 Task: nan
Action: Mouse moved to (448, 153)
Screenshot: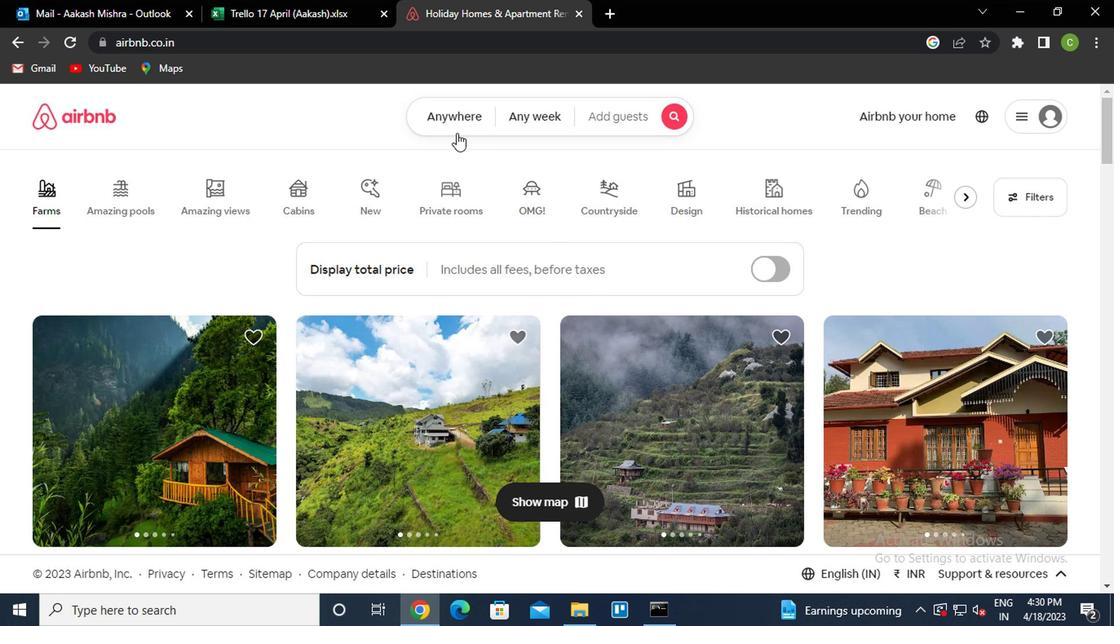 
Action: Mouse pressed left at (448, 153)
Screenshot: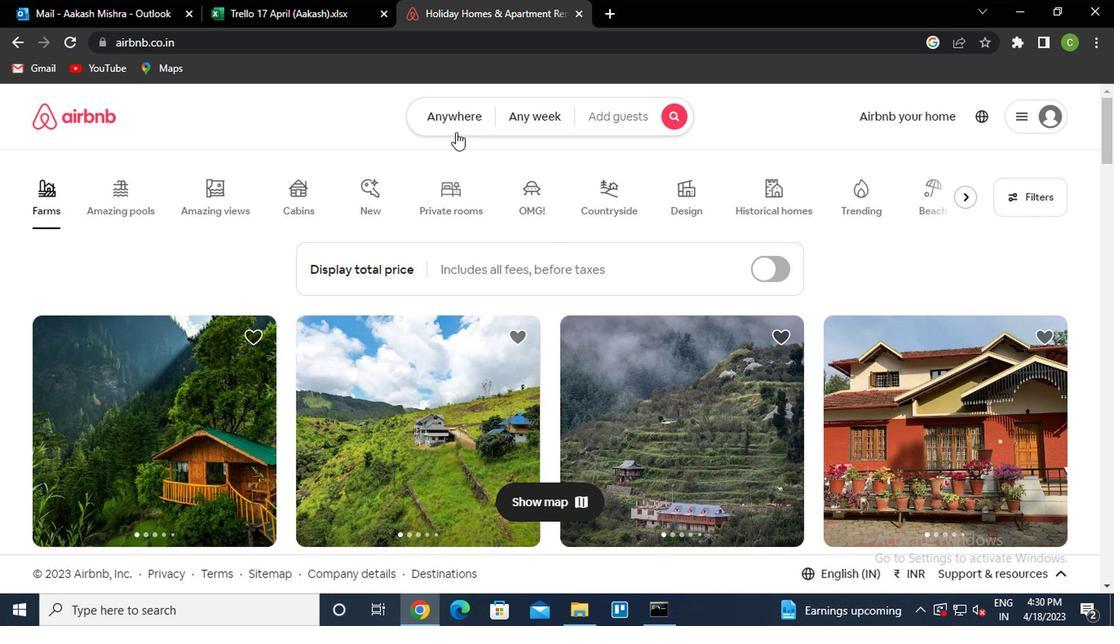 
Action: Mouse moved to (333, 203)
Screenshot: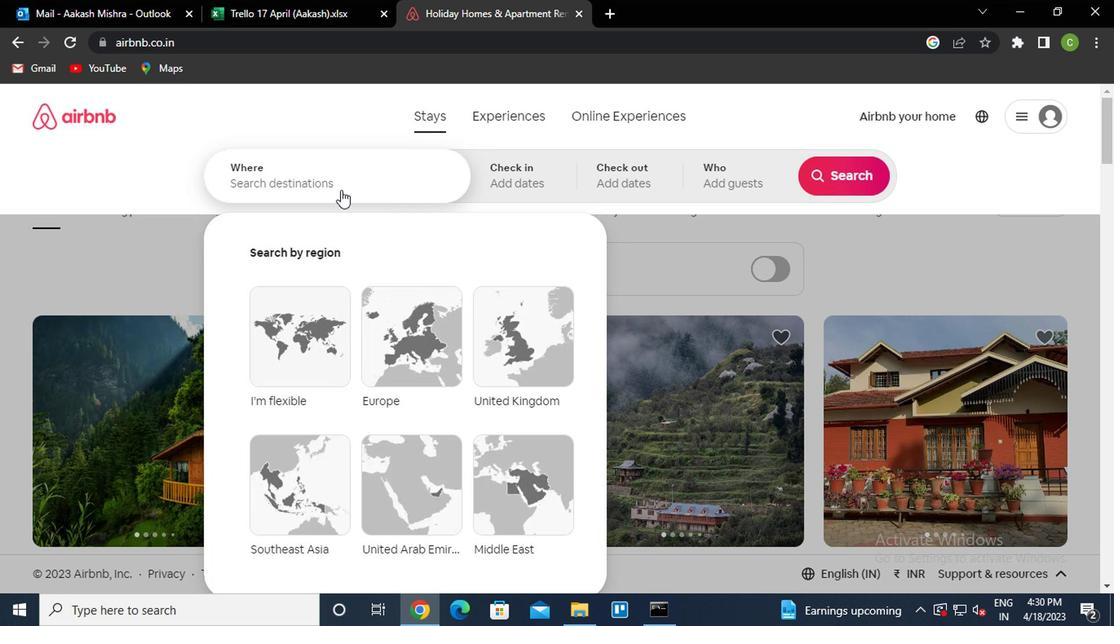 
Action: Mouse pressed left at (333, 203)
Screenshot: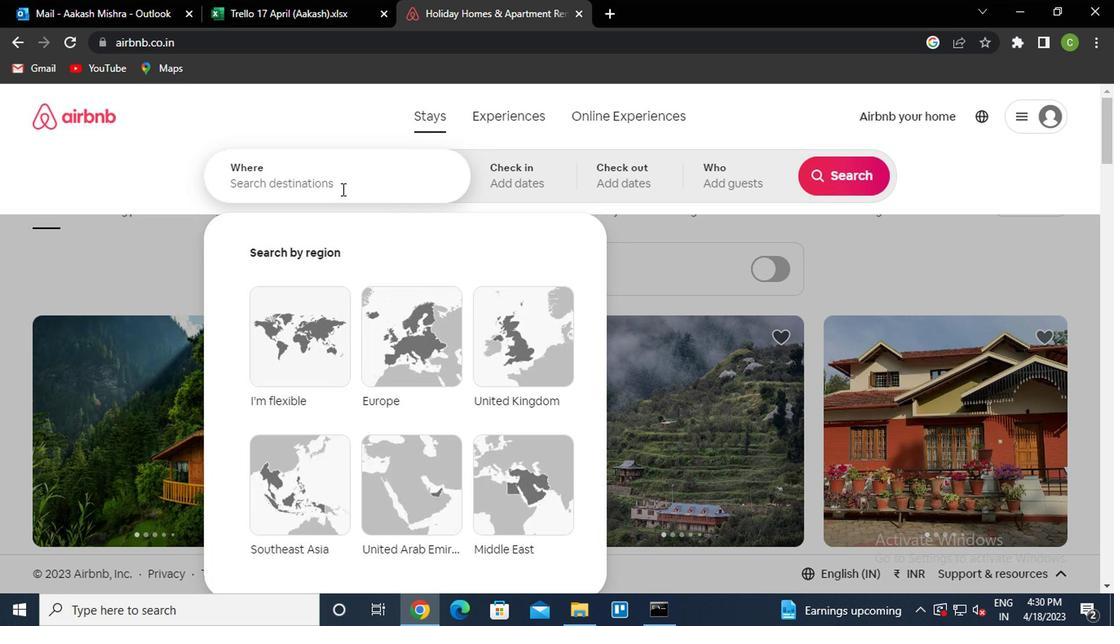 
Action: Key pressed <Key.caps_lock><Key.caps_lock>c<Key.caps_lock>atende<Key.space>brazil<Key.down><Key.enter>
Screenshot: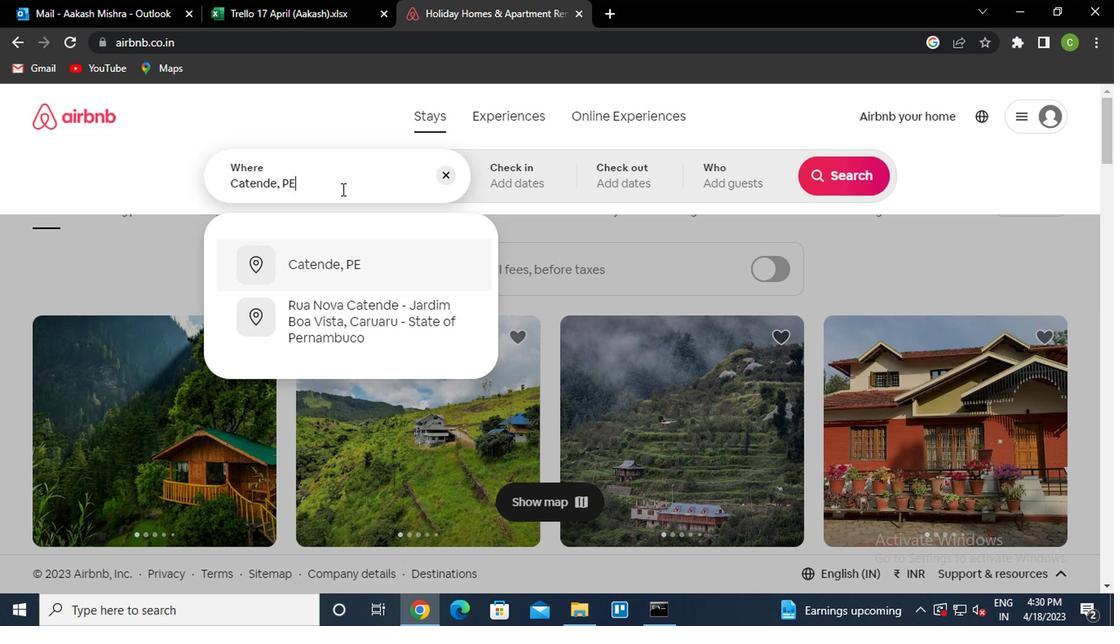 
Action: Mouse moved to (824, 303)
Screenshot: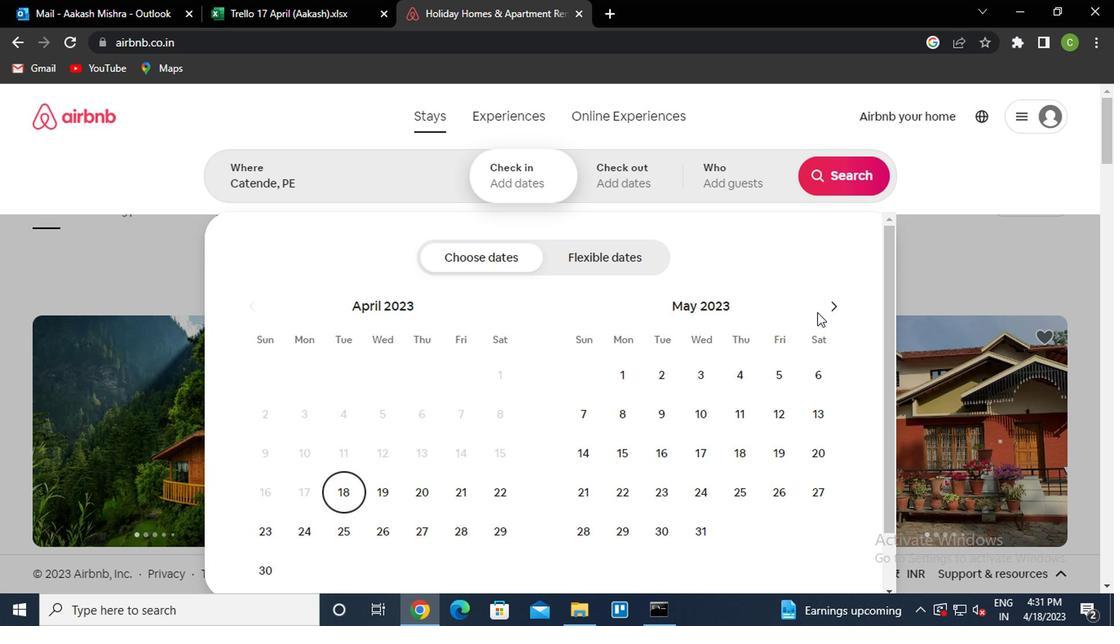 
Action: Mouse pressed left at (824, 303)
Screenshot: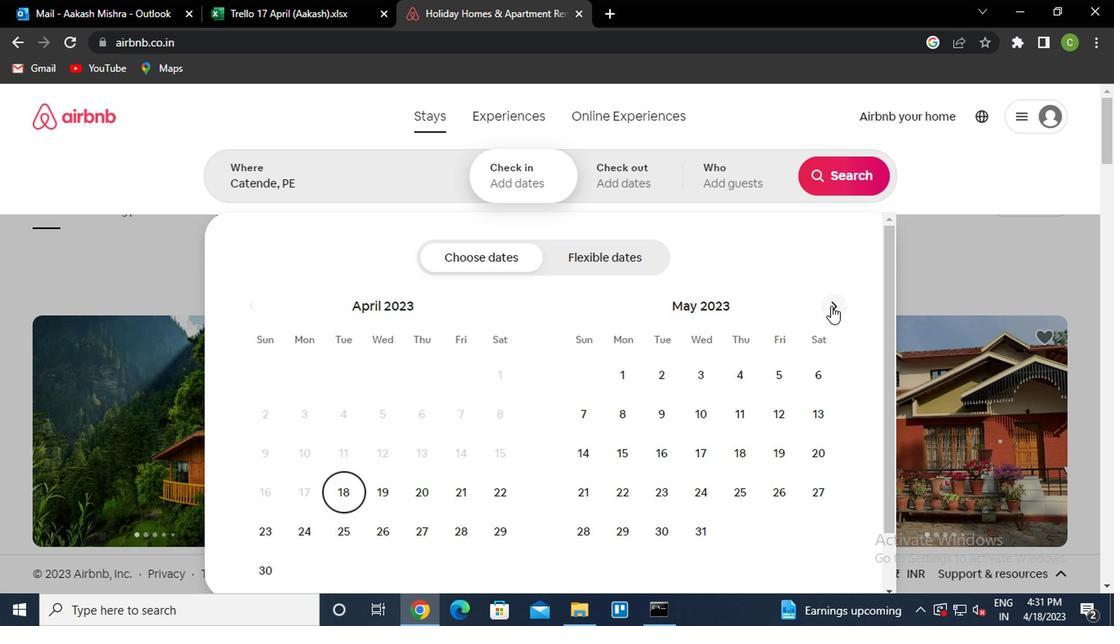 
Action: Mouse moved to (815, 428)
Screenshot: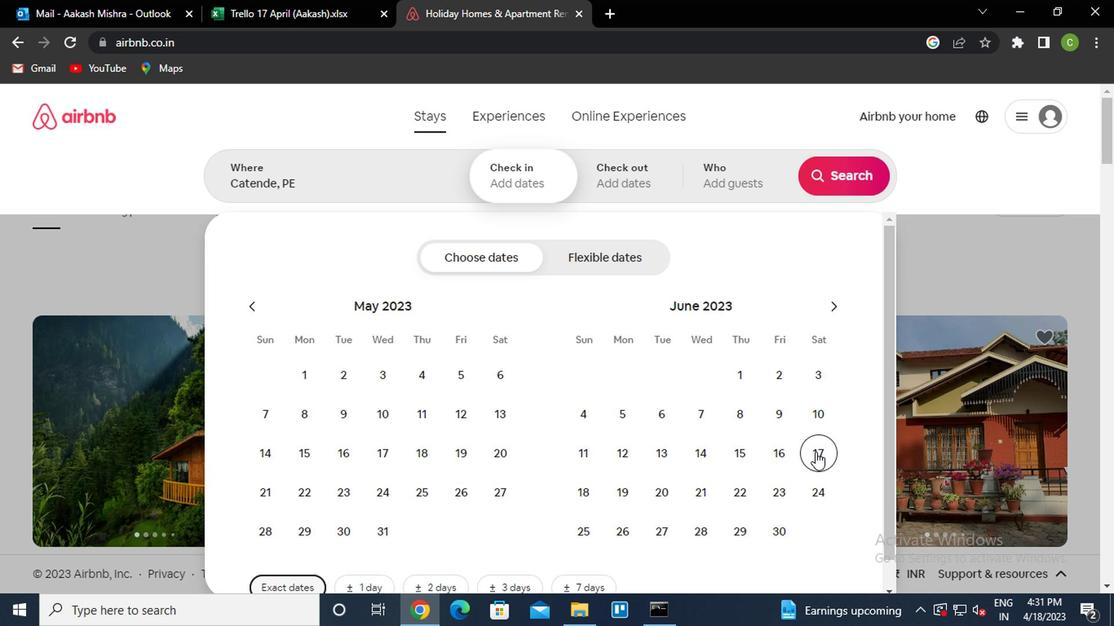 
Action: Mouse pressed left at (815, 428)
Screenshot: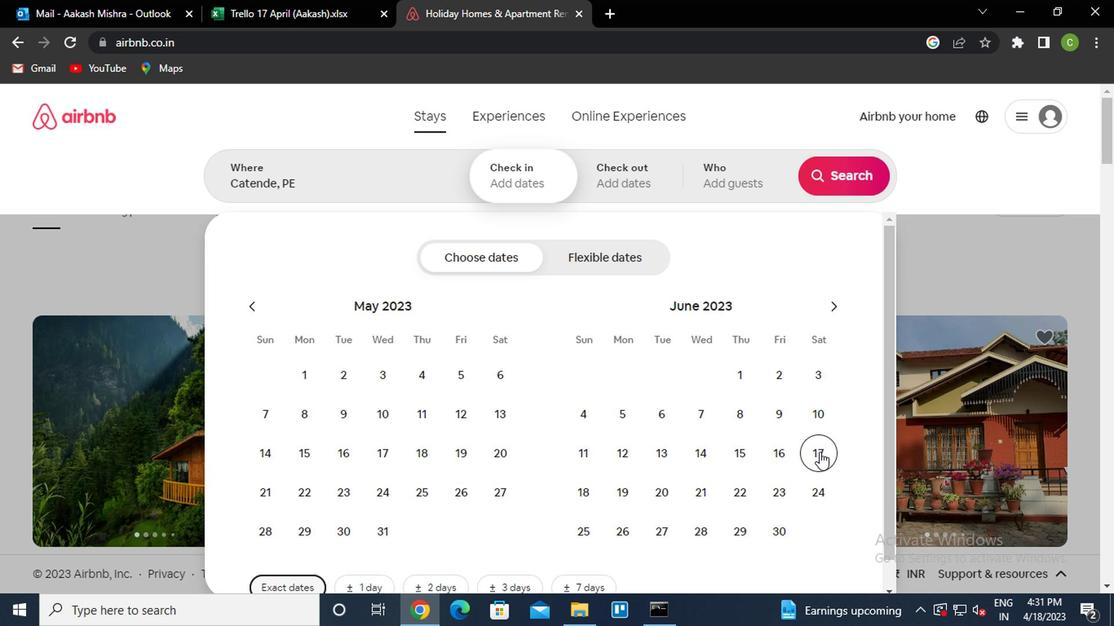 
Action: Mouse moved to (692, 466)
Screenshot: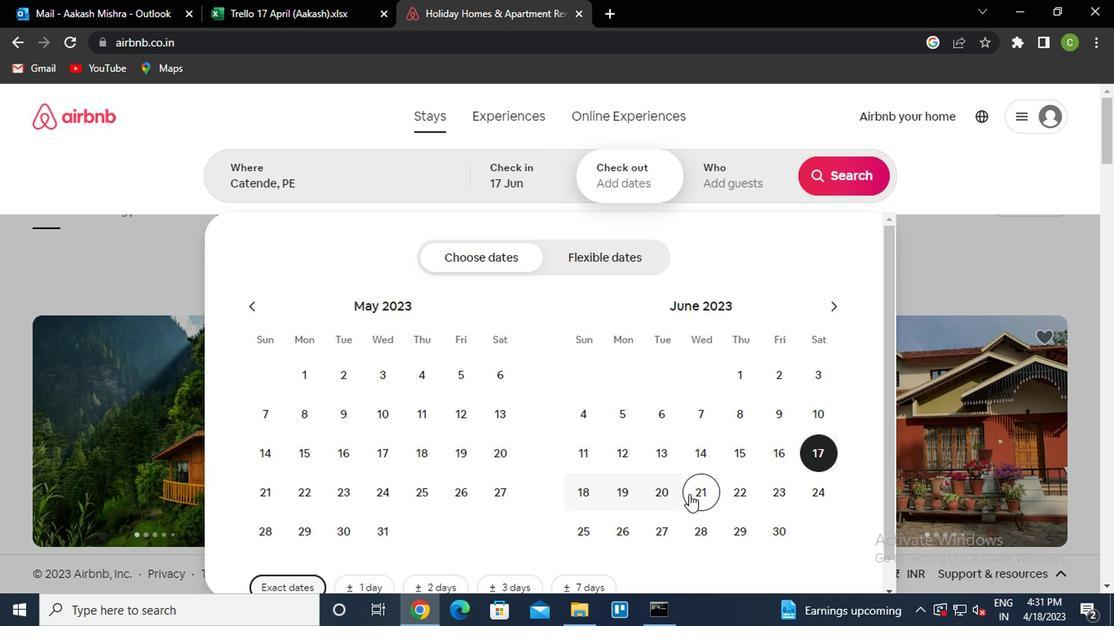 
Action: Mouse pressed left at (692, 466)
Screenshot: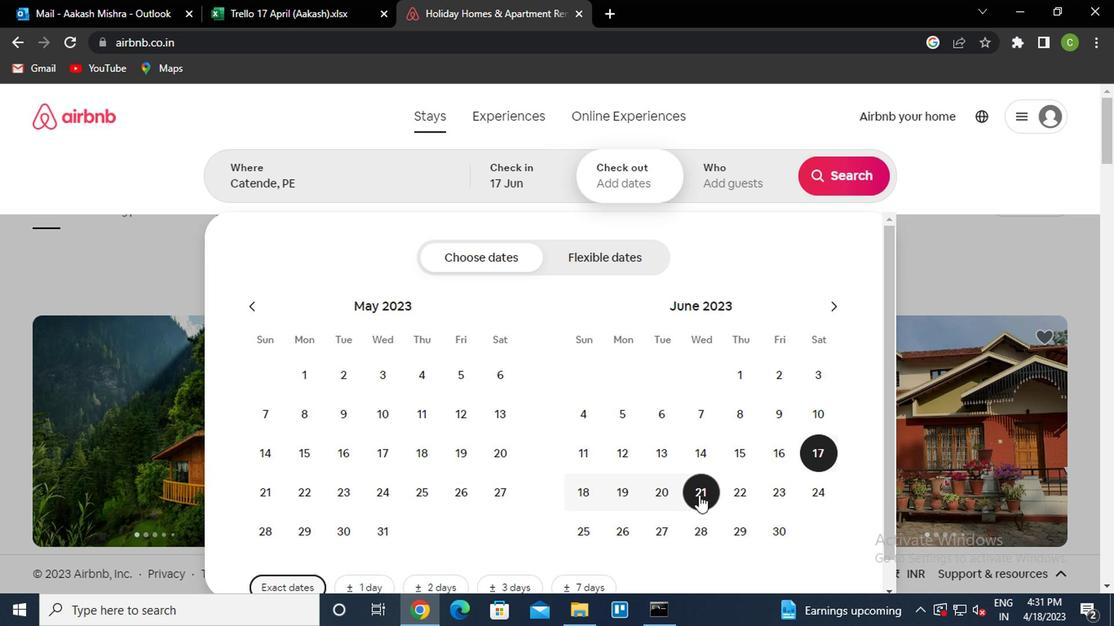 
Action: Mouse moved to (740, 199)
Screenshot: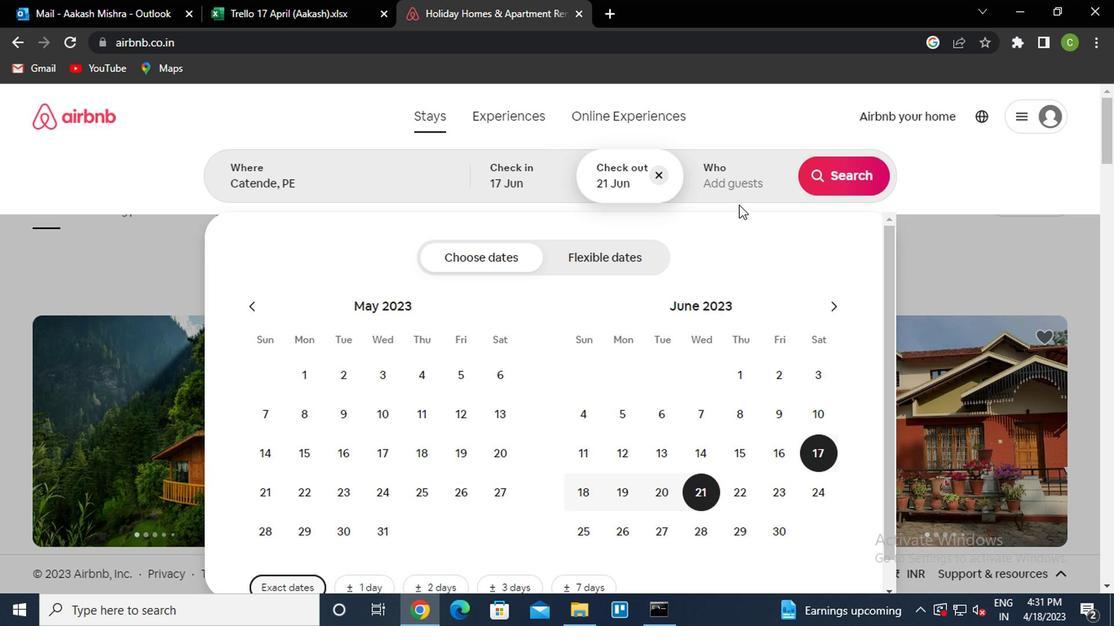 
Action: Mouse pressed left at (740, 199)
Screenshot: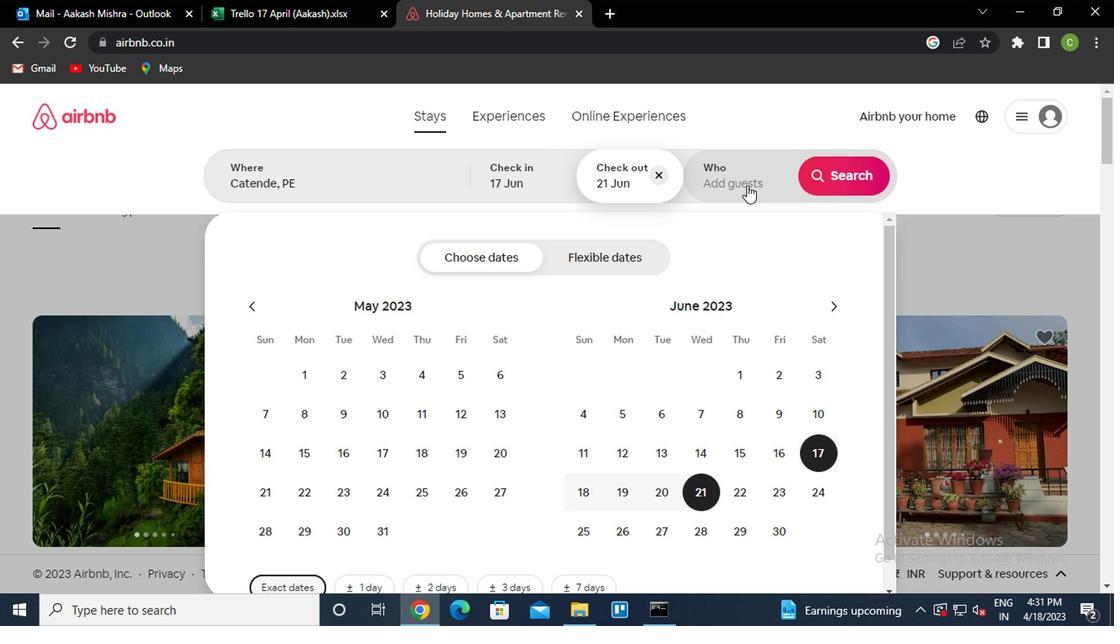 
Action: Mouse moved to (845, 264)
Screenshot: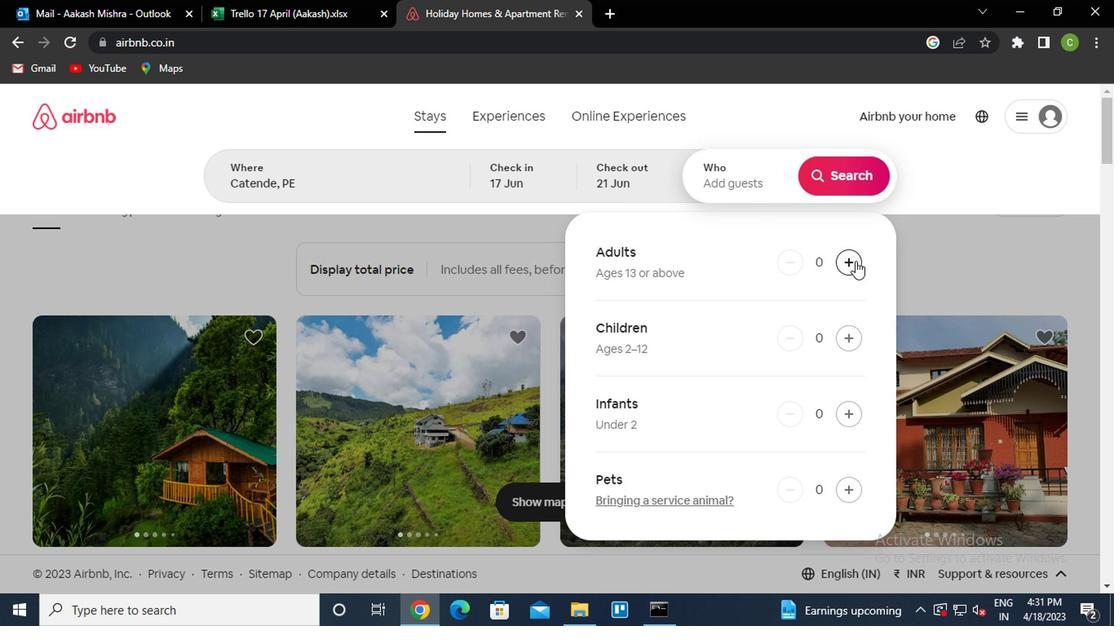 
Action: Mouse pressed left at (845, 264)
Screenshot: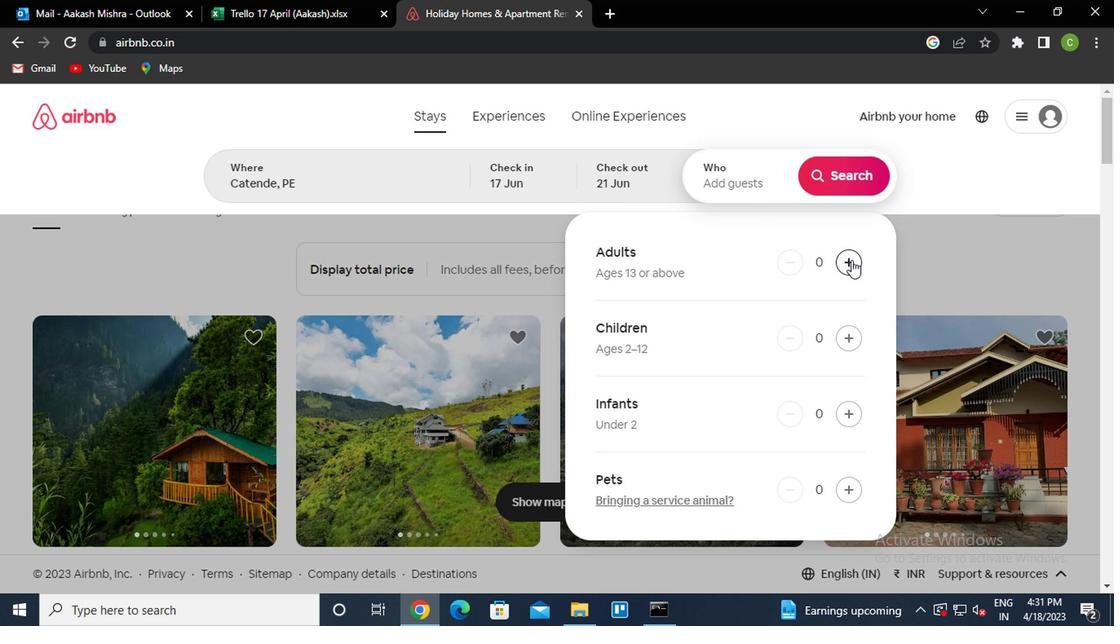 
Action: Mouse pressed left at (845, 264)
Screenshot: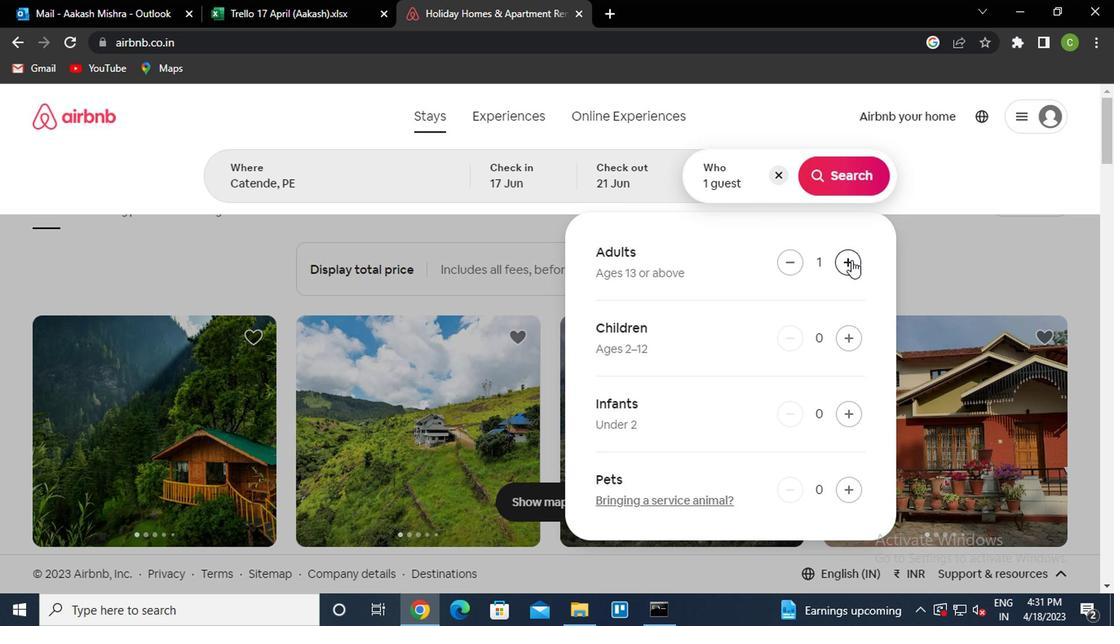 
Action: Mouse moved to (906, 250)
Screenshot: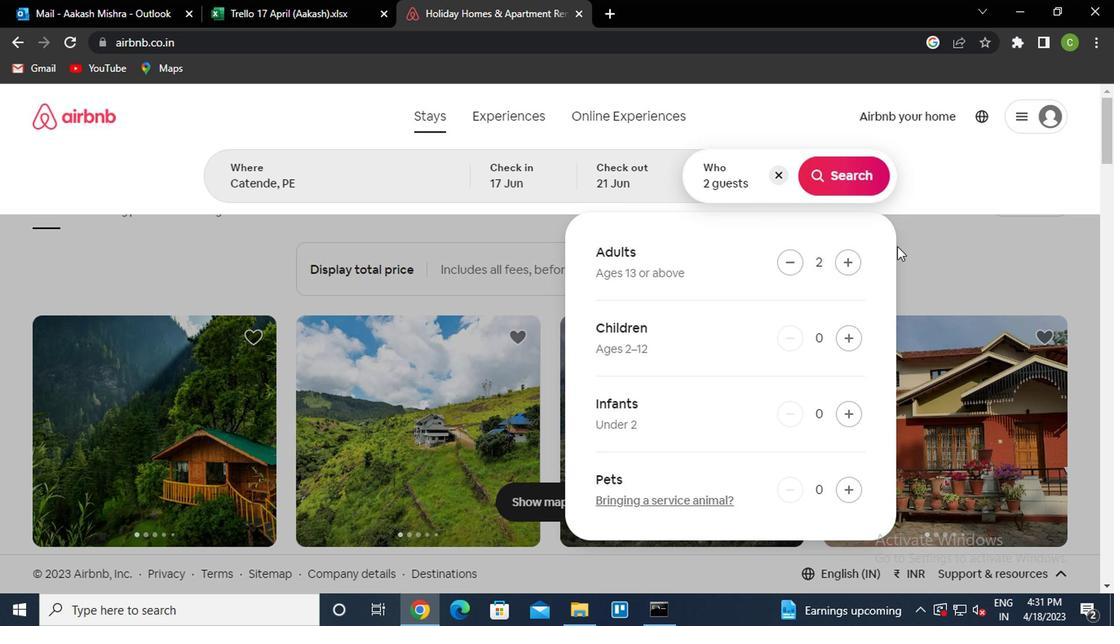 
Action: Mouse pressed left at (906, 250)
Screenshot: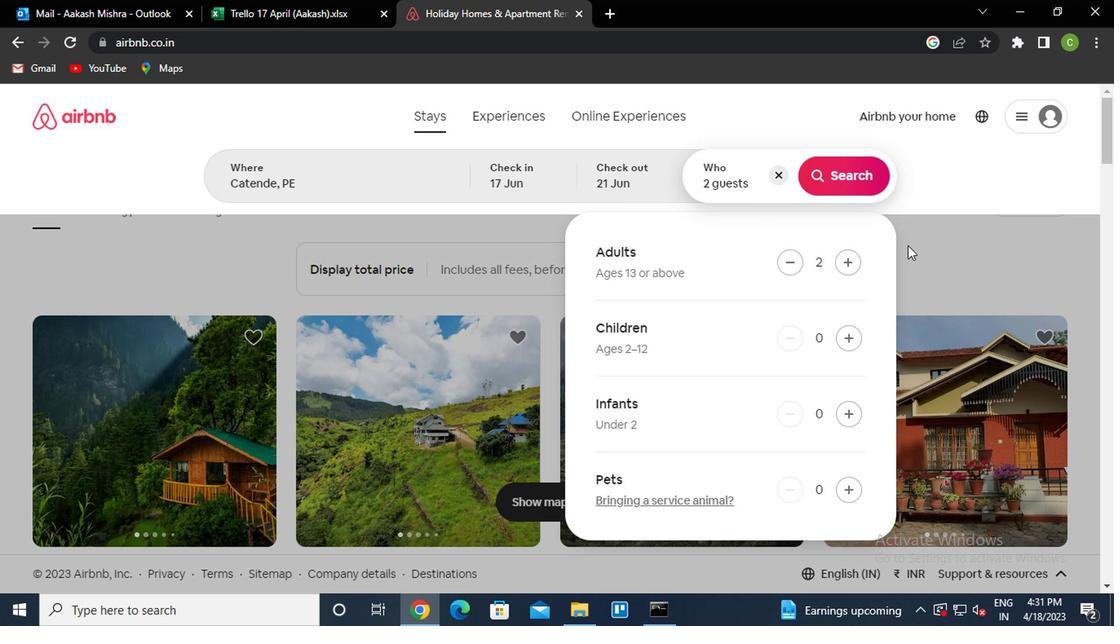 
Action: Mouse moved to (1024, 216)
Screenshot: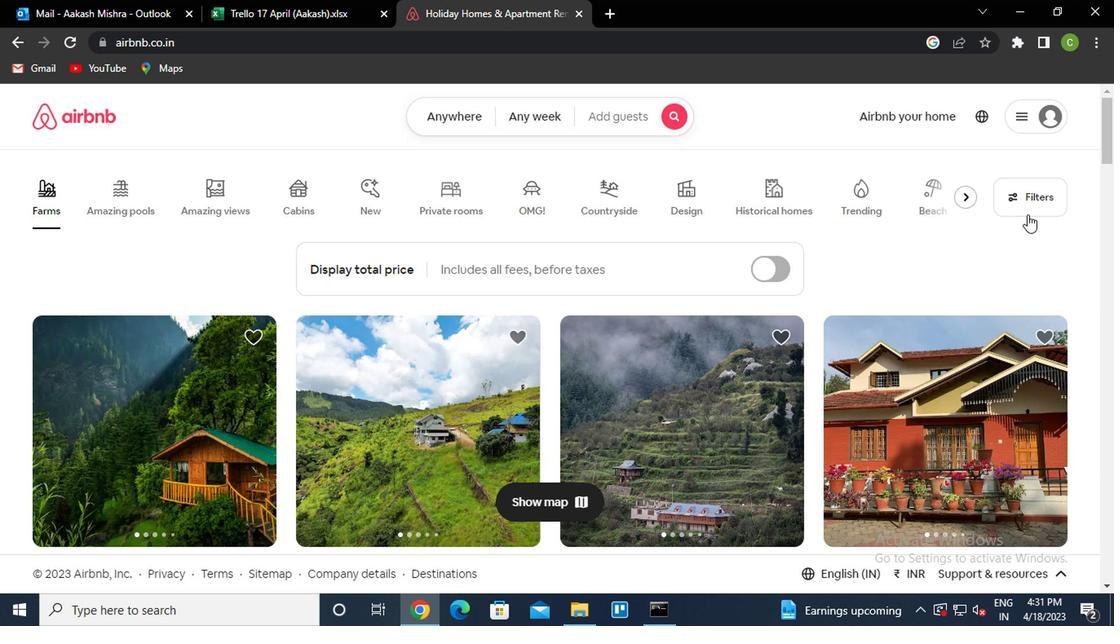 
Action: Mouse pressed left at (1024, 216)
Screenshot: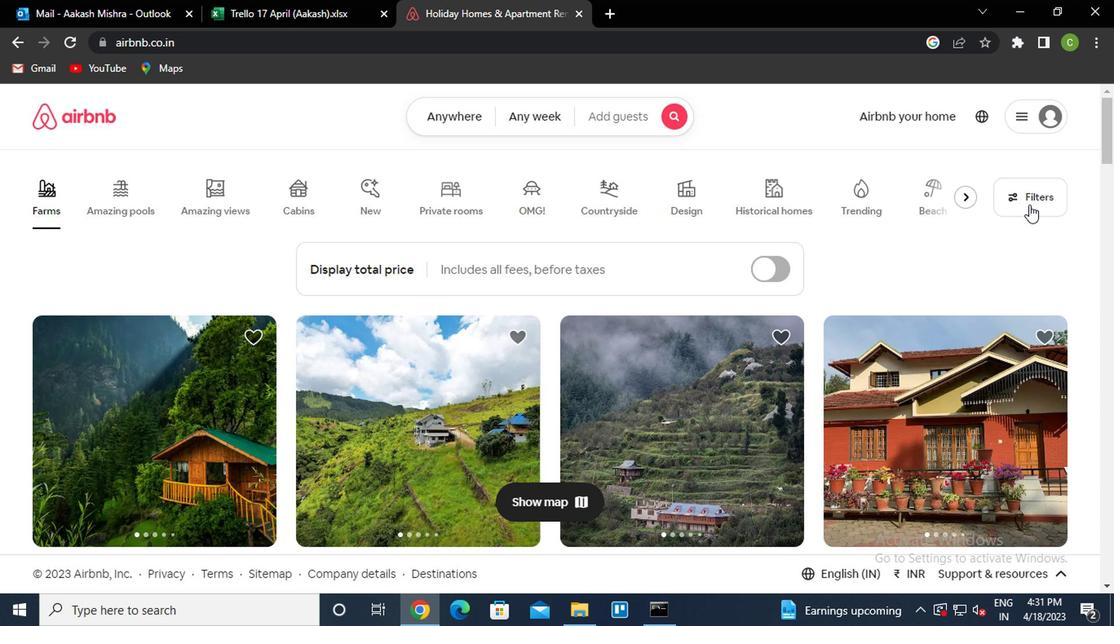 
Action: Mouse moved to (398, 381)
Screenshot: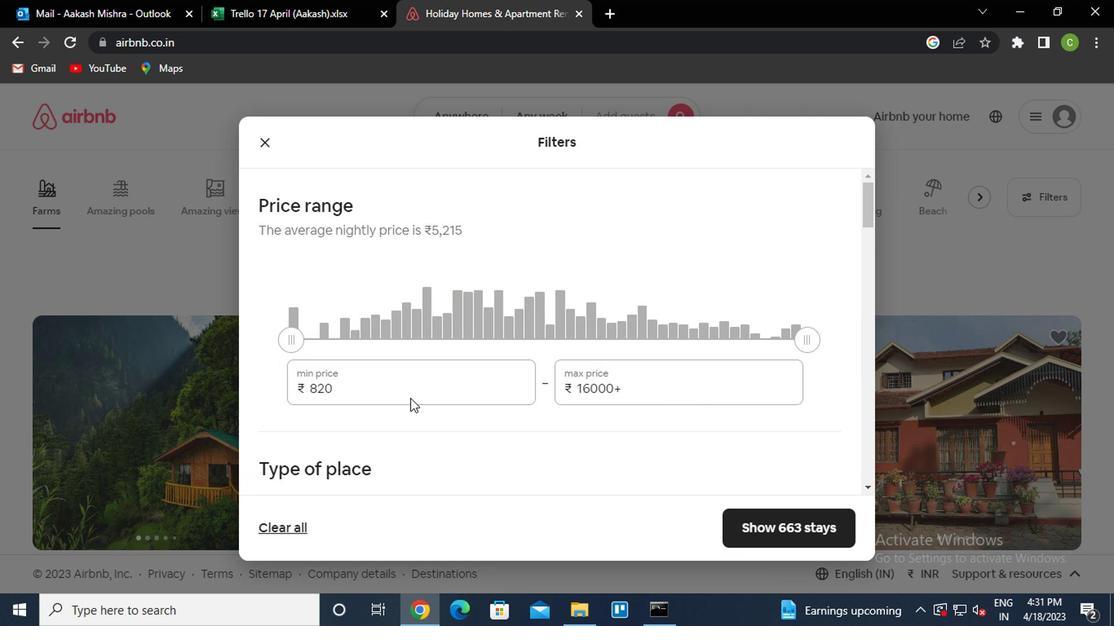 
Action: Mouse pressed left at (398, 381)
Screenshot: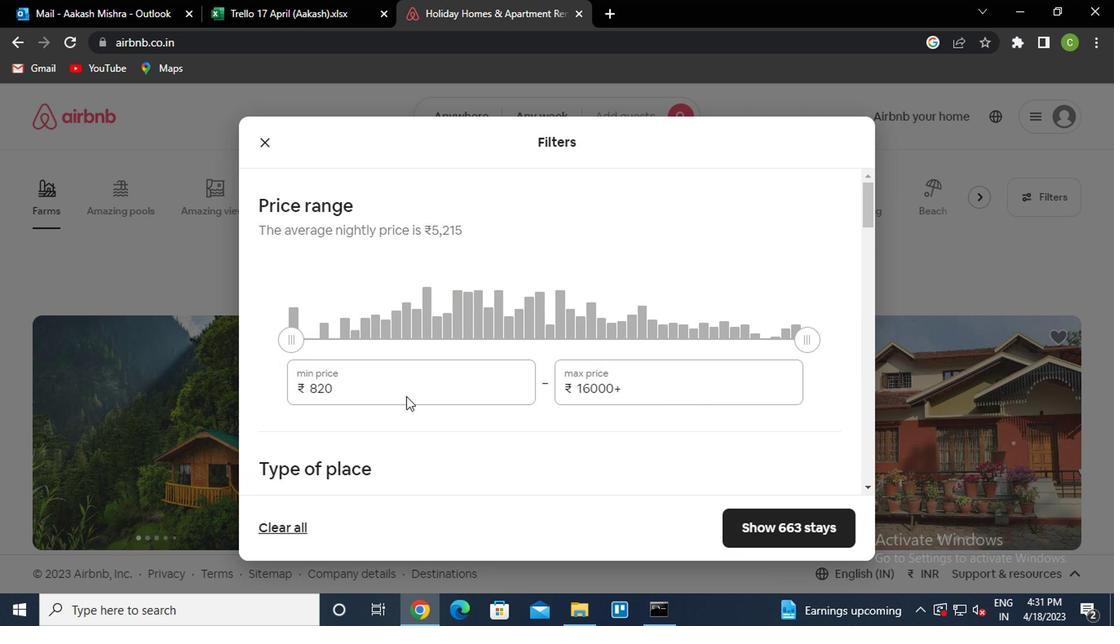 
Action: Key pressed <Key.backspace><Key.backspace><Key.backspace>7000<Key.tab>12000
Screenshot: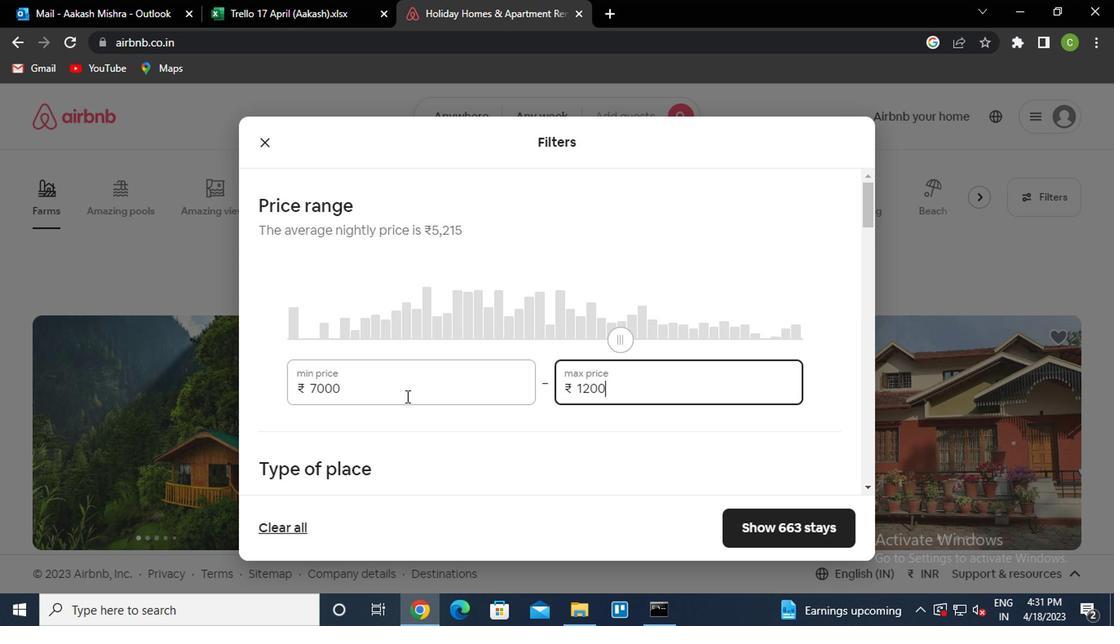 
Action: Mouse moved to (395, 398)
Screenshot: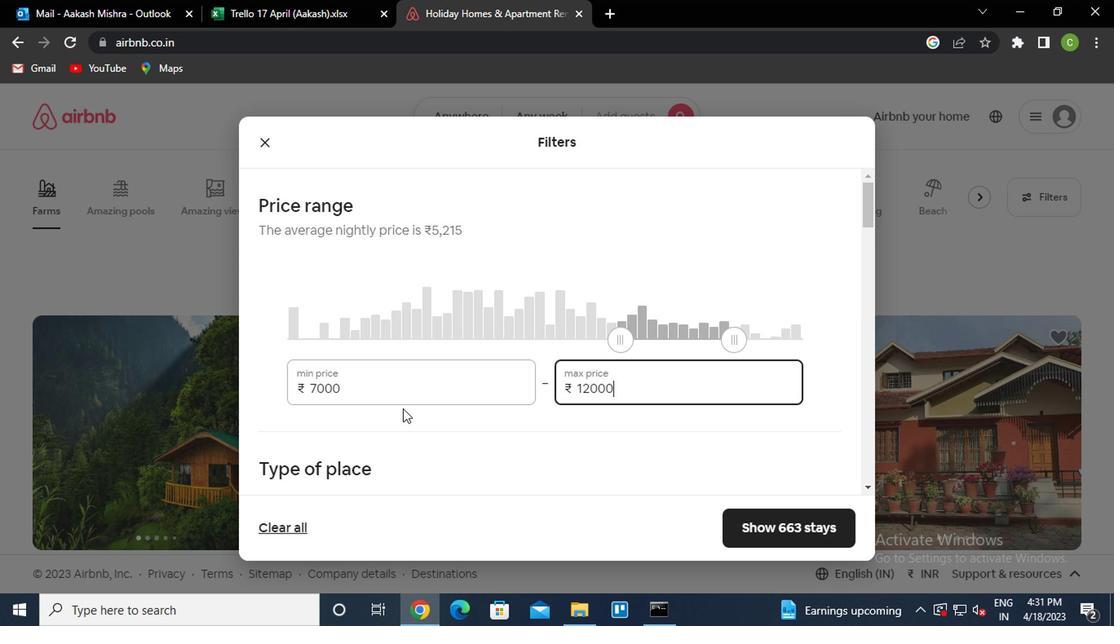
Action: Mouse scrolled (395, 397) with delta (0, 0)
Screenshot: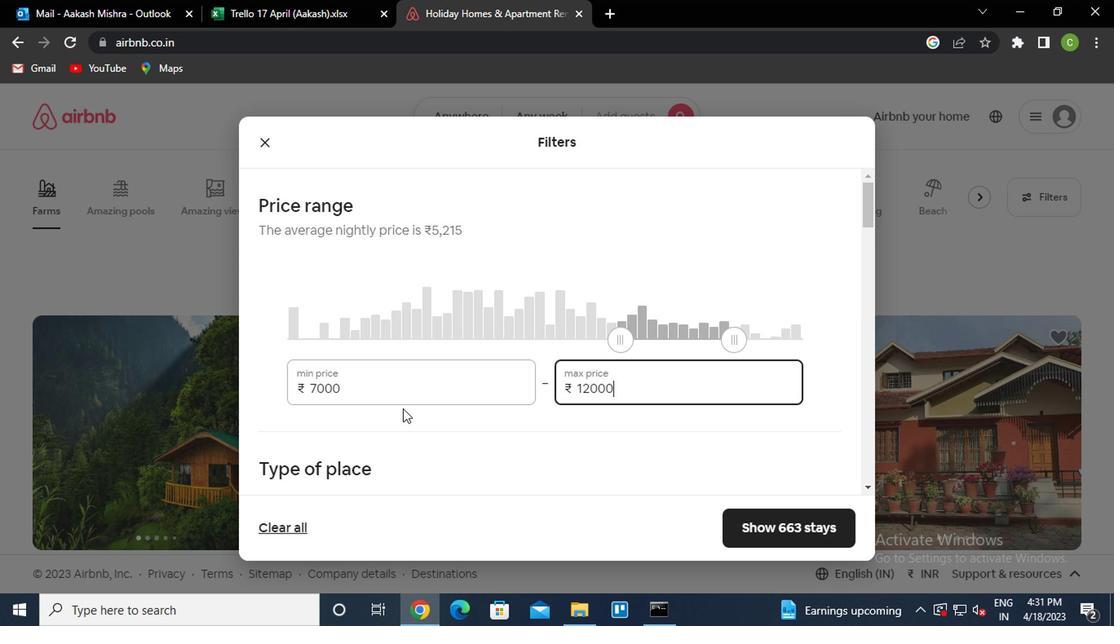 
Action: Mouse moved to (387, 398)
Screenshot: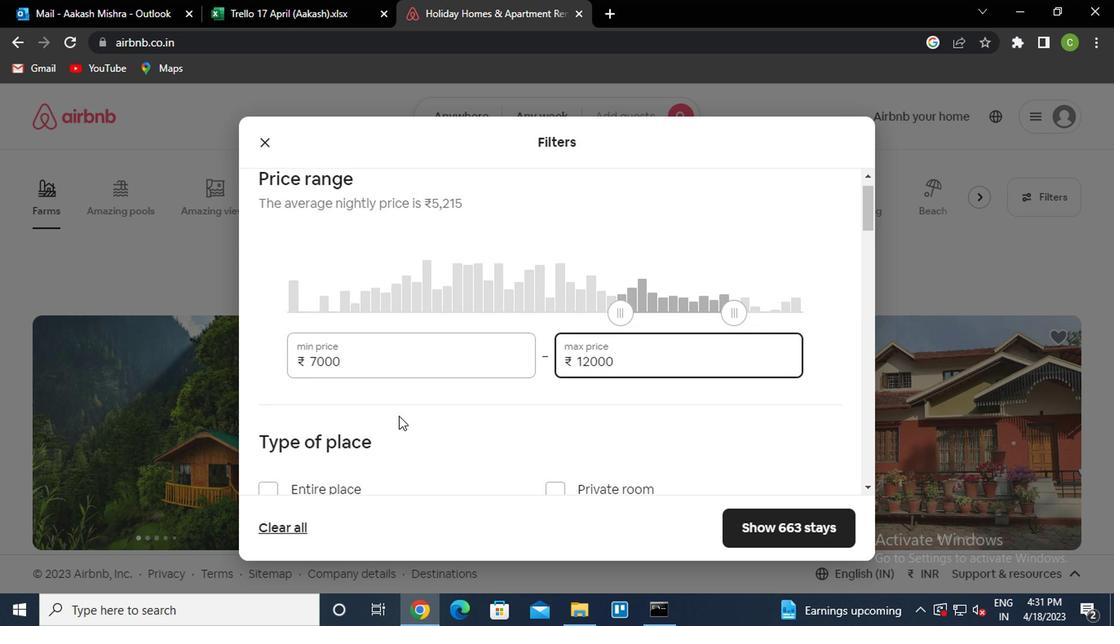 
Action: Mouse scrolled (387, 397) with delta (0, 0)
Screenshot: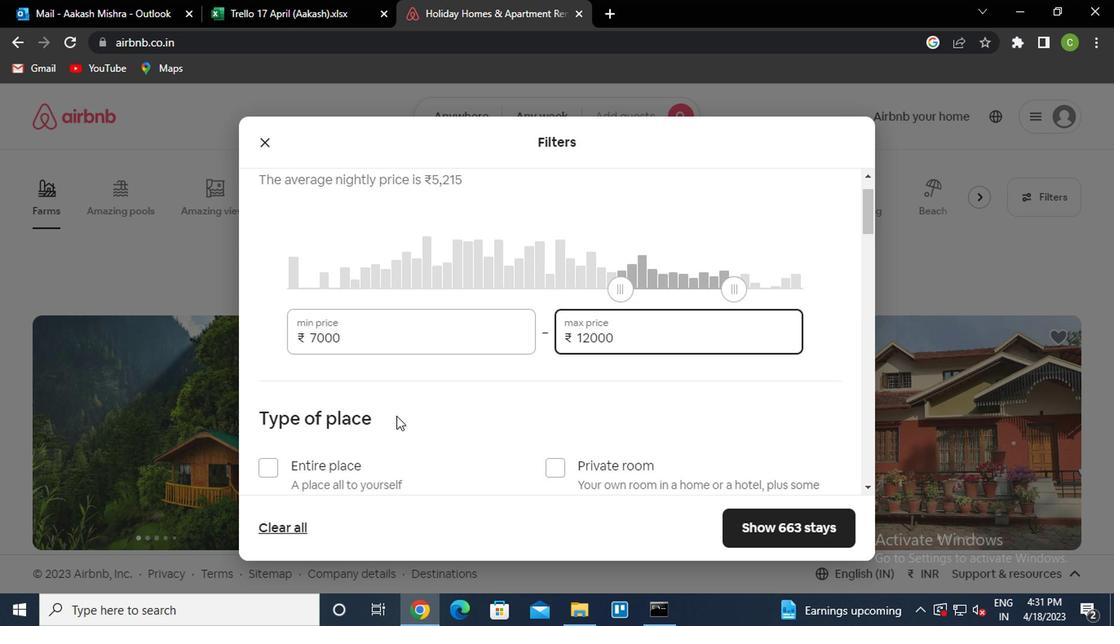 
Action: Mouse moved to (546, 345)
Screenshot: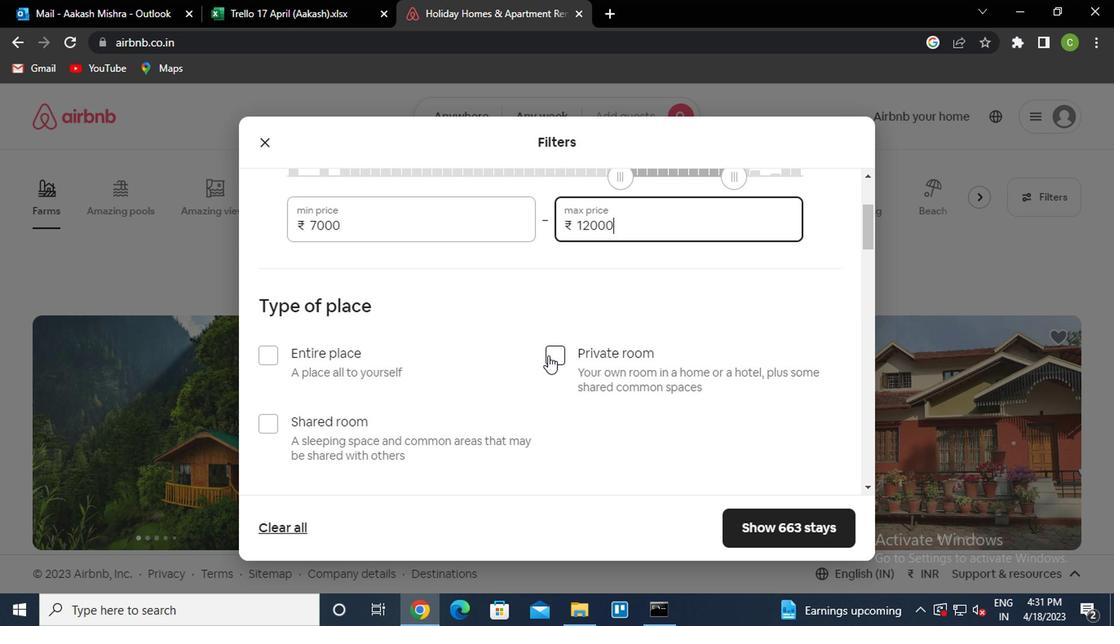 
Action: Mouse pressed left at (546, 345)
Screenshot: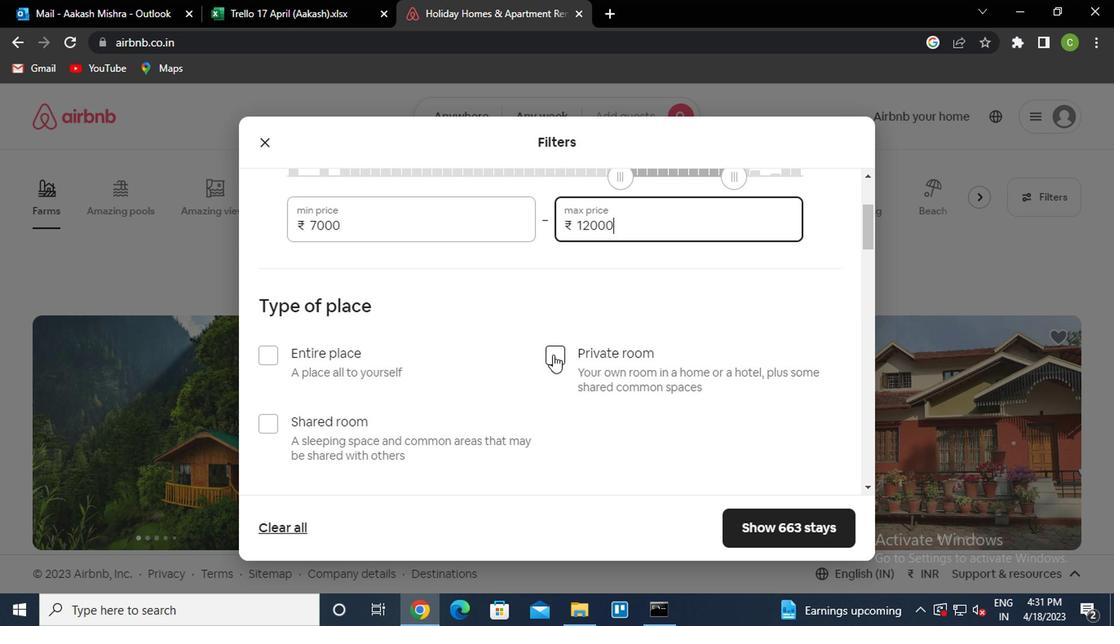 
Action: Mouse moved to (415, 401)
Screenshot: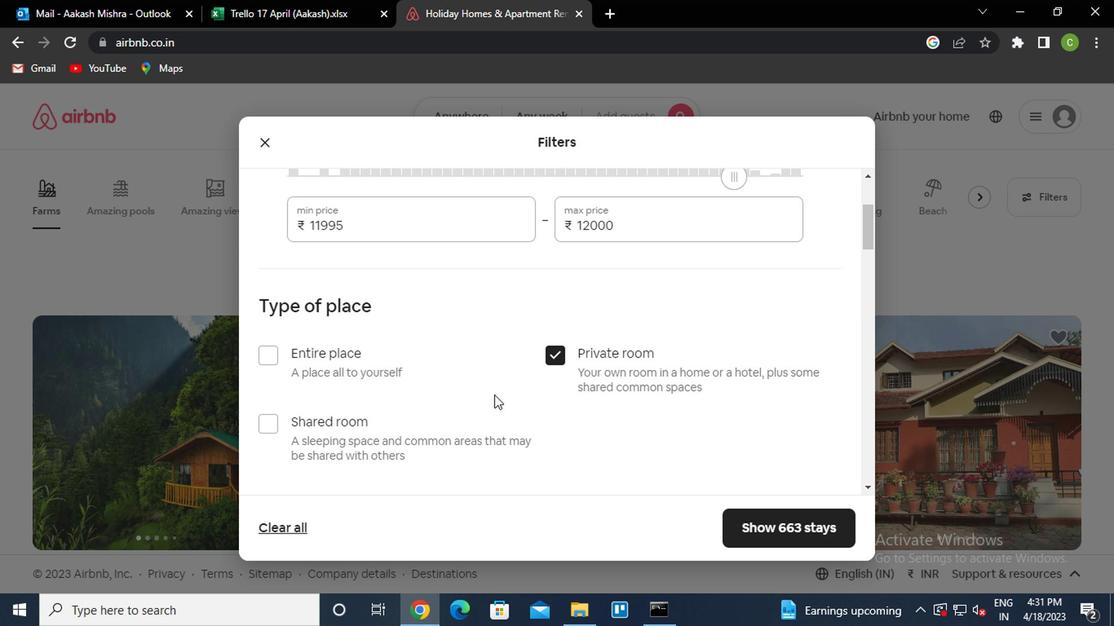
Action: Mouse scrolled (415, 400) with delta (0, 0)
Screenshot: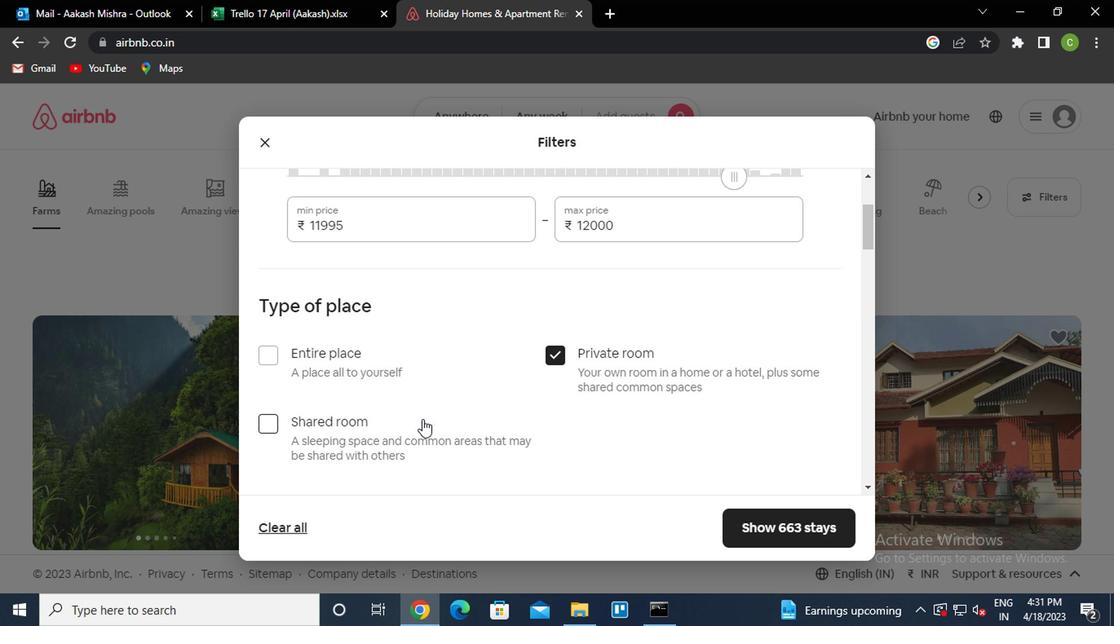 
Action: Mouse scrolled (415, 400) with delta (0, 0)
Screenshot: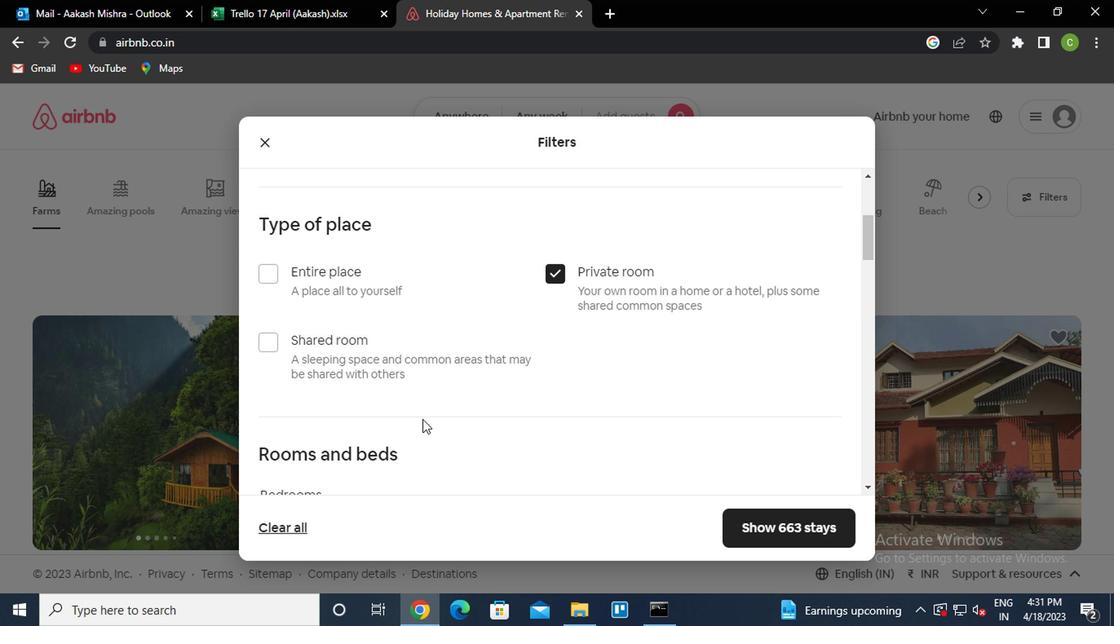 
Action: Mouse scrolled (415, 400) with delta (0, 0)
Screenshot: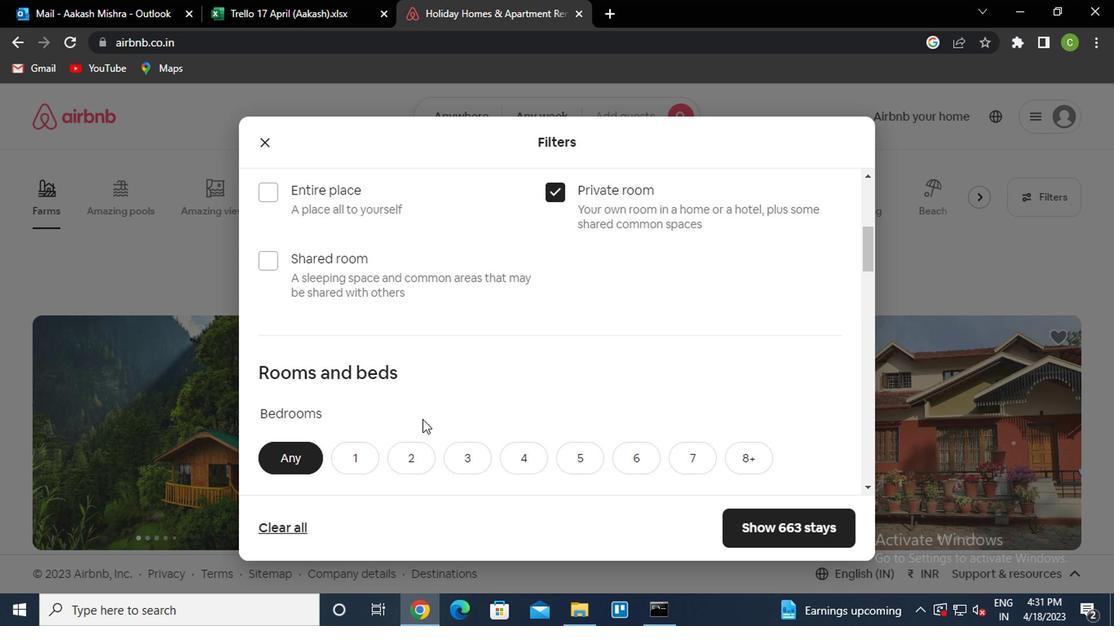 
Action: Mouse scrolled (415, 400) with delta (0, 0)
Screenshot: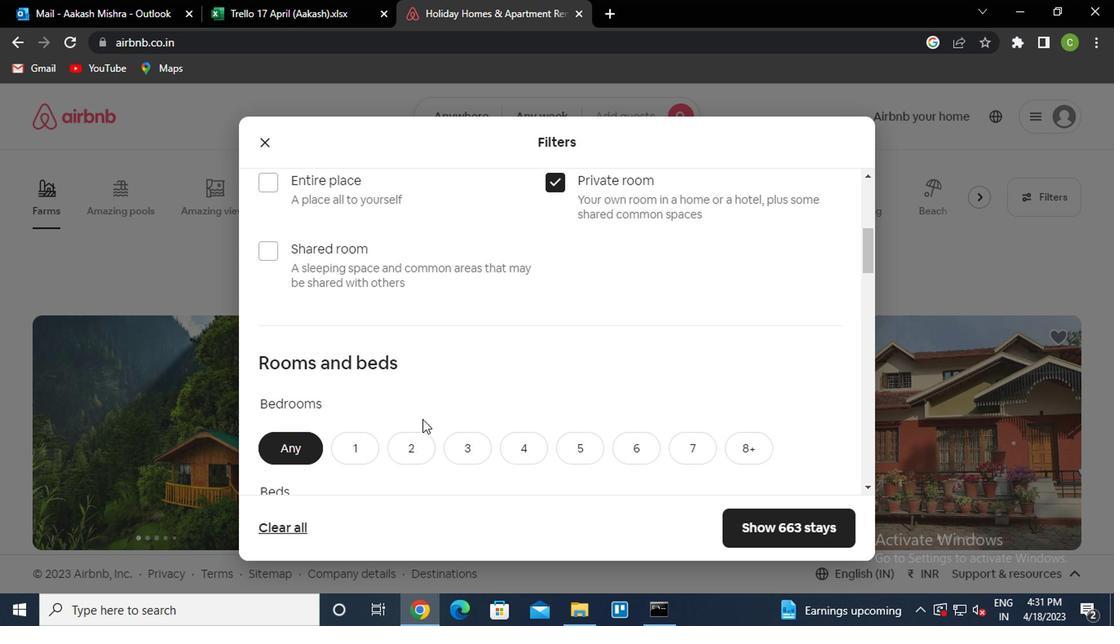 
Action: Mouse moved to (359, 300)
Screenshot: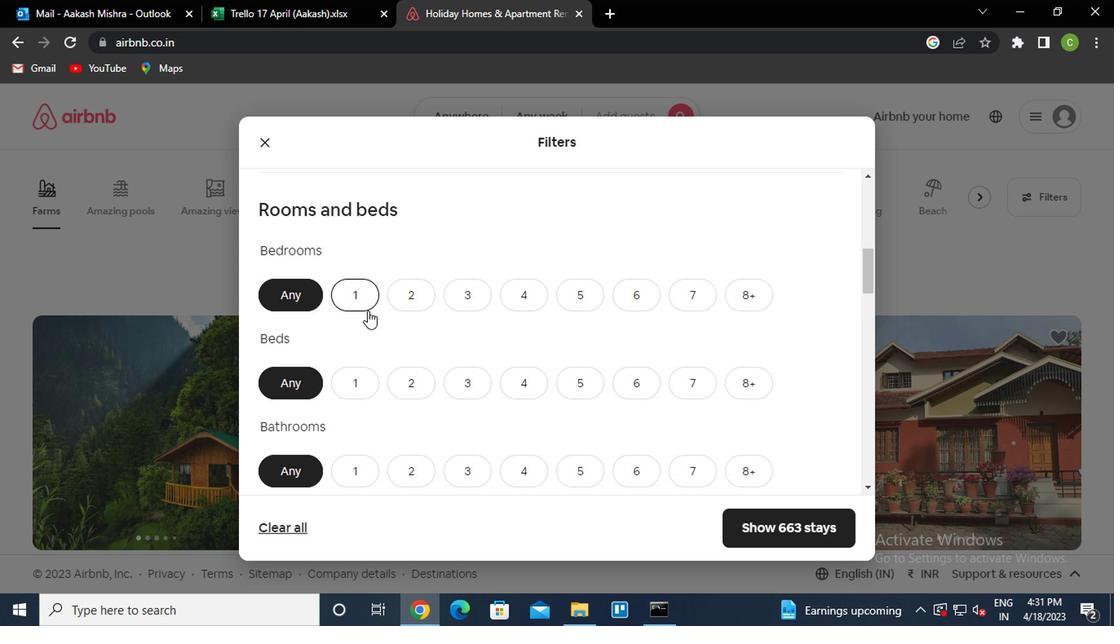 
Action: Mouse pressed left at (359, 300)
Screenshot: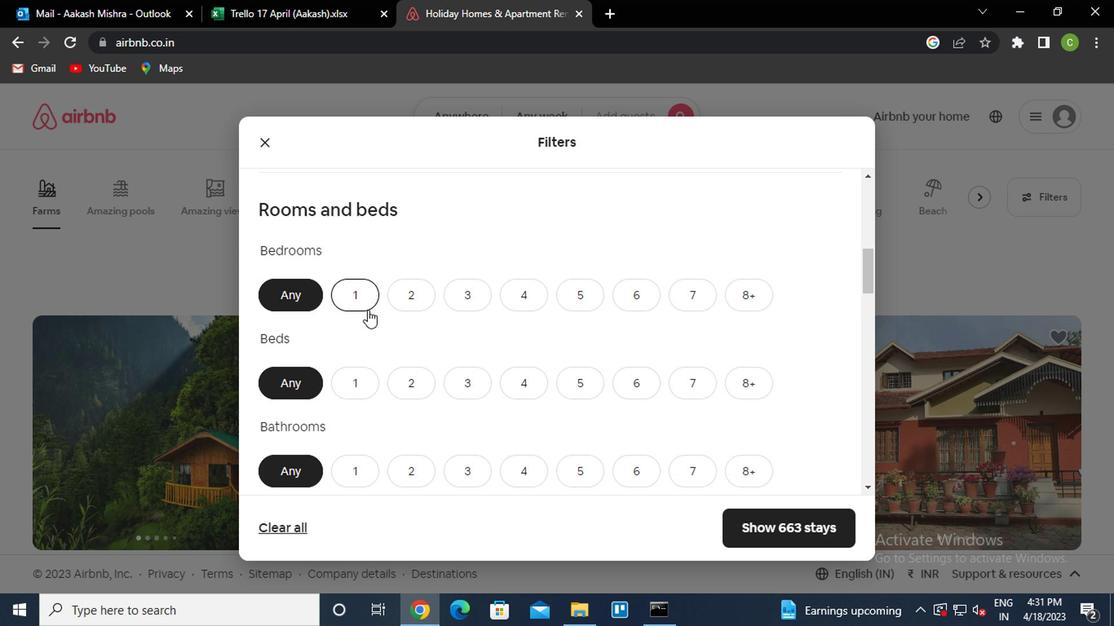 
Action: Mouse moved to (402, 380)
Screenshot: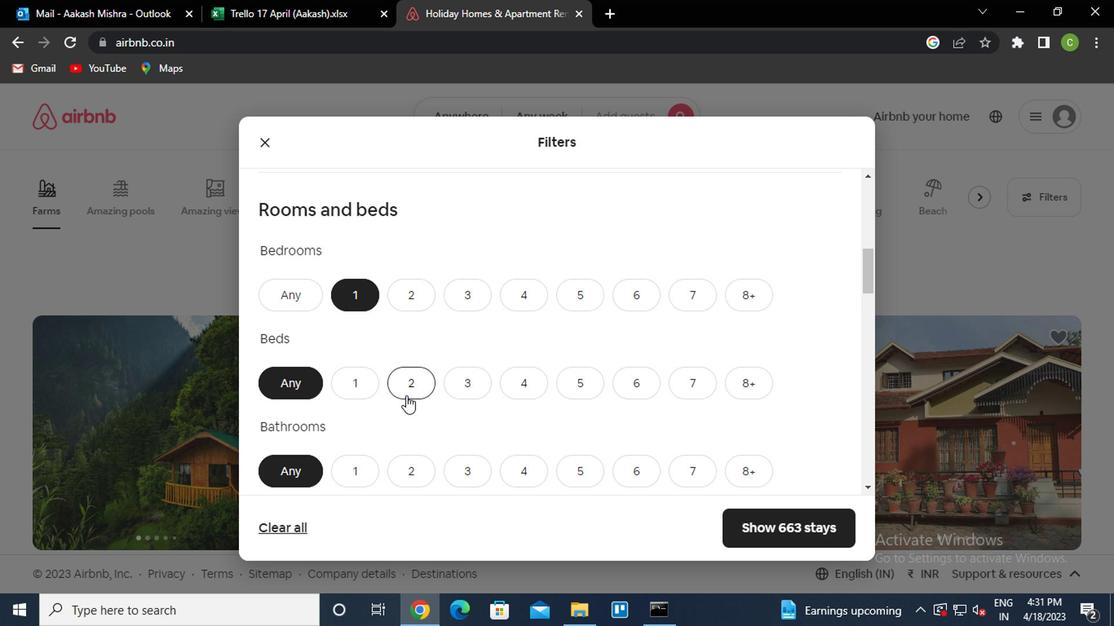 
Action: Mouse pressed left at (402, 380)
Screenshot: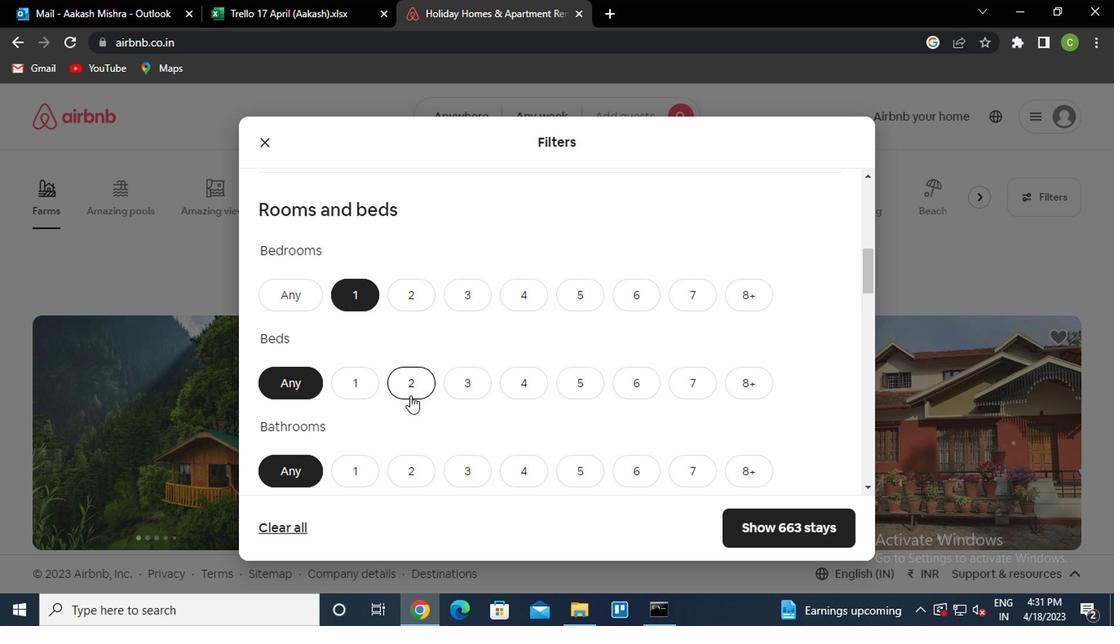 
Action: Mouse moved to (351, 445)
Screenshot: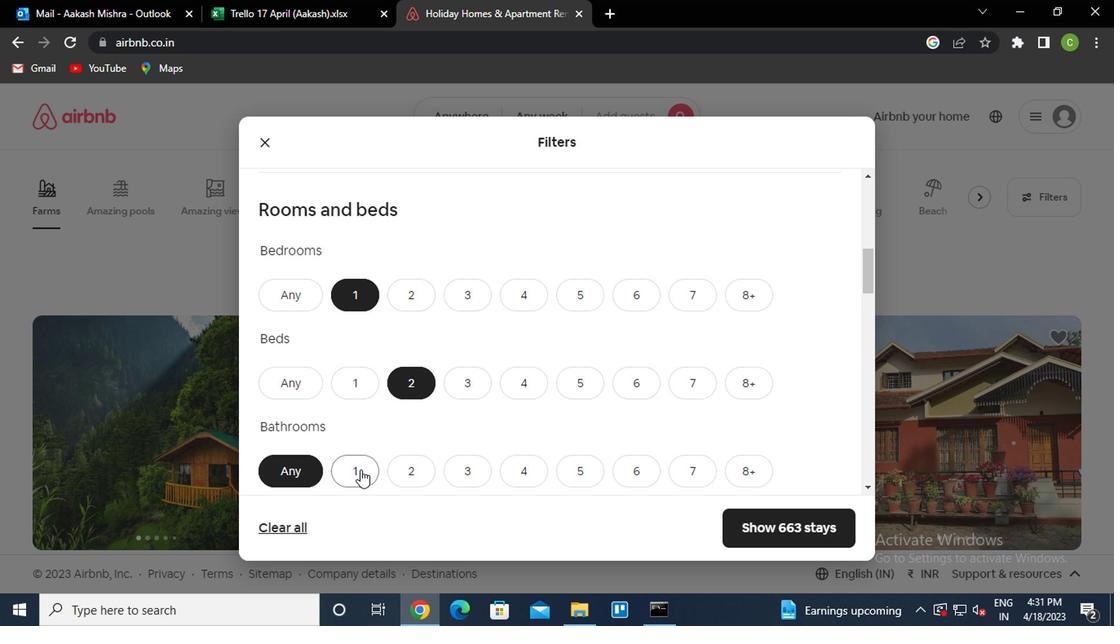 
Action: Mouse pressed left at (351, 445)
Screenshot: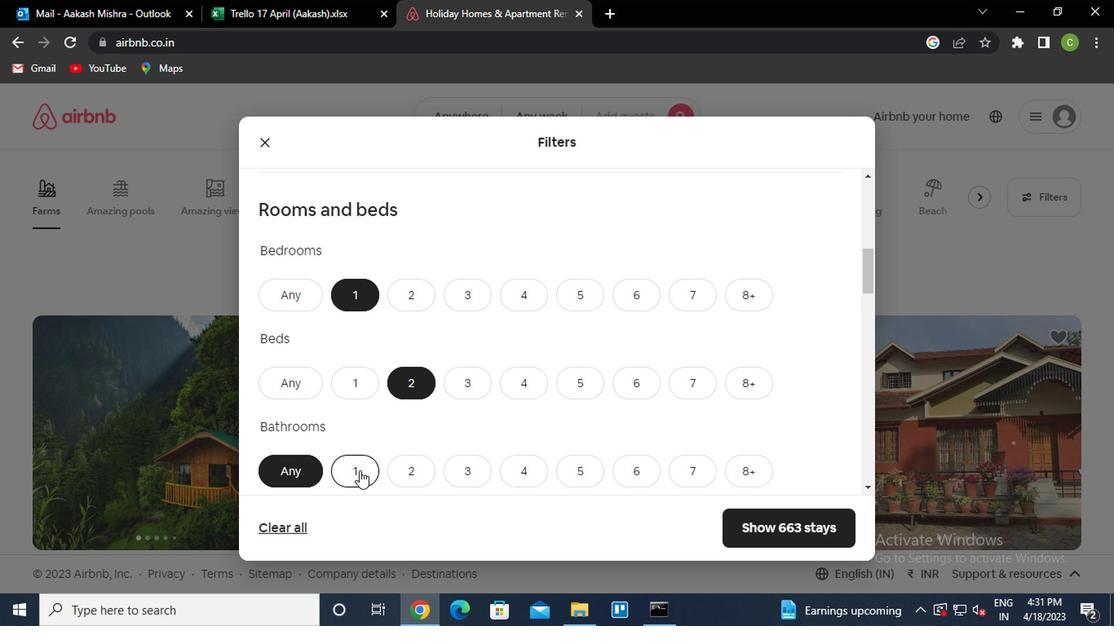 
Action: Mouse moved to (439, 388)
Screenshot: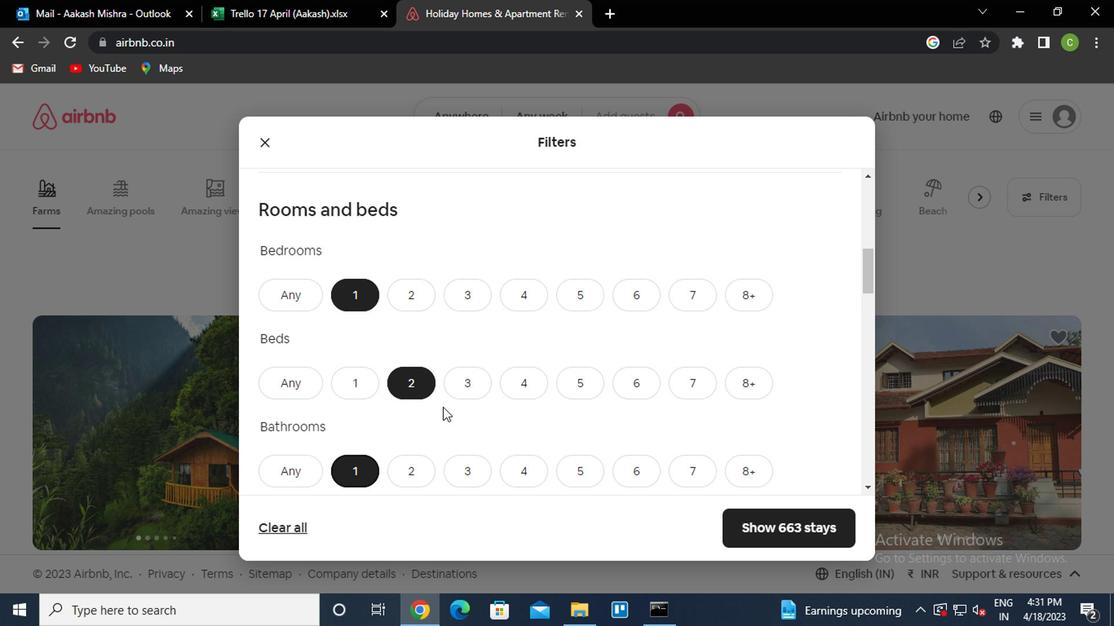 
Action: Mouse scrolled (439, 387) with delta (0, 0)
Screenshot: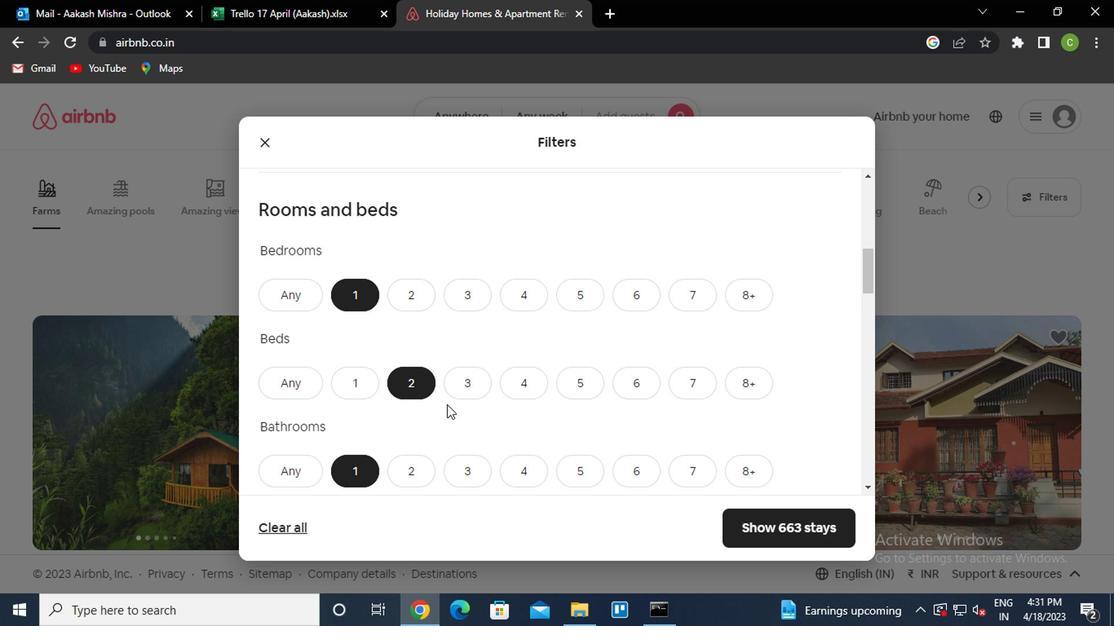 
Action: Mouse scrolled (439, 387) with delta (0, 0)
Screenshot: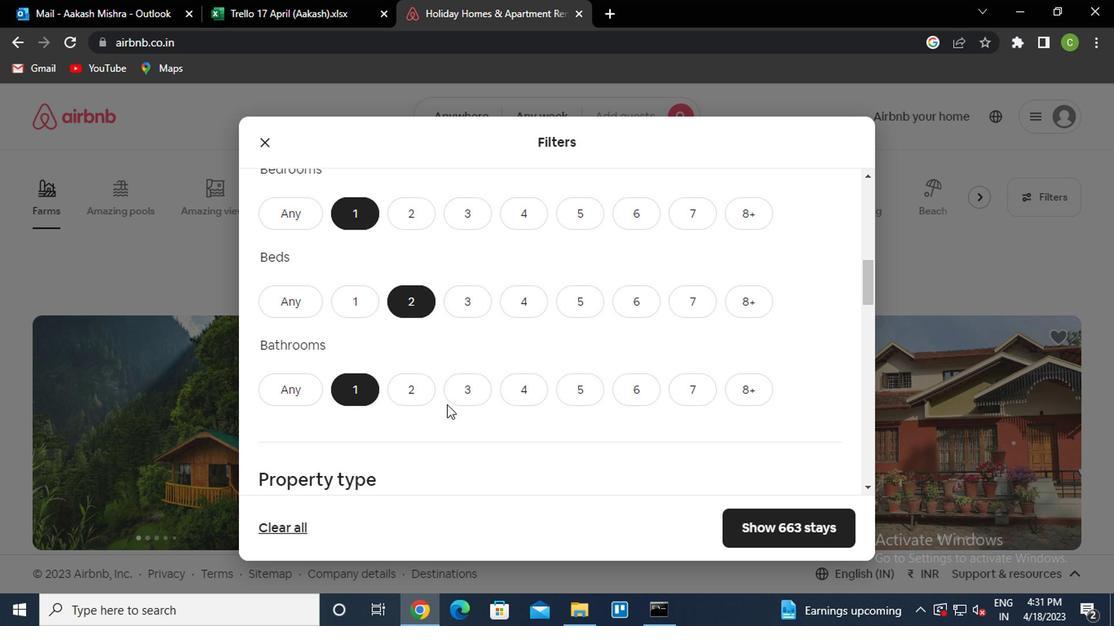 
Action: Mouse moved to (551, 413)
Screenshot: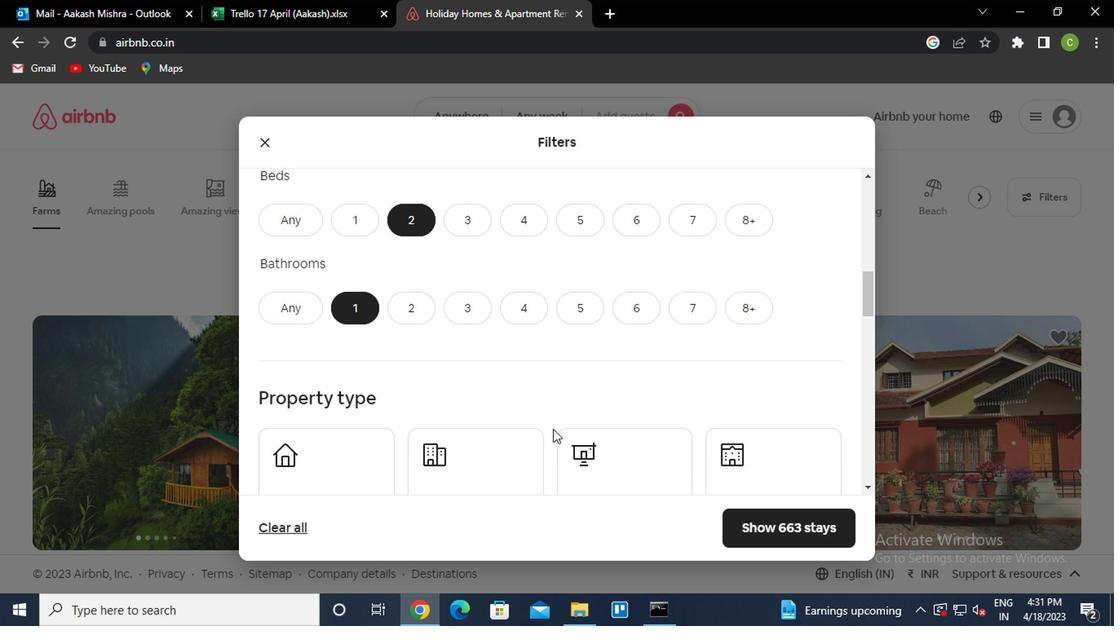 
Action: Mouse scrolled (551, 412) with delta (0, -1)
Screenshot: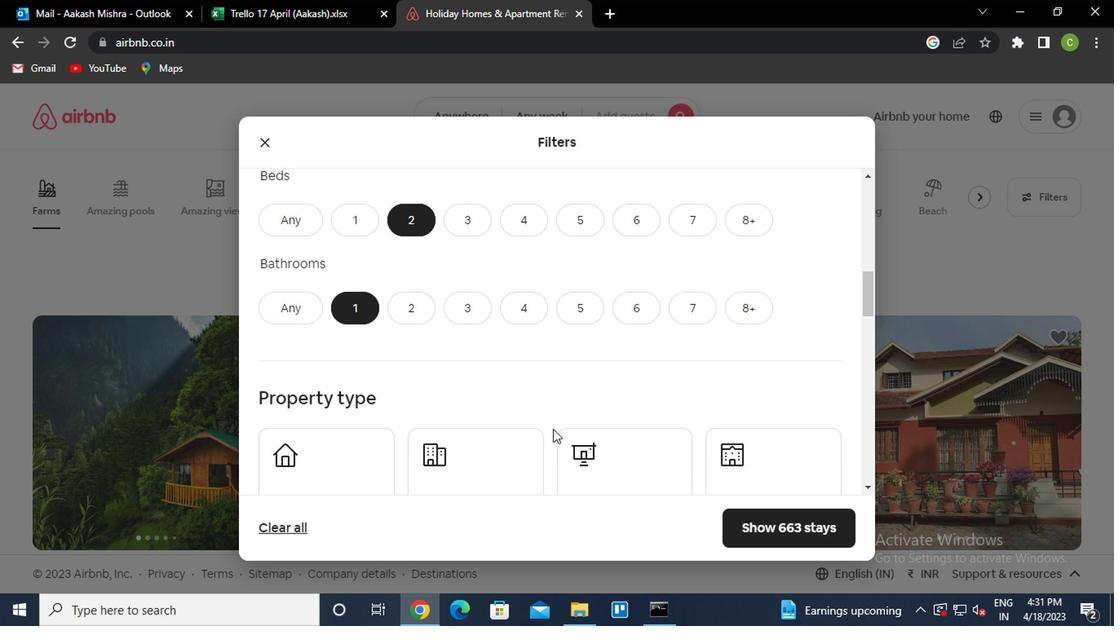 
Action: Mouse moved to (554, 414)
Screenshot: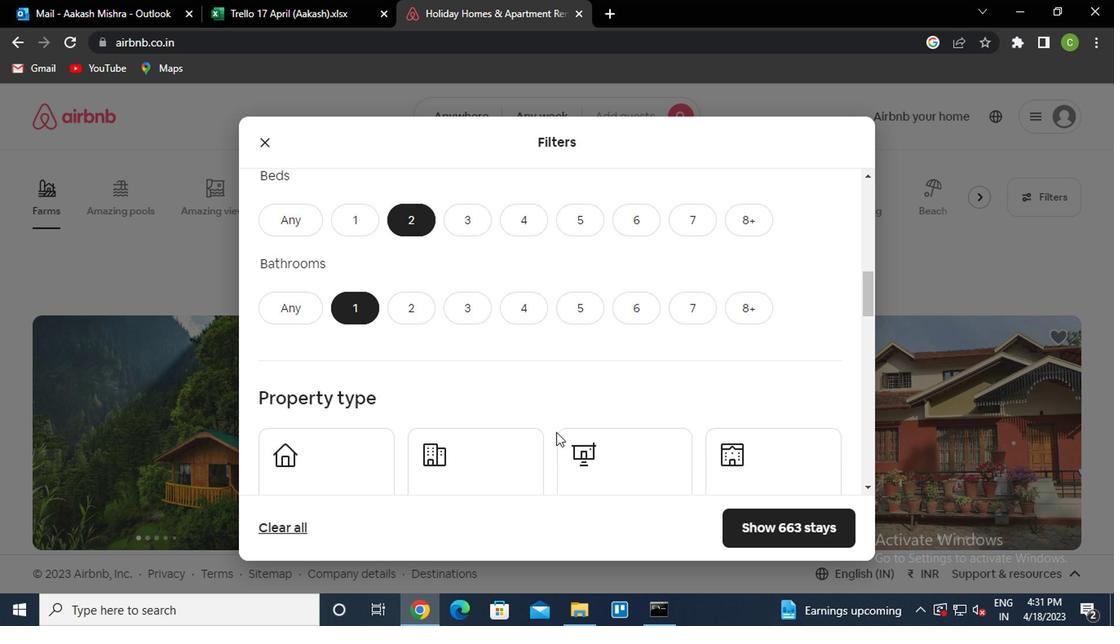 
Action: Mouse scrolled (554, 413) with delta (0, 0)
Screenshot: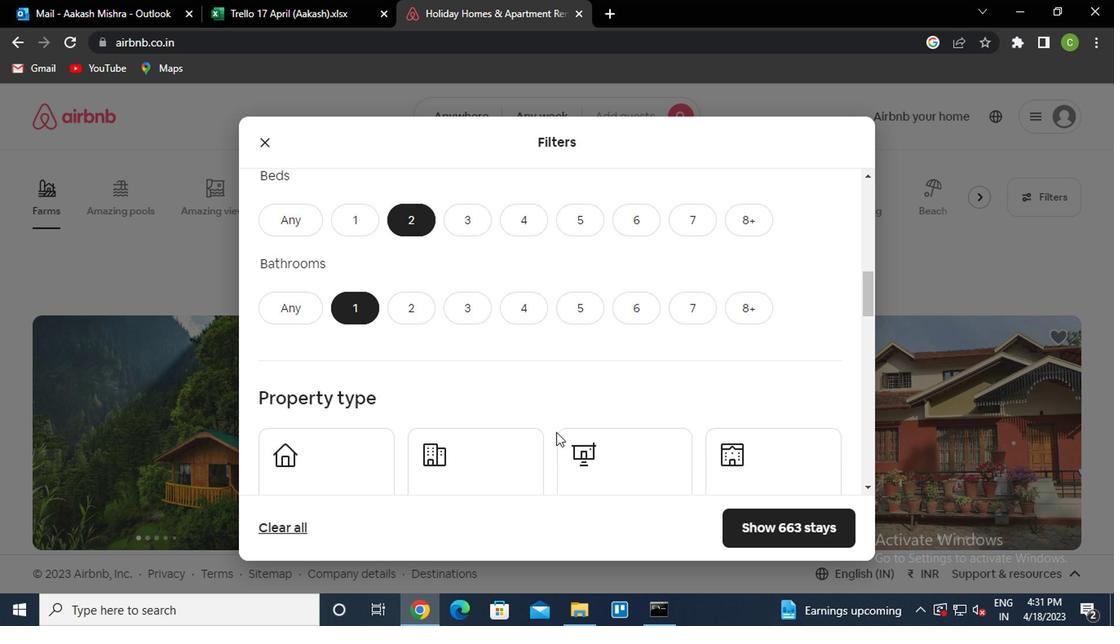 
Action: Mouse moved to (446, 318)
Screenshot: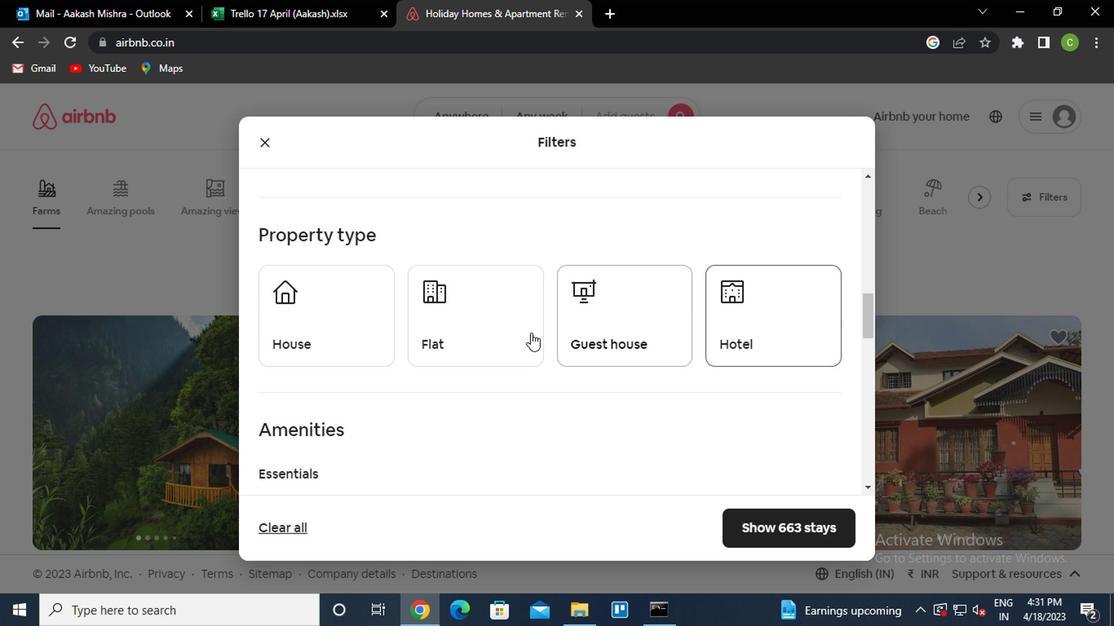 
Action: Mouse pressed left at (446, 318)
Screenshot: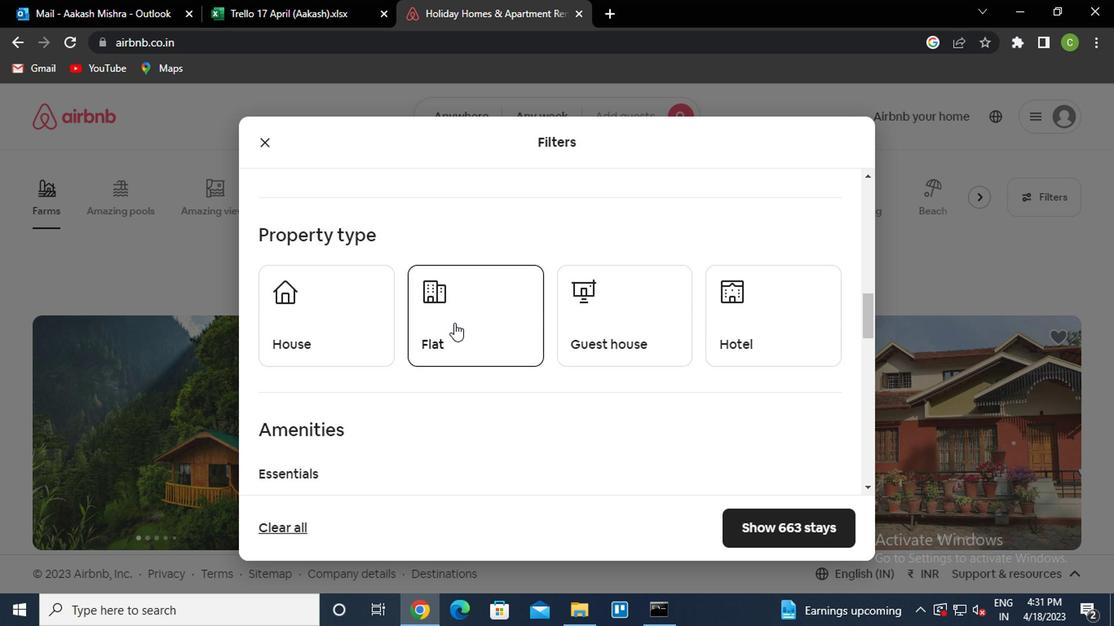 
Action: Mouse moved to (440, 321)
Screenshot: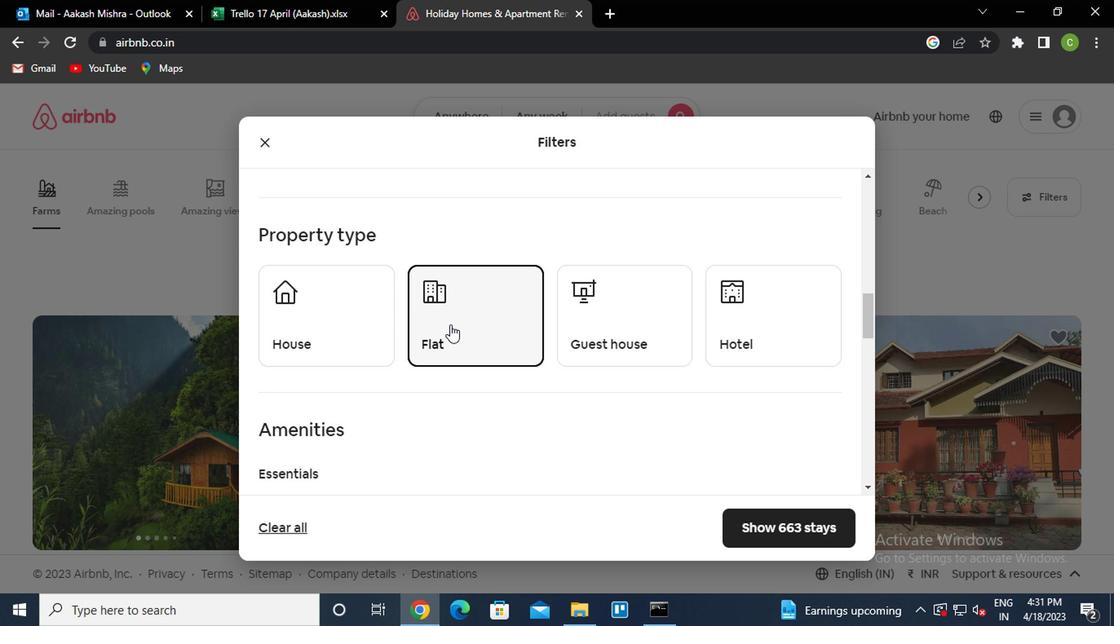 
Action: Mouse scrolled (440, 320) with delta (0, 0)
Screenshot: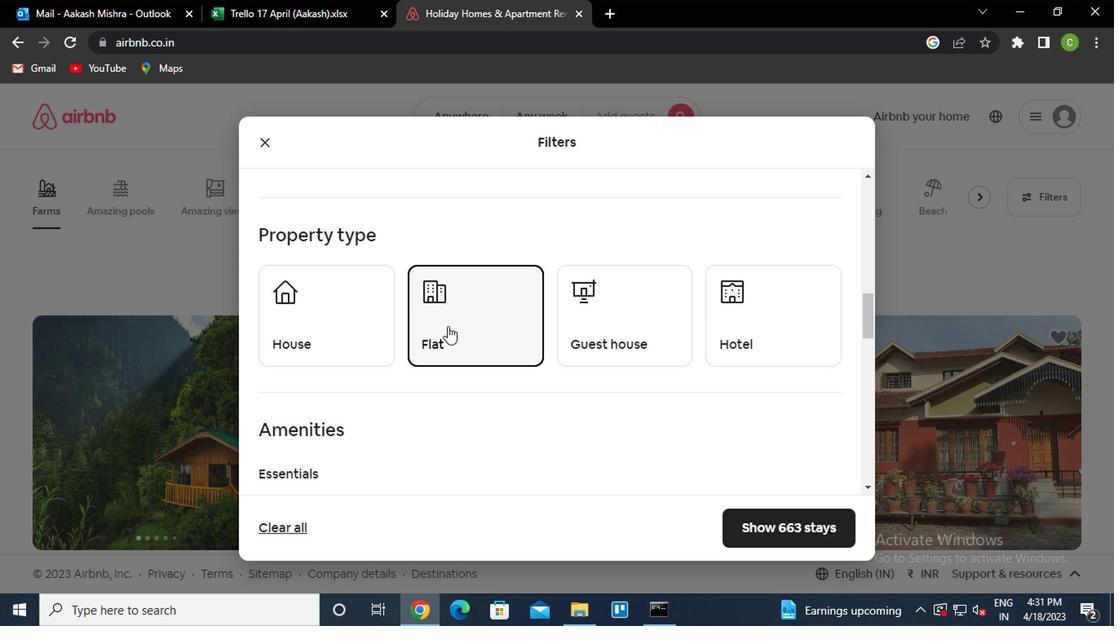 
Action: Mouse moved to (440, 321)
Screenshot: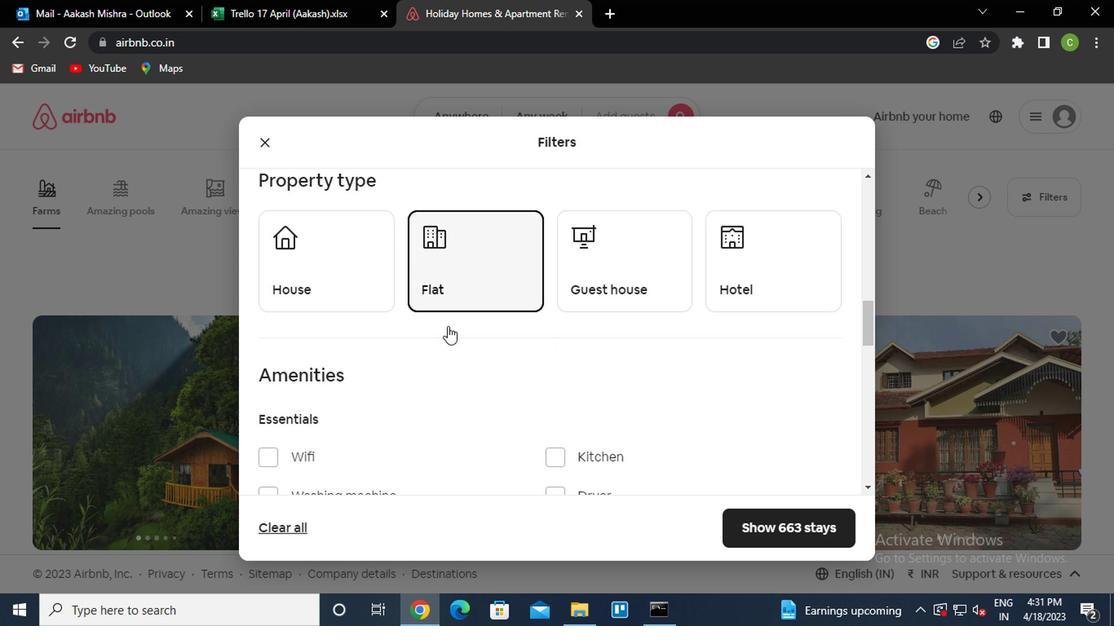 
Action: Mouse scrolled (440, 320) with delta (0, 0)
Screenshot: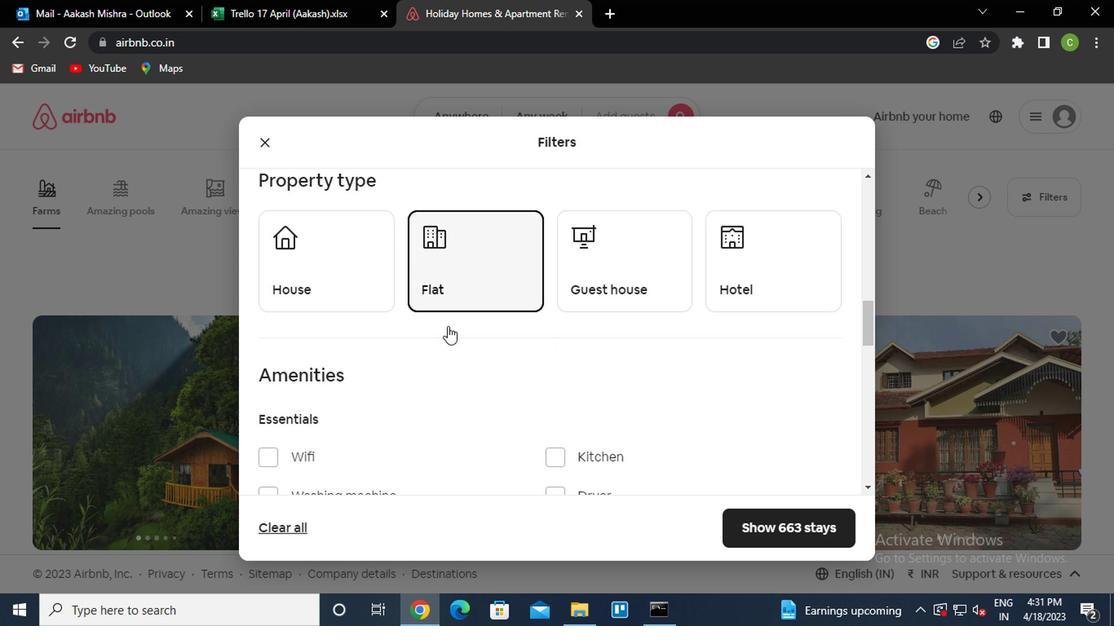
Action: Mouse moved to (267, 343)
Screenshot: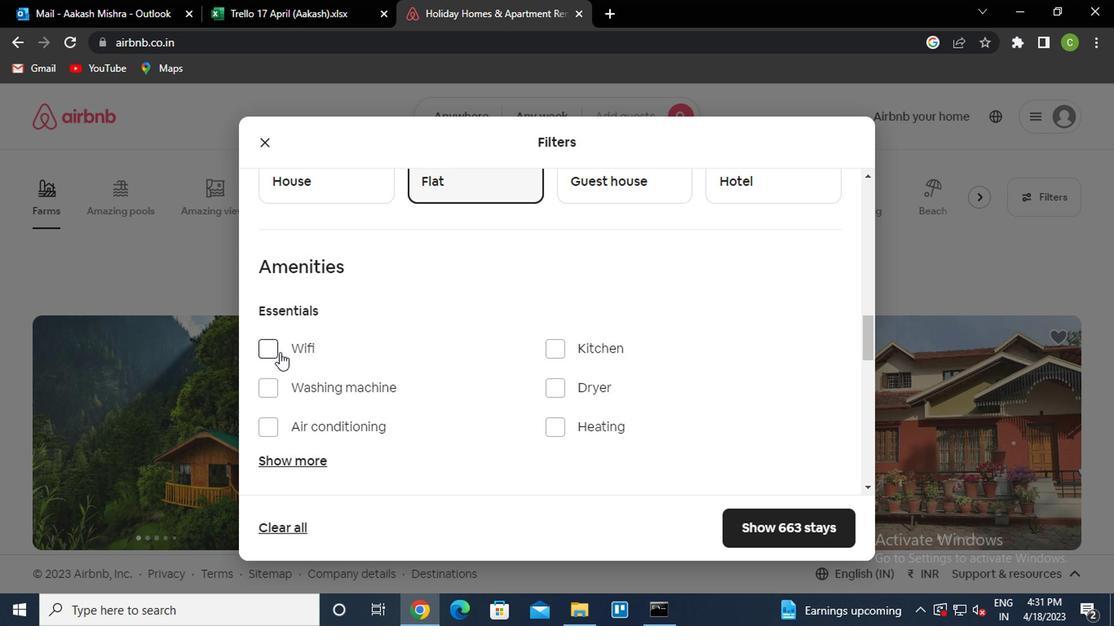 
Action: Mouse pressed left at (267, 343)
Screenshot: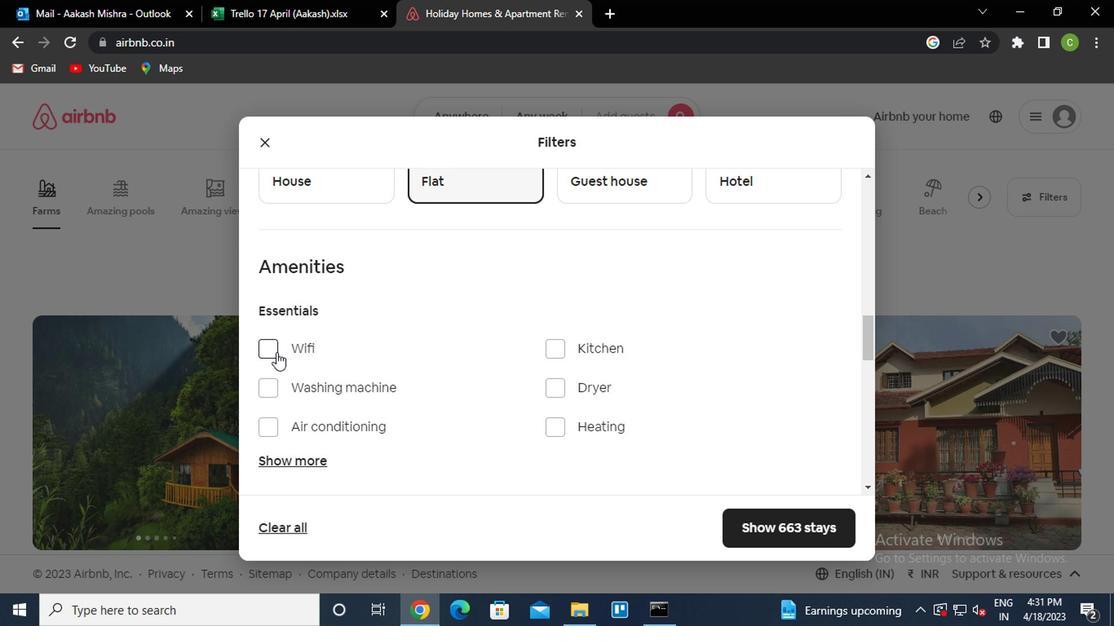 
Action: Mouse moved to (465, 360)
Screenshot: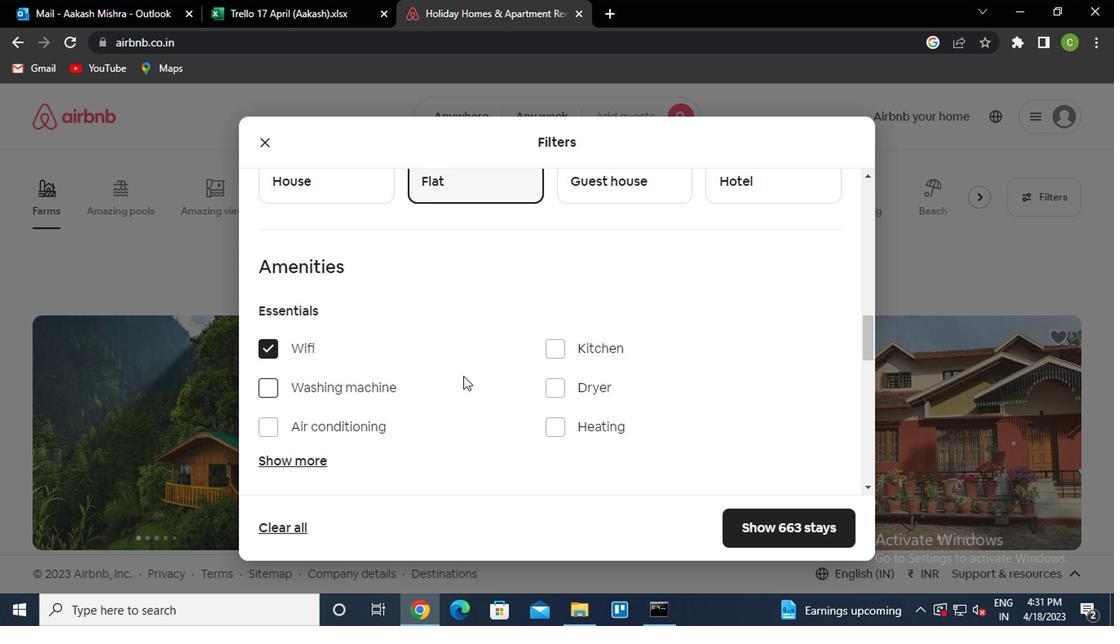 
Action: Mouse scrolled (465, 359) with delta (0, 0)
Screenshot: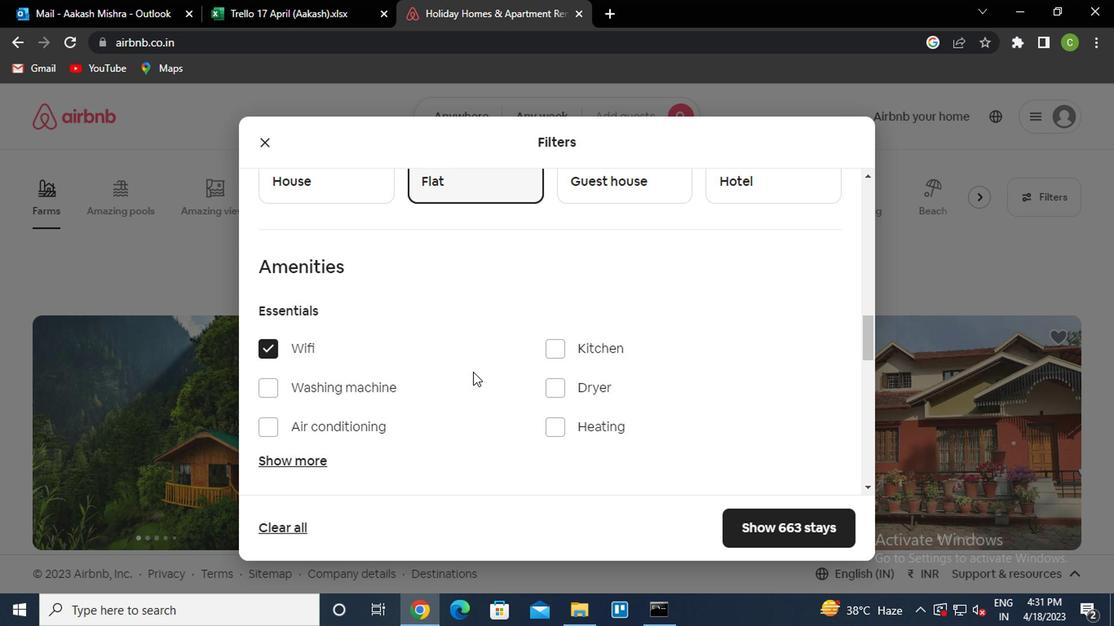 
Action: Mouse scrolled (465, 359) with delta (0, 0)
Screenshot: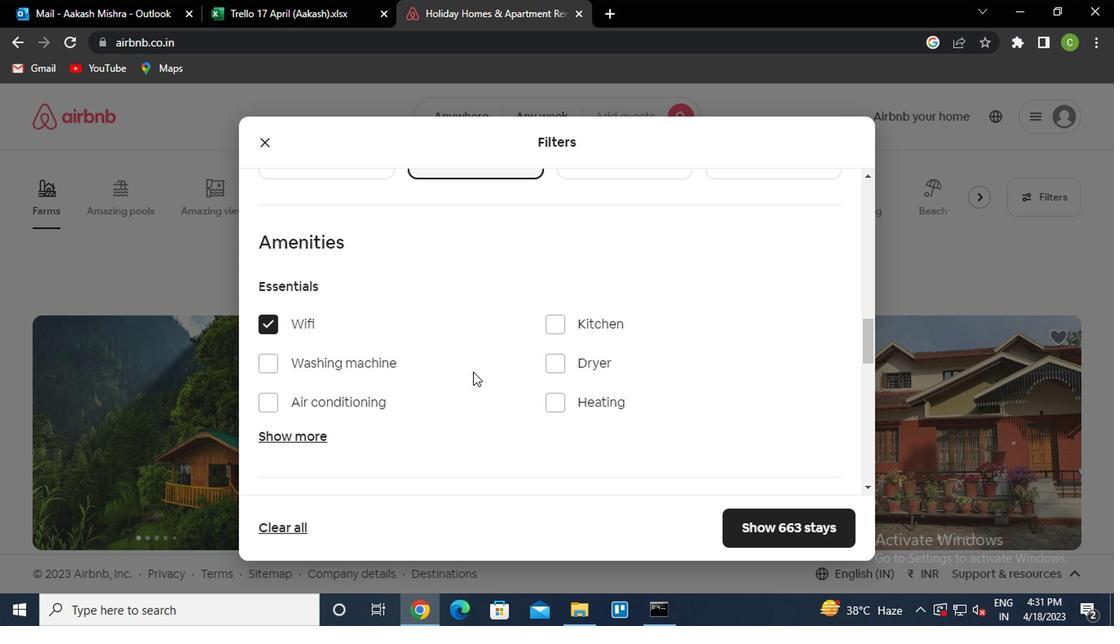 
Action: Mouse scrolled (465, 359) with delta (0, 0)
Screenshot: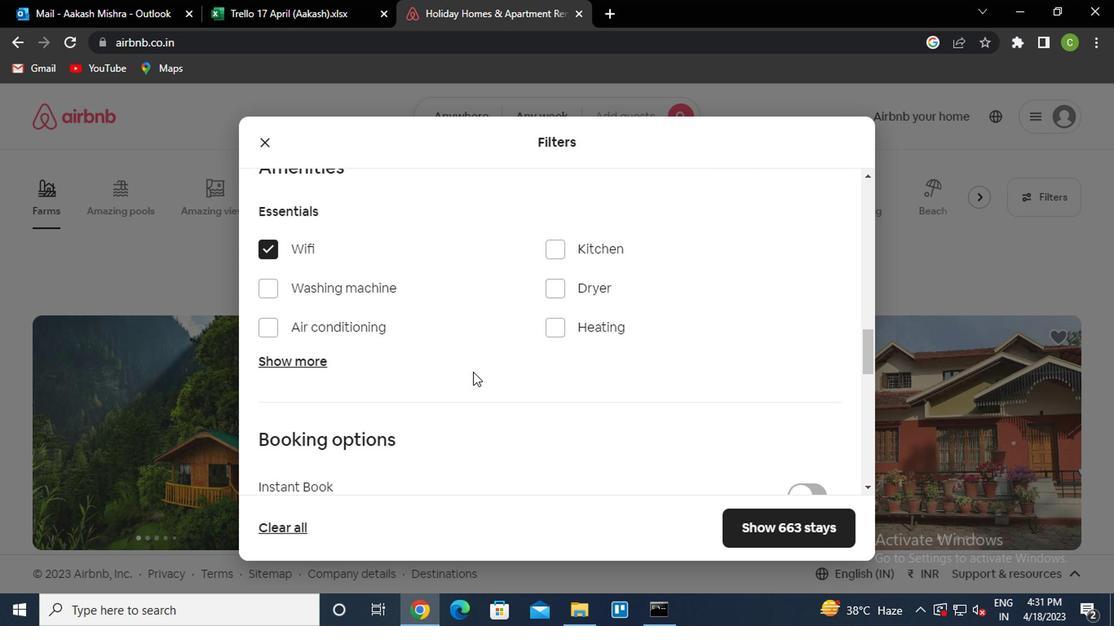 
Action: Mouse scrolled (465, 359) with delta (0, 0)
Screenshot: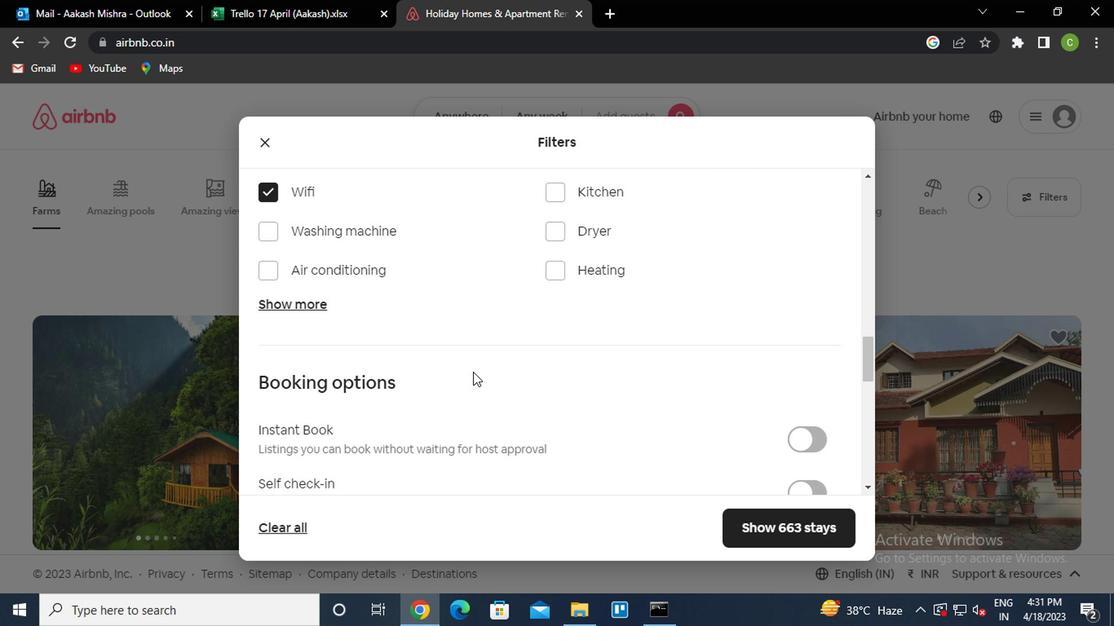 
Action: Mouse scrolled (465, 359) with delta (0, 0)
Screenshot: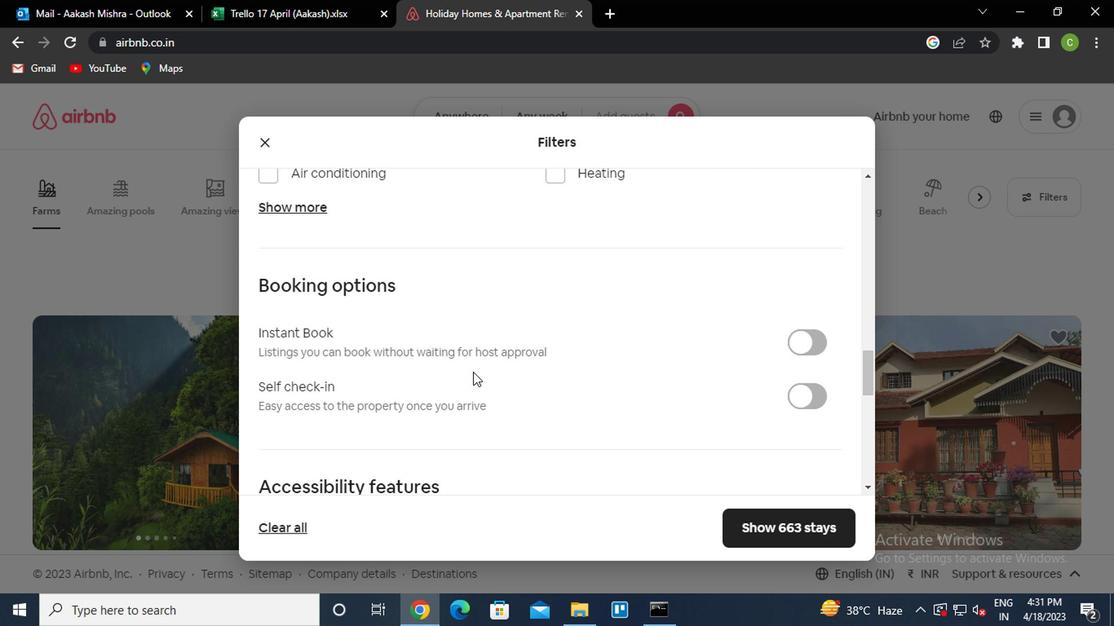 
Action: Mouse scrolled (465, 359) with delta (0, 0)
Screenshot: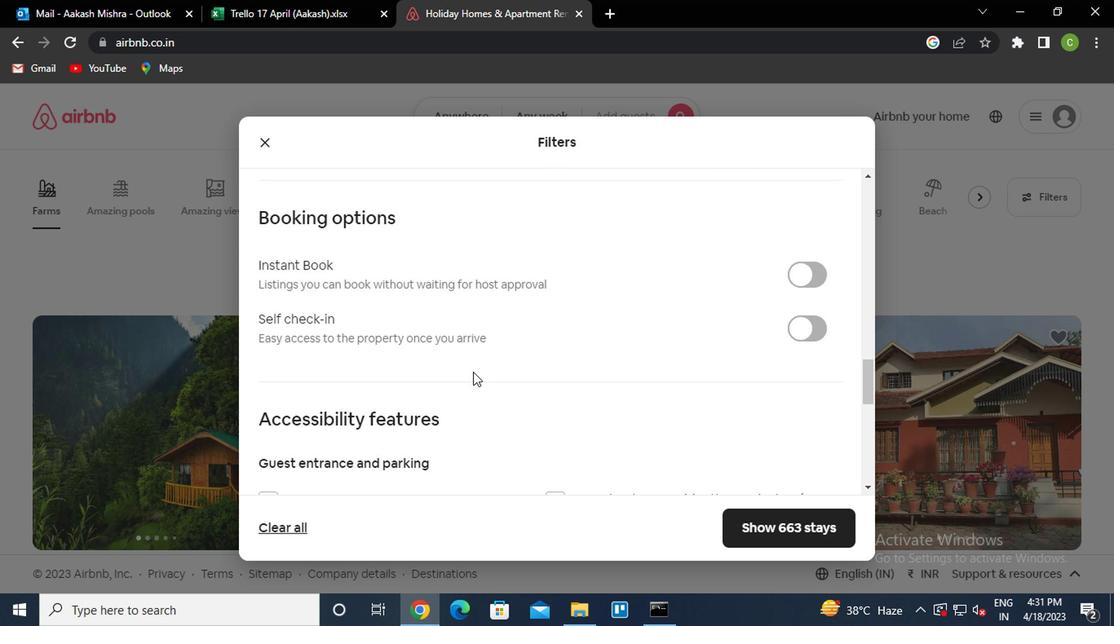 
Action: Mouse moved to (801, 184)
Screenshot: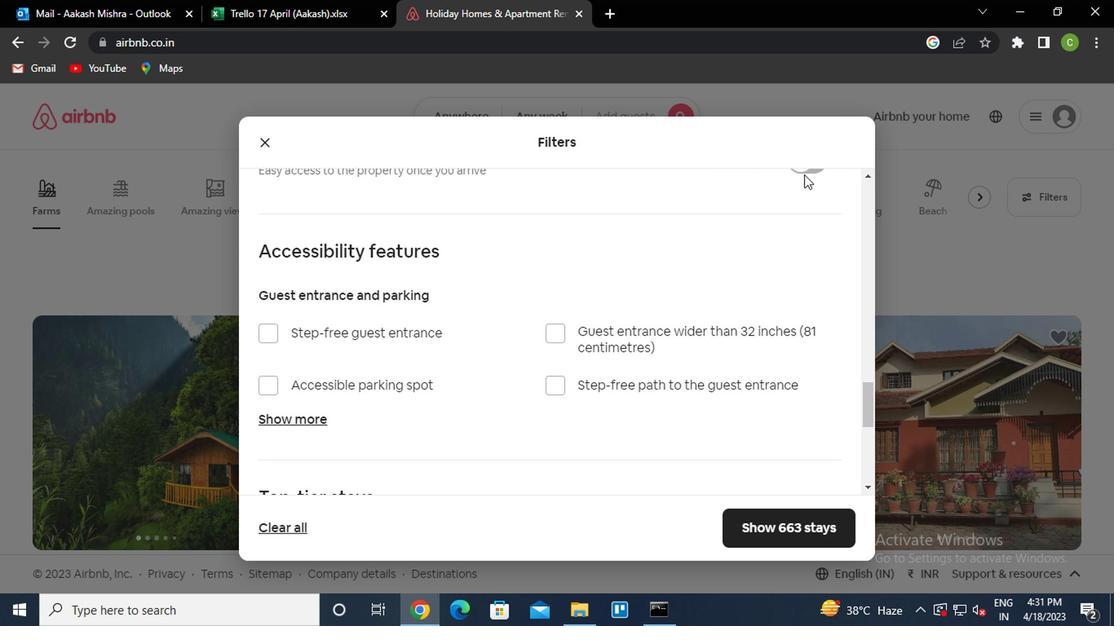 
Action: Mouse pressed left at (801, 184)
Screenshot: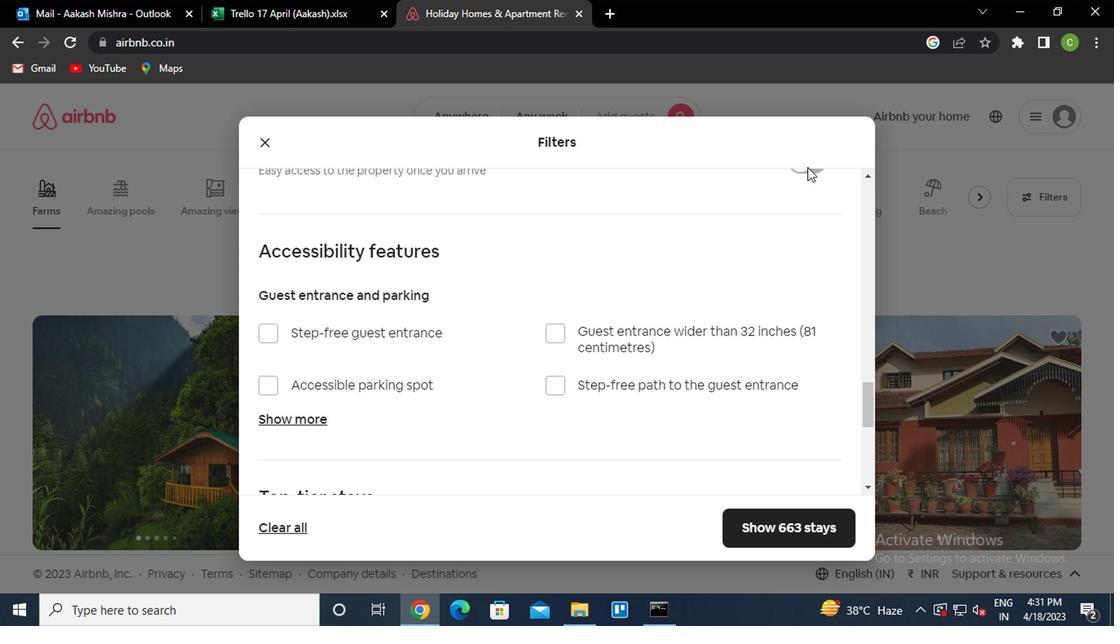 
Action: Mouse moved to (786, 210)
Screenshot: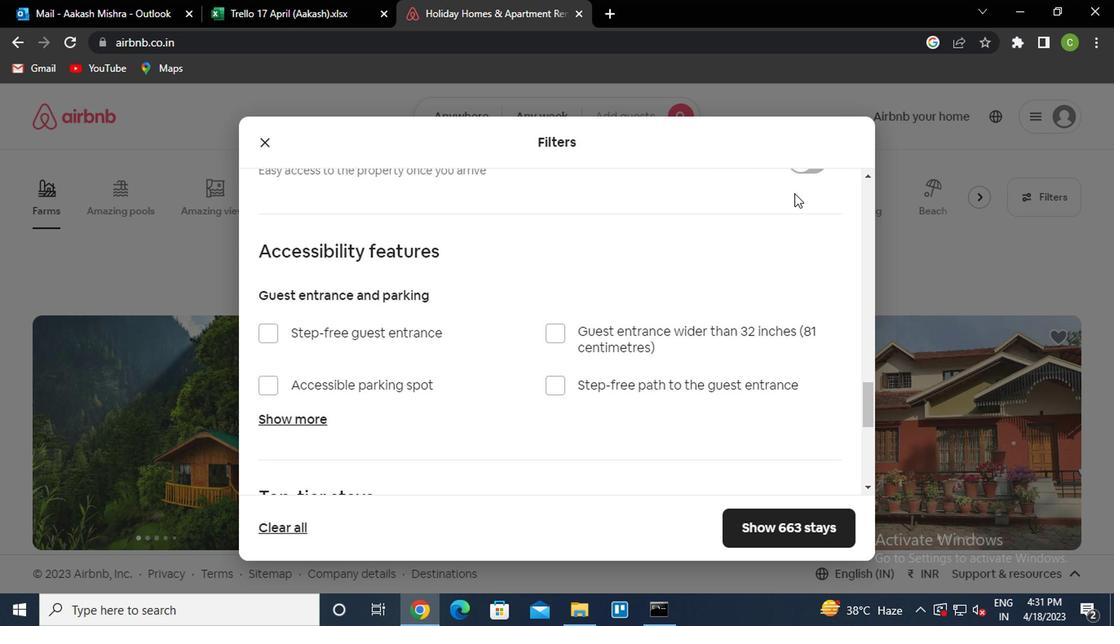 
Action: Mouse scrolled (786, 211) with delta (0, 0)
Screenshot: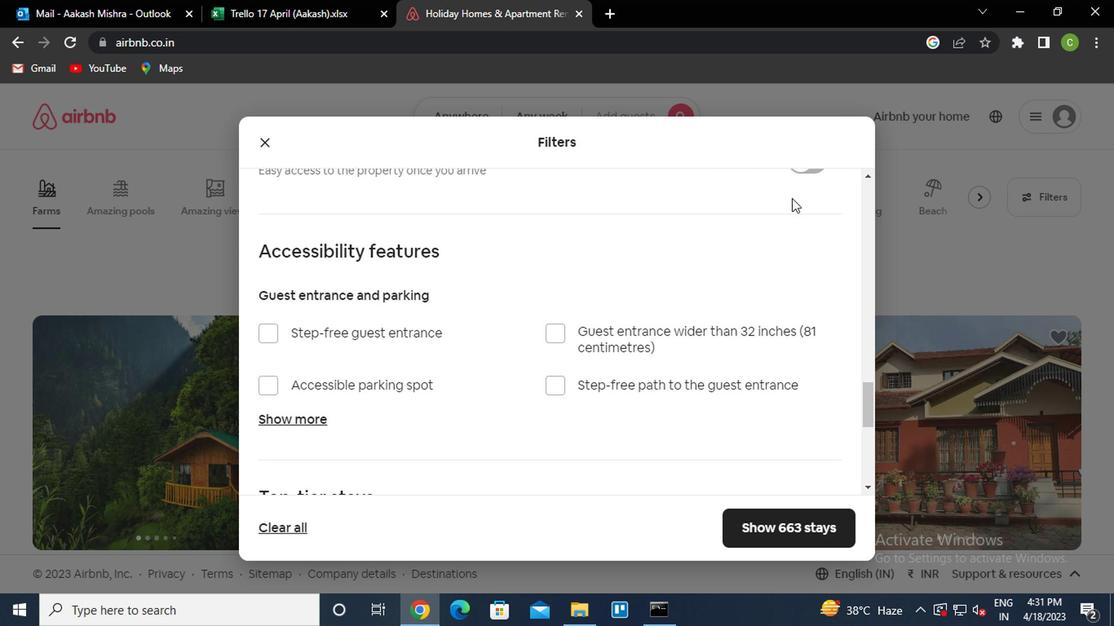 
Action: Mouse moved to (786, 212)
Screenshot: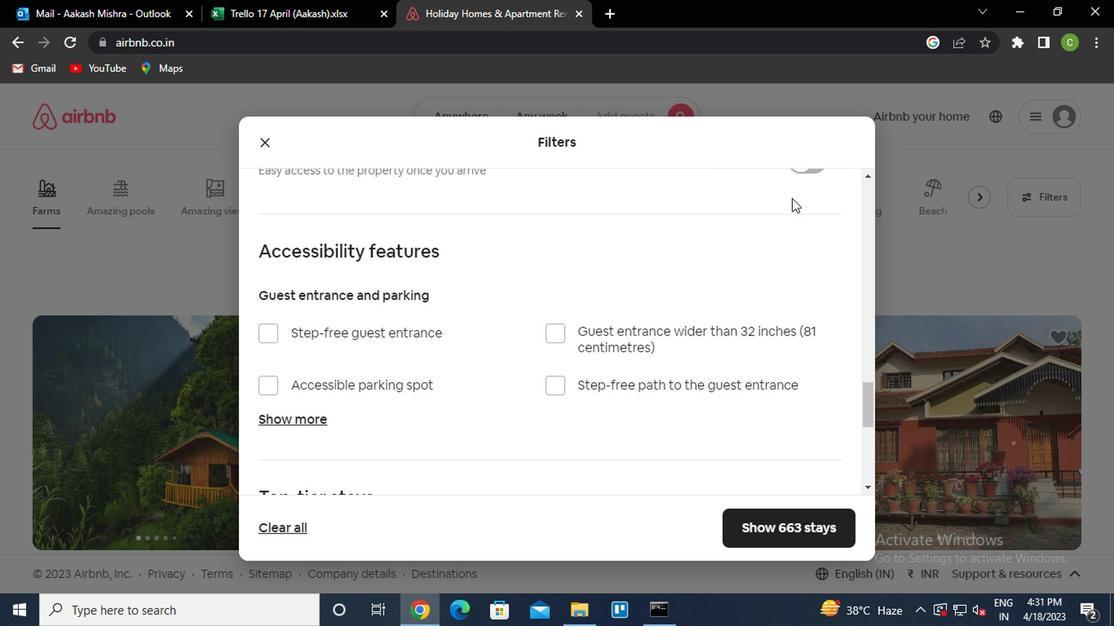 
Action: Mouse scrolled (786, 213) with delta (0, 0)
Screenshot: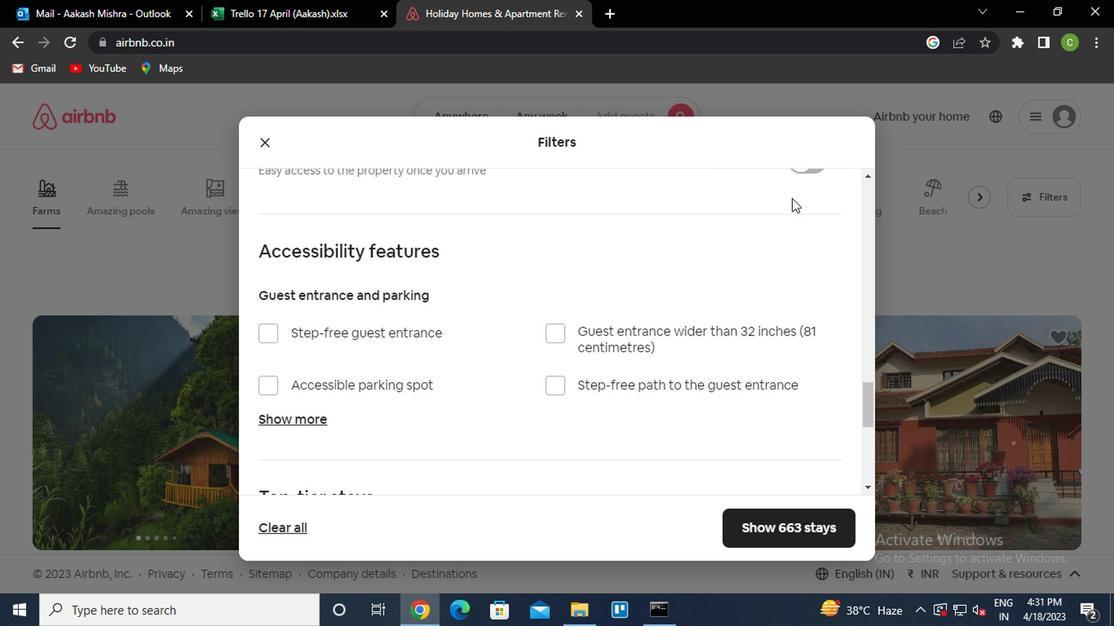 
Action: Mouse moved to (805, 318)
Screenshot: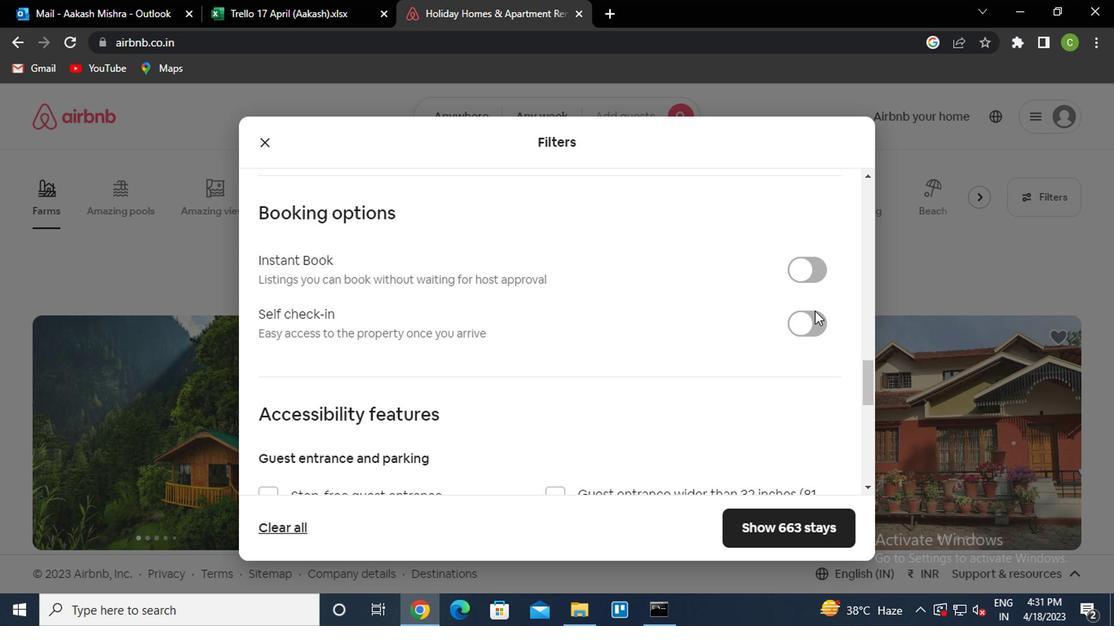 
Action: Mouse pressed left at (805, 318)
Screenshot: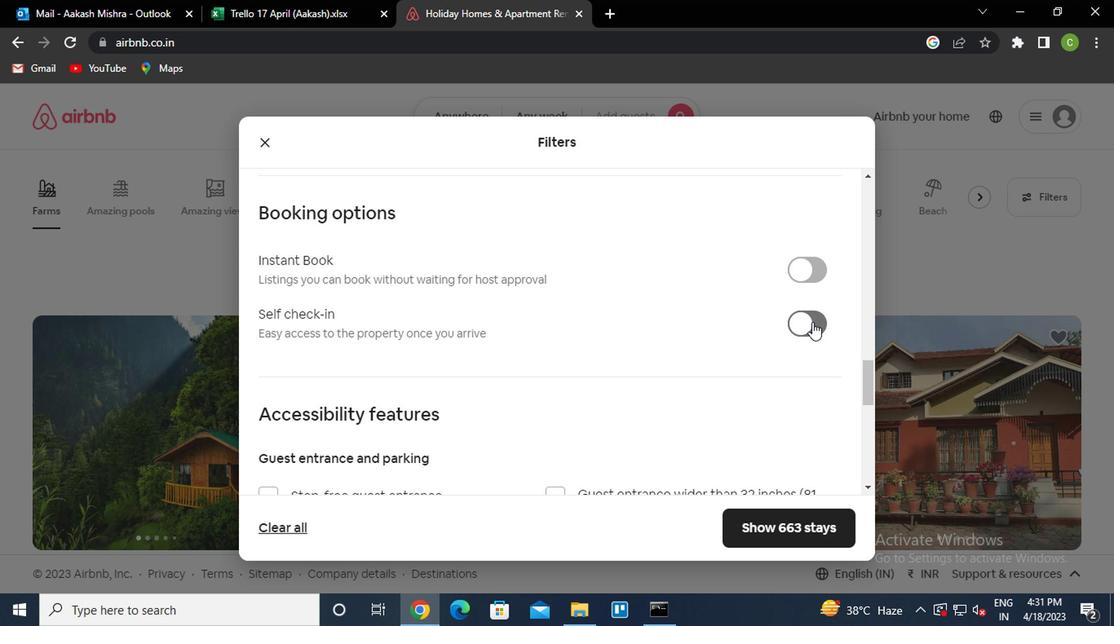 
Action: Mouse moved to (662, 363)
Screenshot: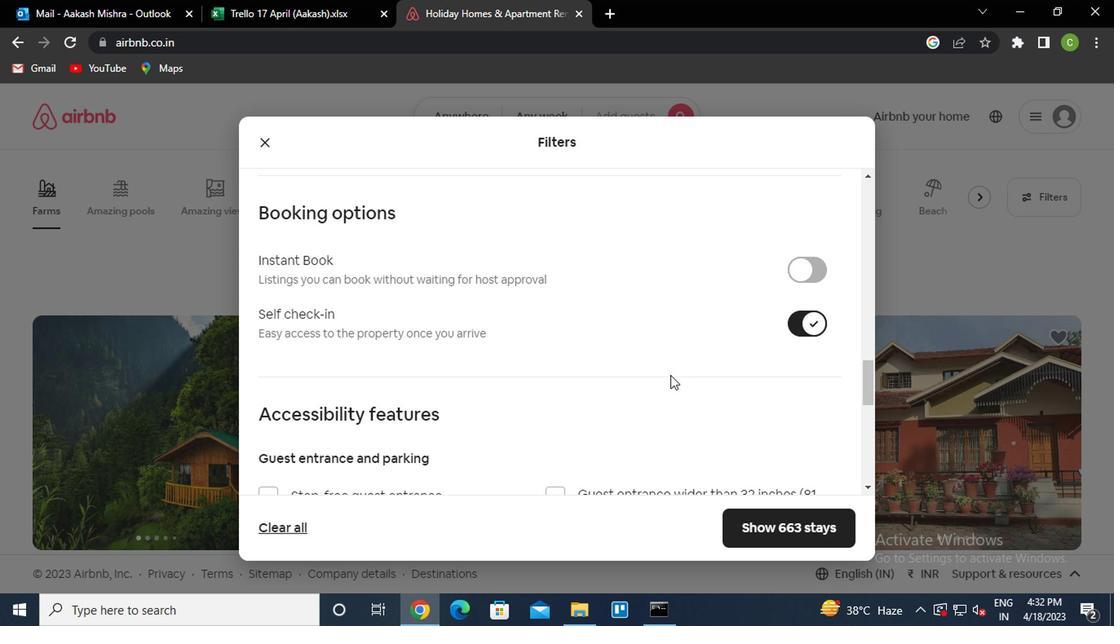 
Action: Mouse scrolled (662, 362) with delta (0, -1)
Screenshot: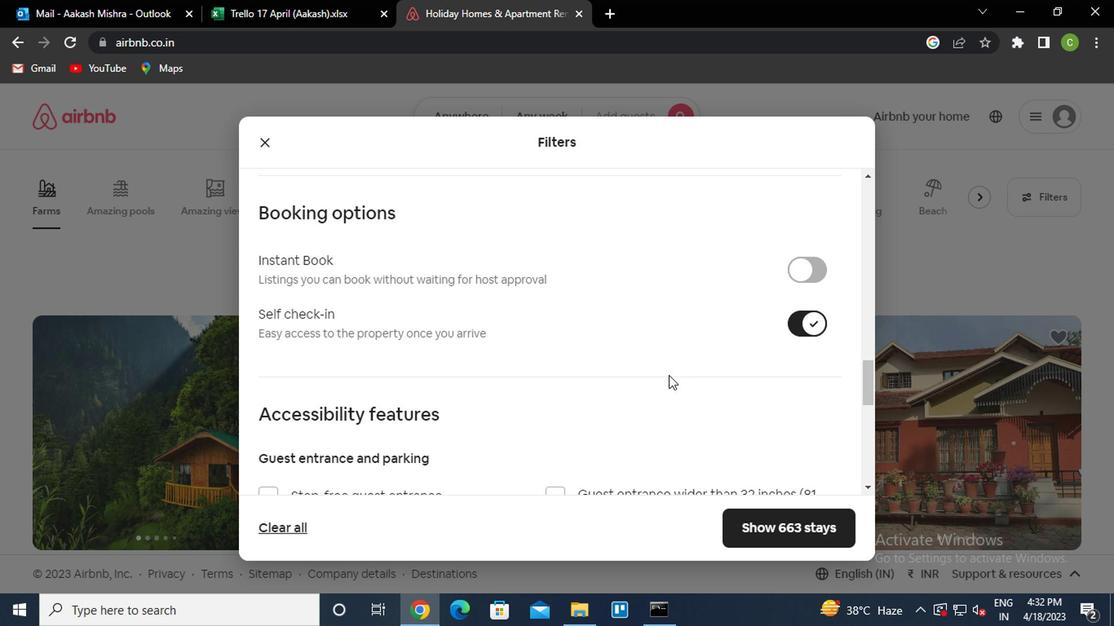 
Action: Mouse moved to (661, 363)
Screenshot: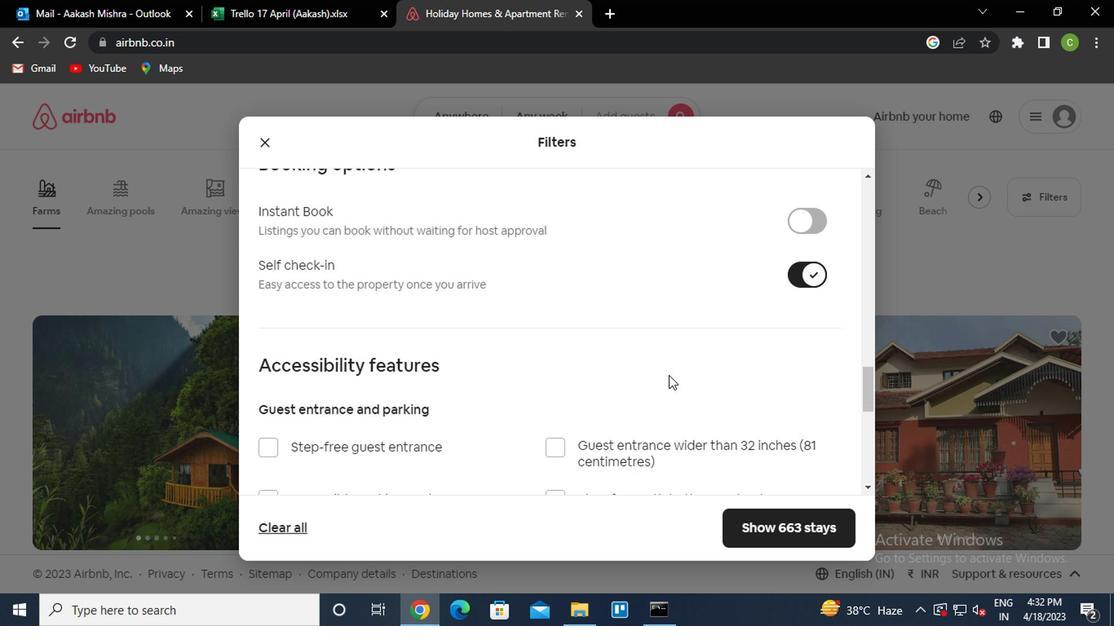 
Action: Mouse scrolled (661, 363) with delta (0, 0)
Screenshot: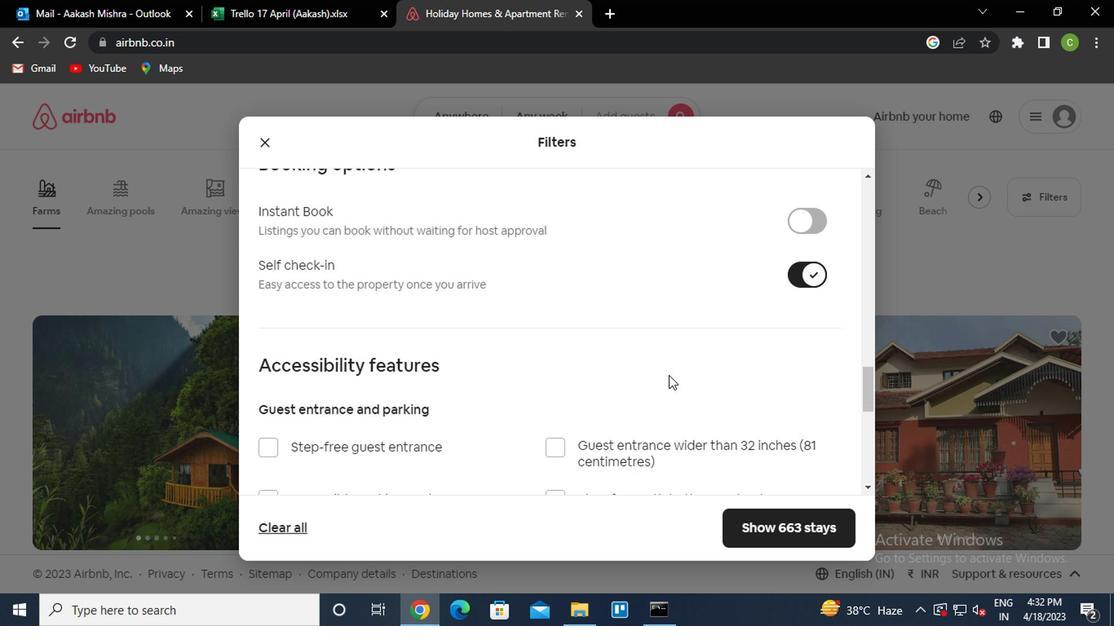 
Action: Mouse scrolled (661, 363) with delta (0, 0)
Screenshot: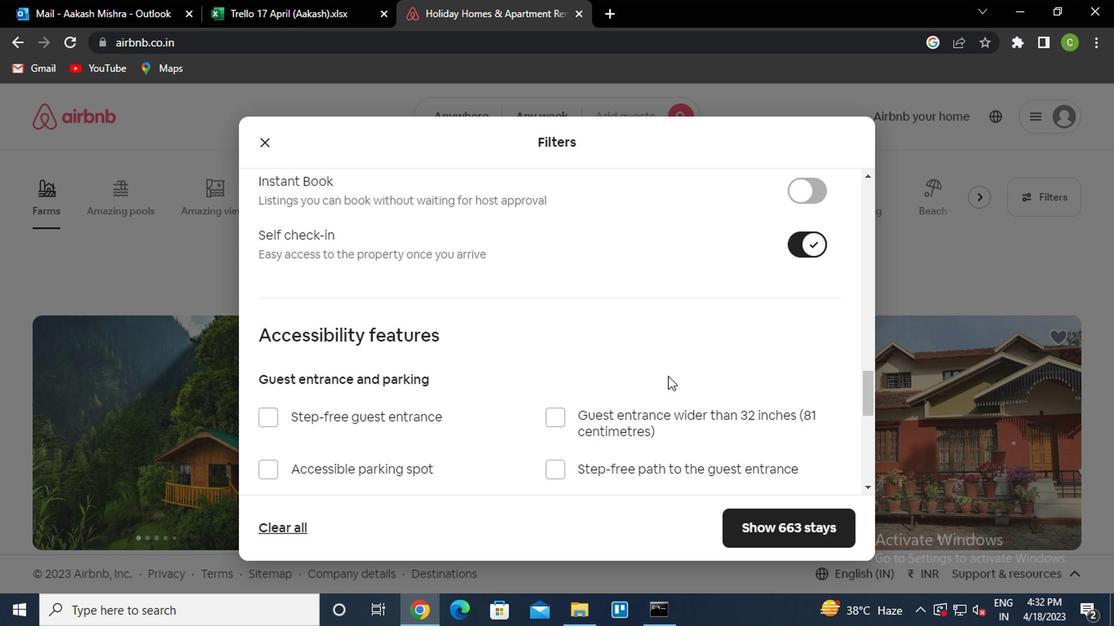 
Action: Mouse scrolled (661, 363) with delta (0, 0)
Screenshot: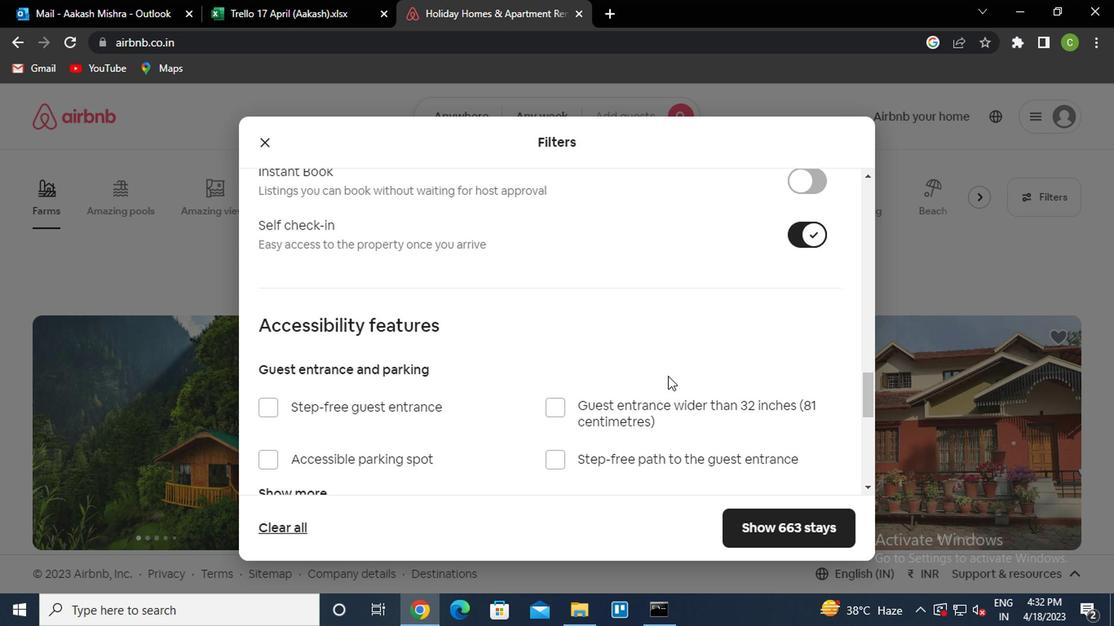 
Action: Mouse scrolled (661, 363) with delta (0, 0)
Screenshot: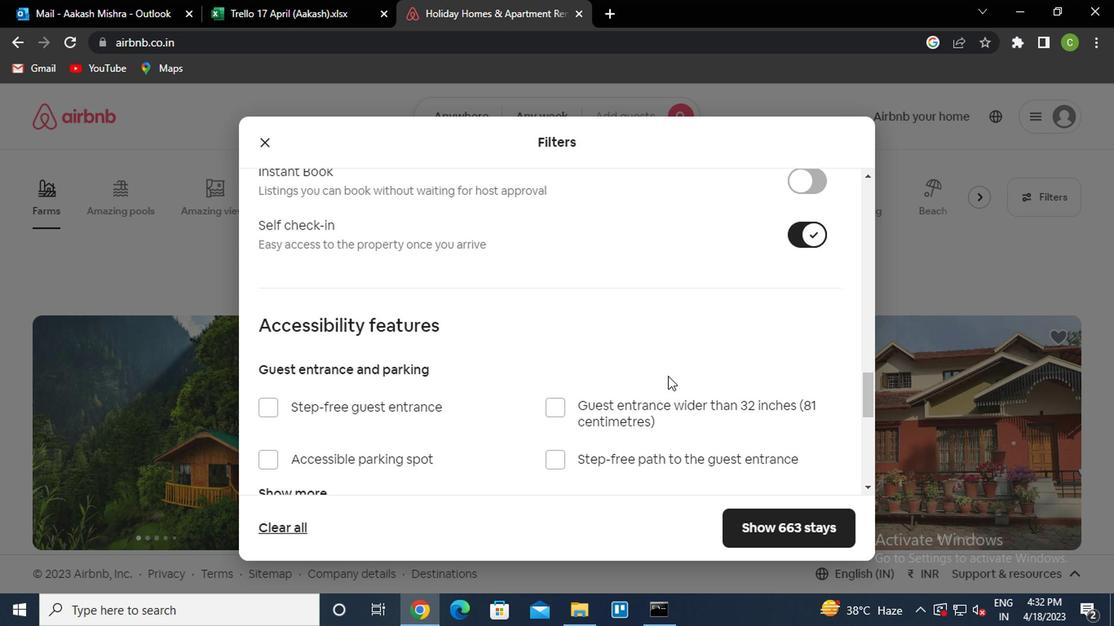 
Action: Mouse scrolled (661, 363) with delta (0, 0)
Screenshot: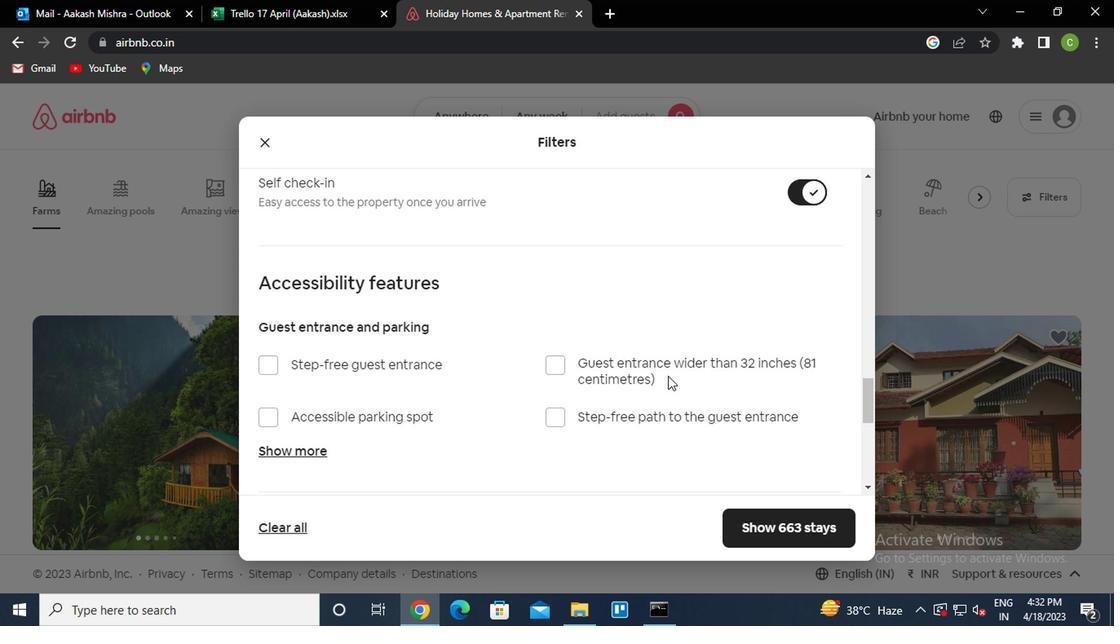 
Action: Mouse moved to (477, 359)
Screenshot: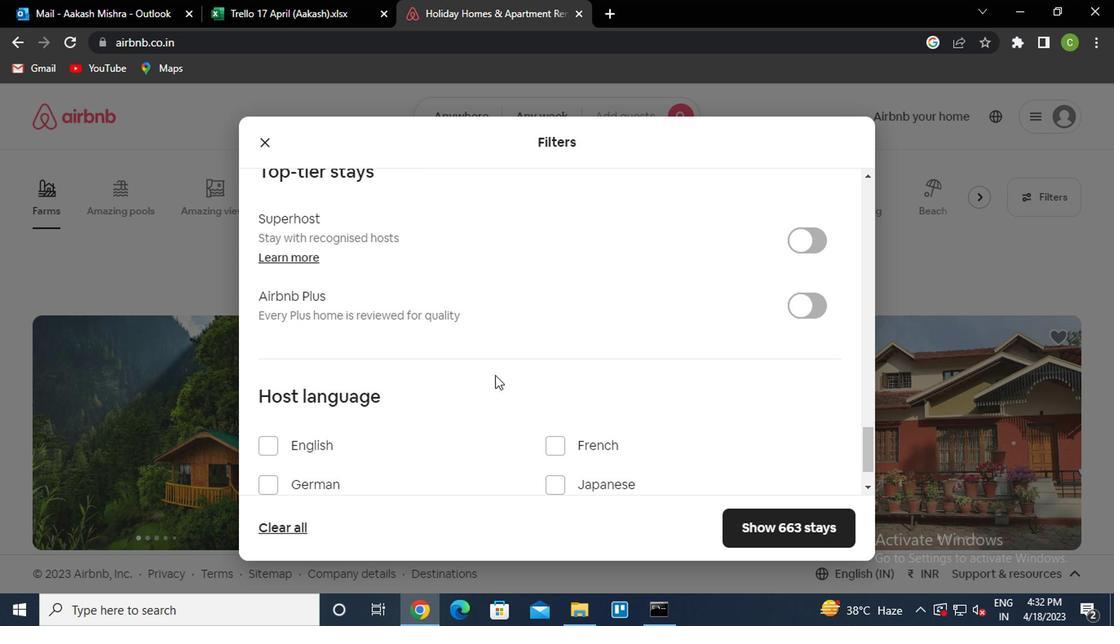 
Action: Mouse scrolled (477, 360) with delta (0, 0)
Screenshot: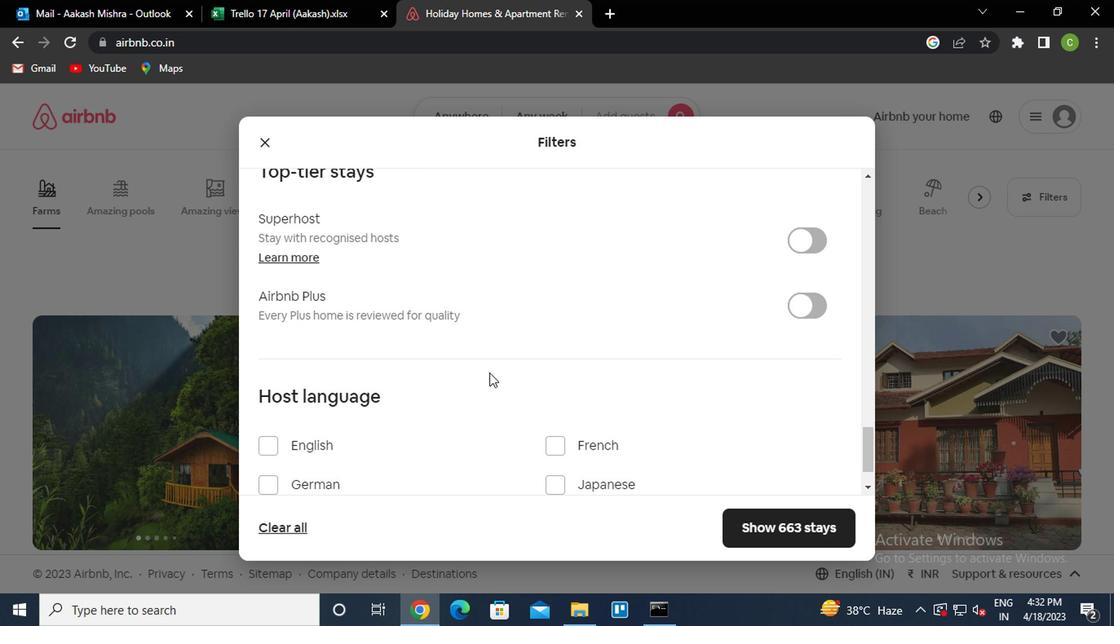 
Action: Mouse scrolled (477, 360) with delta (0, 0)
Screenshot: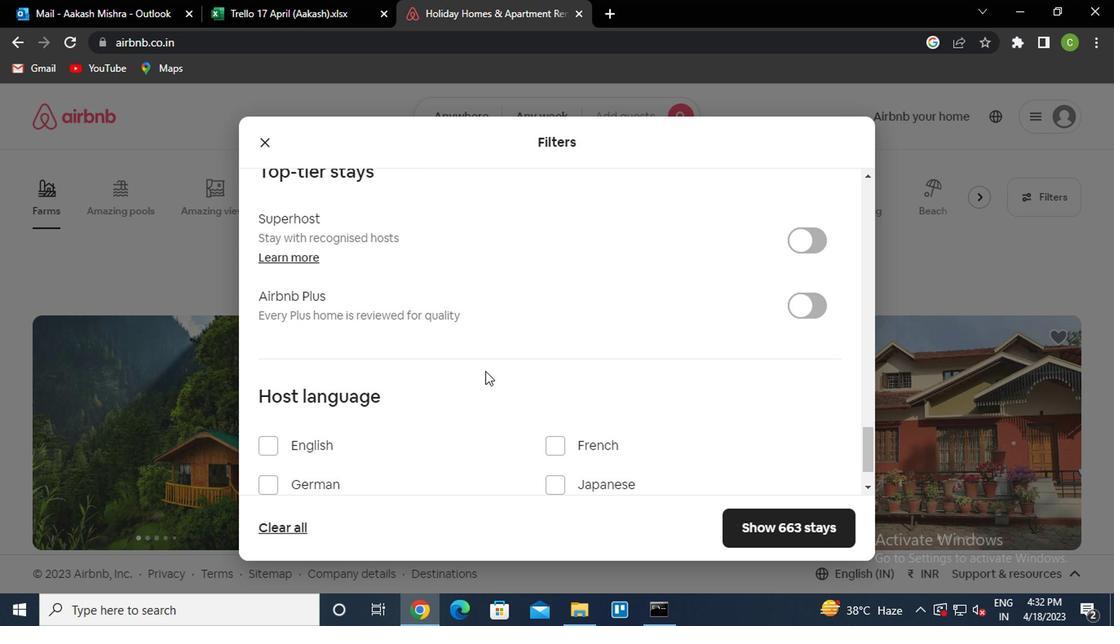 
Action: Mouse moved to (285, 262)
Screenshot: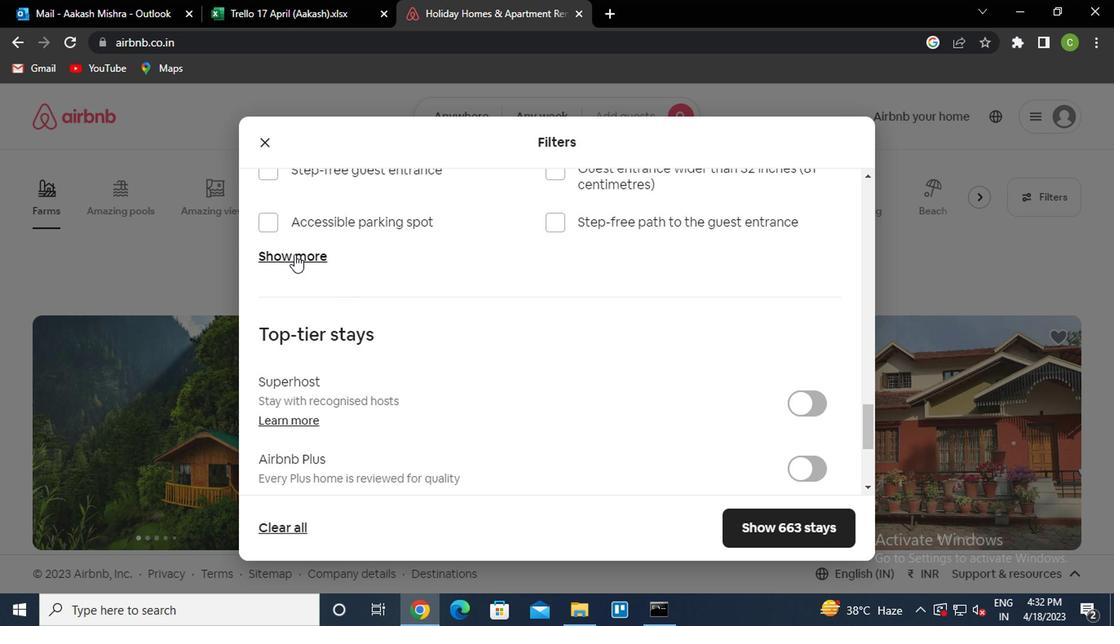 
Action: Mouse pressed left at (285, 262)
Screenshot: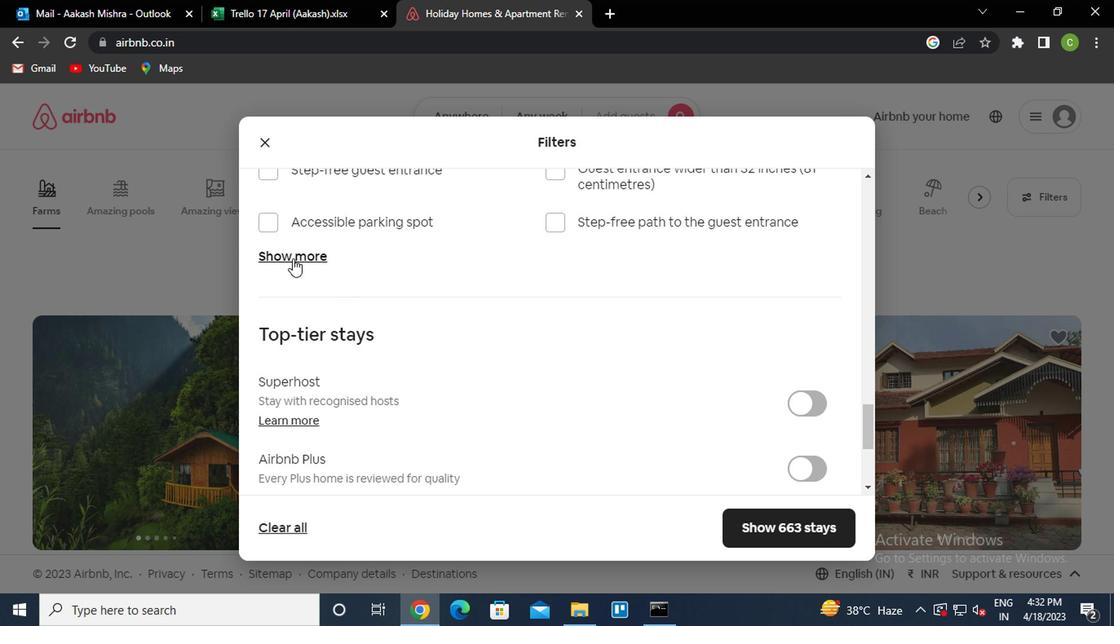 
Action: Mouse moved to (367, 364)
Screenshot: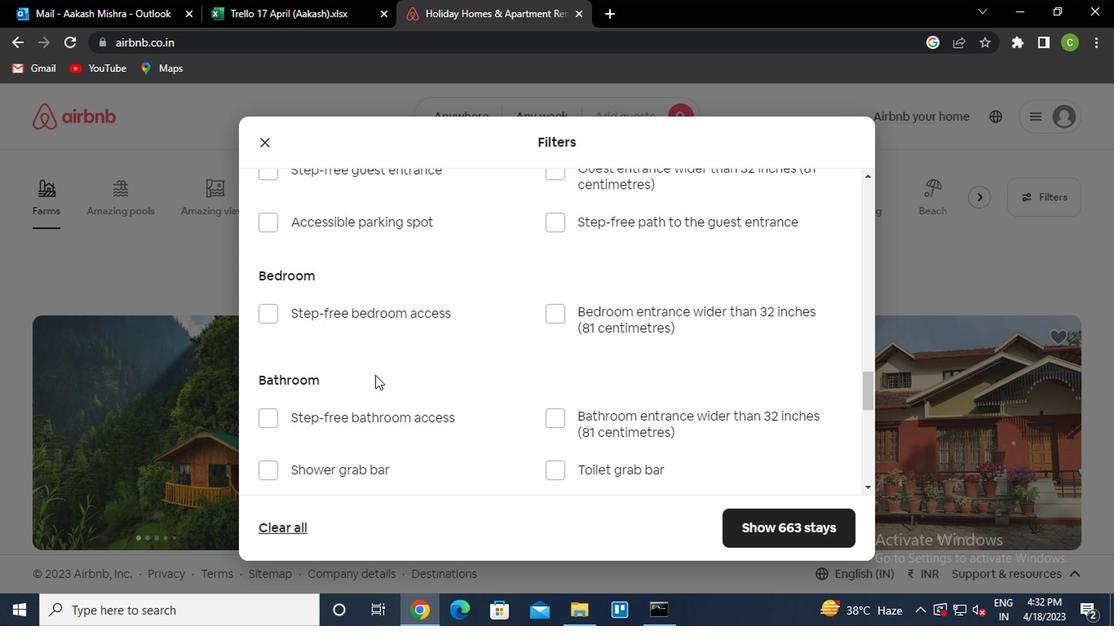 
Action: Mouse scrolled (367, 363) with delta (0, 0)
Screenshot: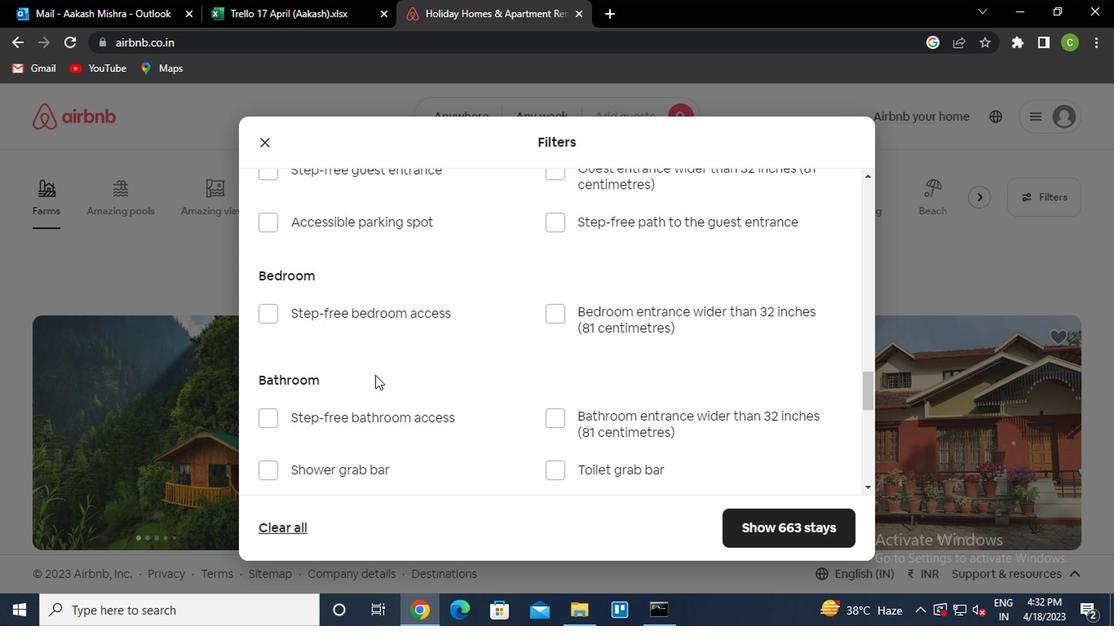 
Action: Mouse scrolled (367, 363) with delta (0, 0)
Screenshot: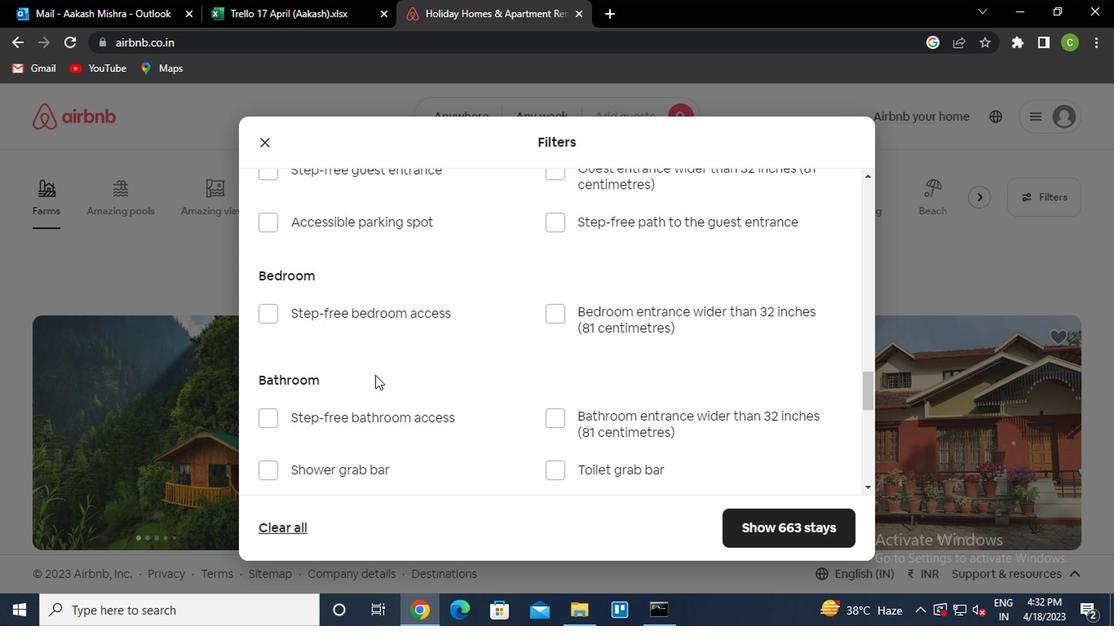
Action: Mouse scrolled (367, 363) with delta (0, 0)
Screenshot: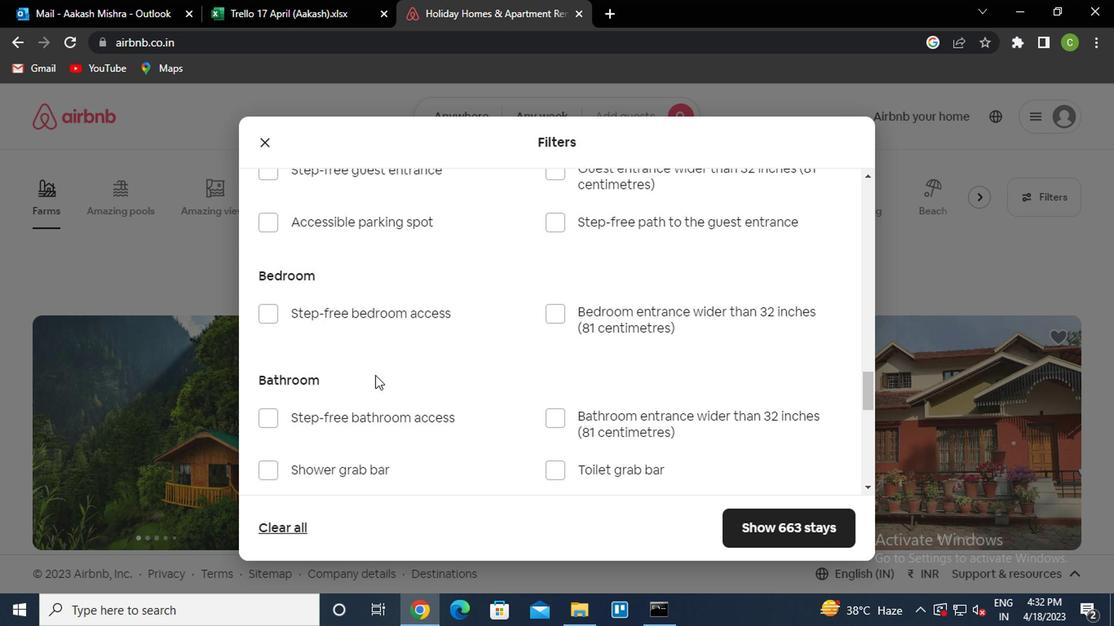 
Action: Mouse moved to (309, 375)
Screenshot: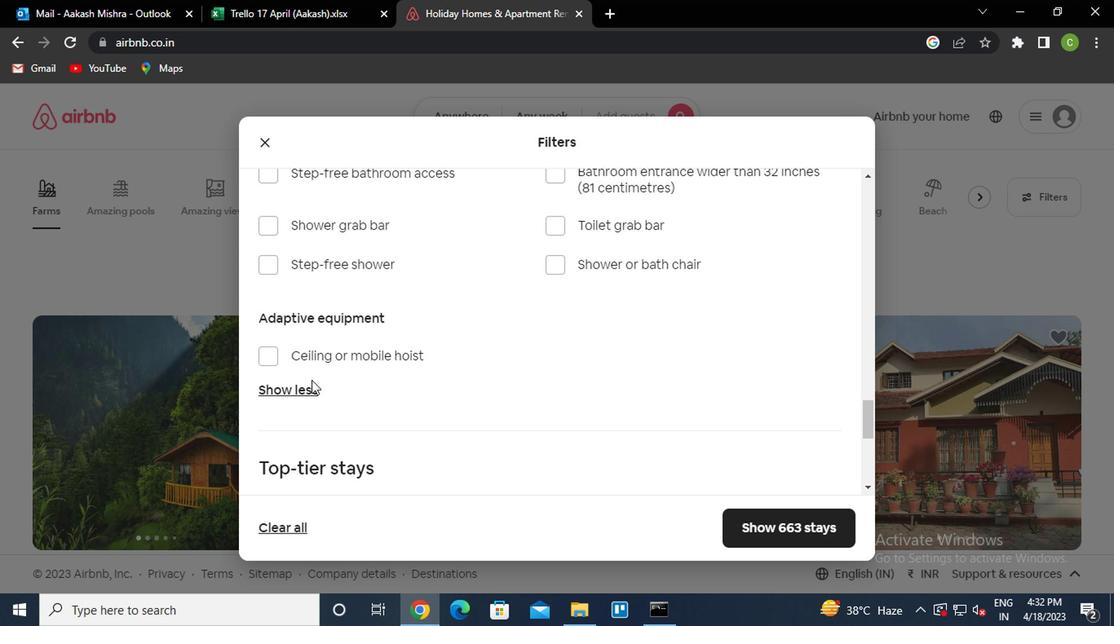 
Action: Mouse scrolled (309, 374) with delta (0, 0)
Screenshot: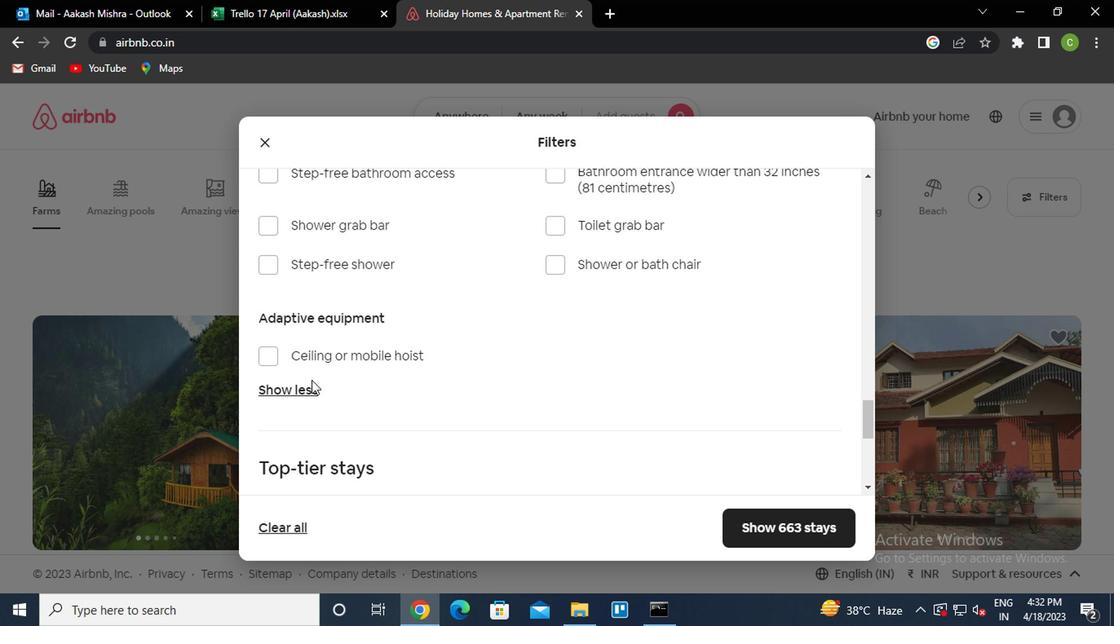 
Action: Mouse moved to (311, 375)
Screenshot: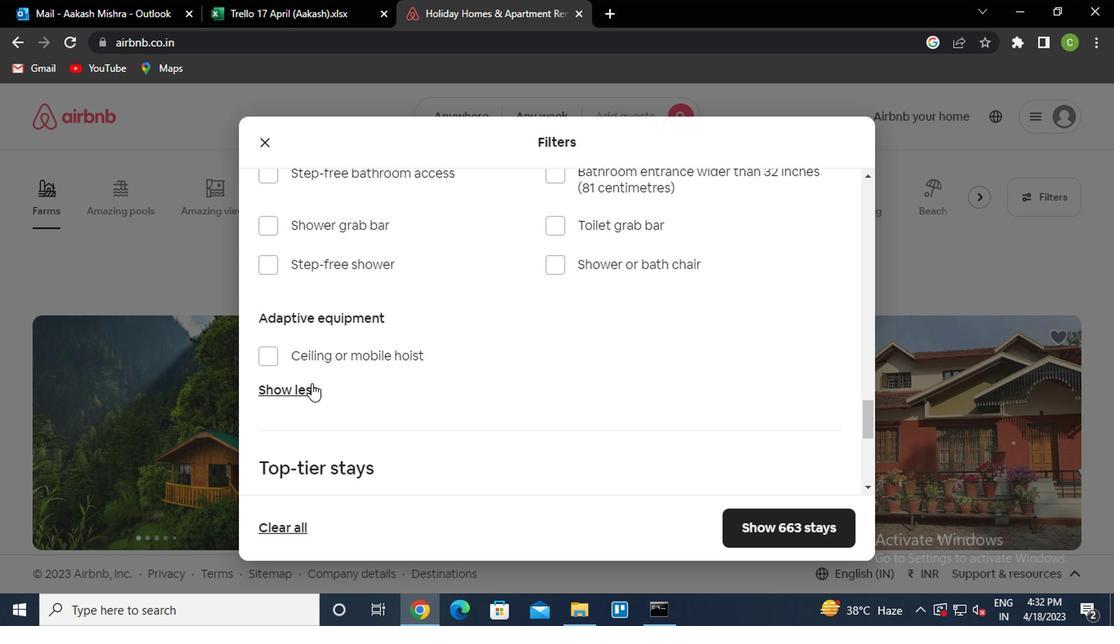 
Action: Mouse scrolled (311, 375) with delta (0, 0)
Screenshot: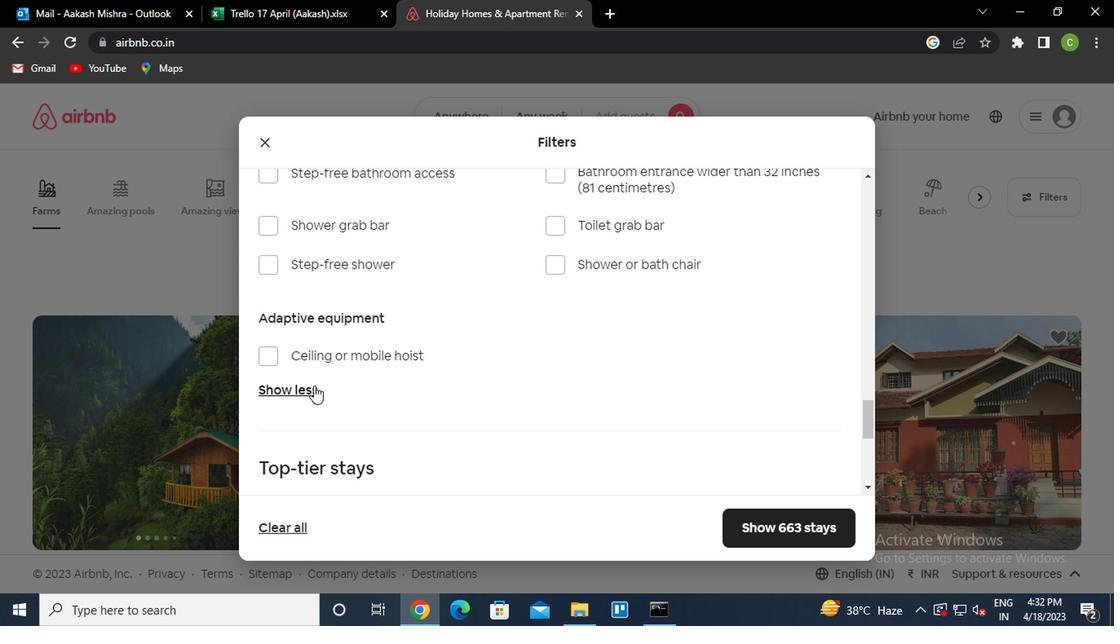 
Action: Mouse scrolled (311, 375) with delta (0, 0)
Screenshot: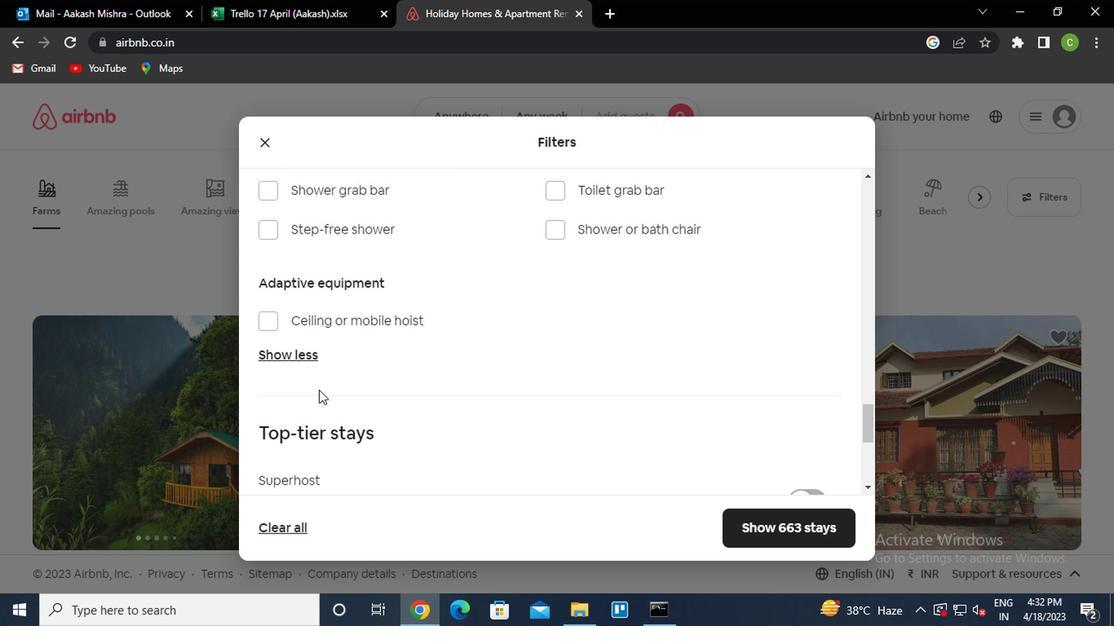 
Action: Mouse moved to (311, 375)
Screenshot: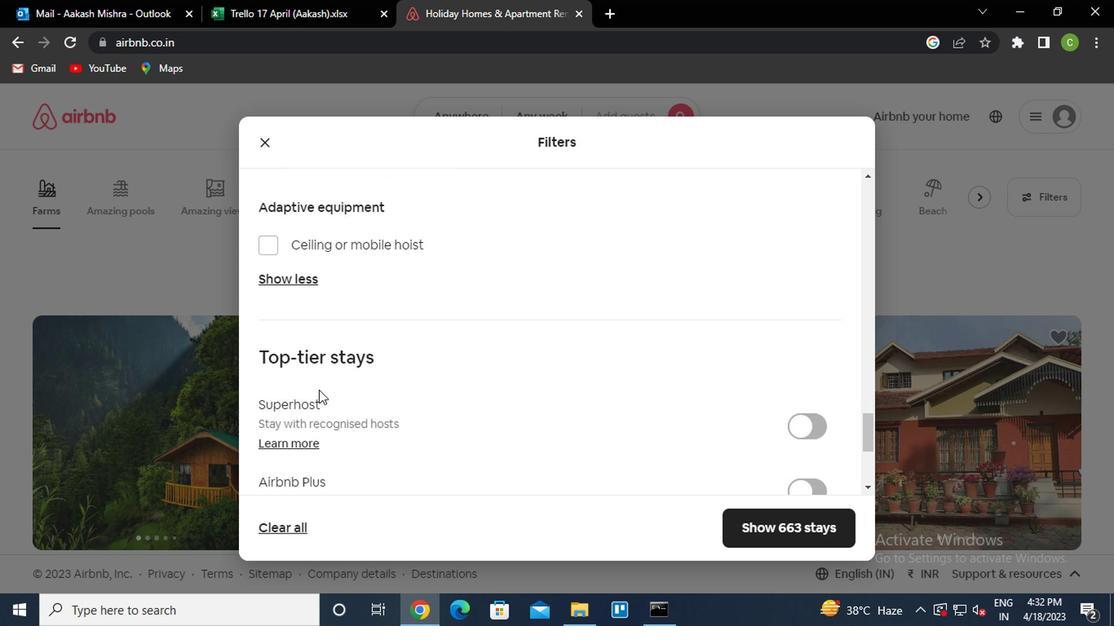 
Action: Mouse scrolled (311, 375) with delta (0, 0)
Screenshot: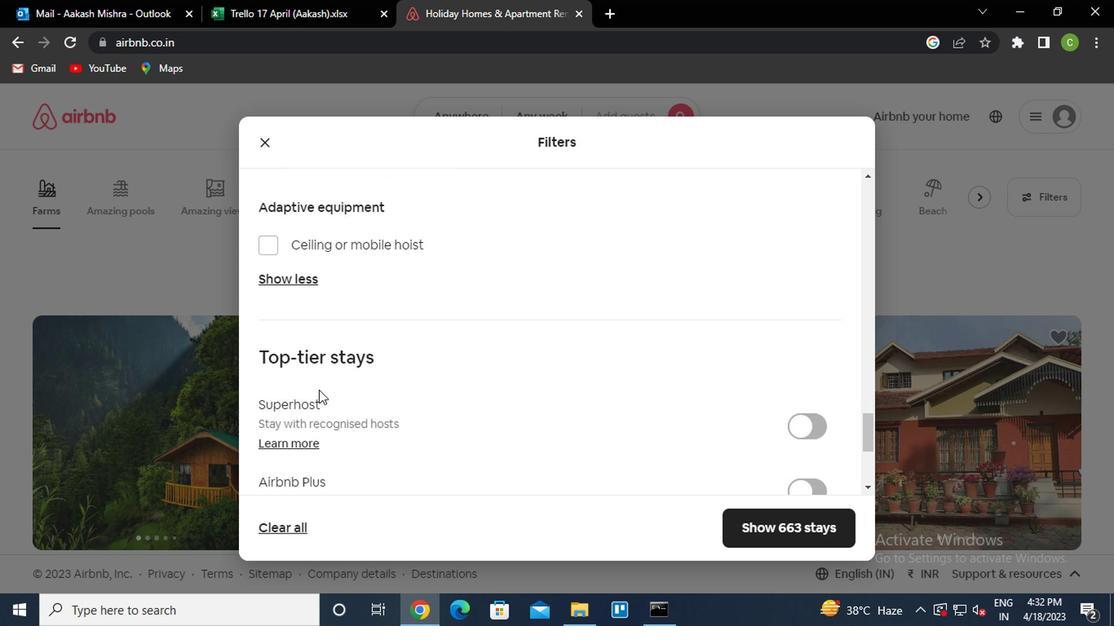 
Action: Mouse moved to (316, 365)
Screenshot: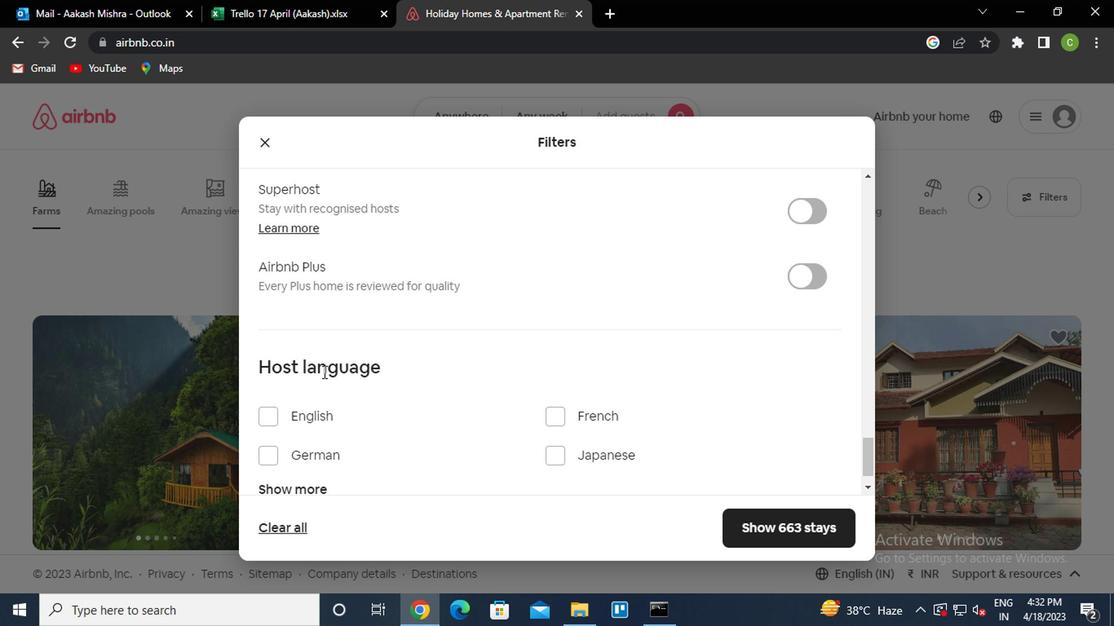 
Action: Mouse scrolled (316, 364) with delta (0, 0)
Screenshot: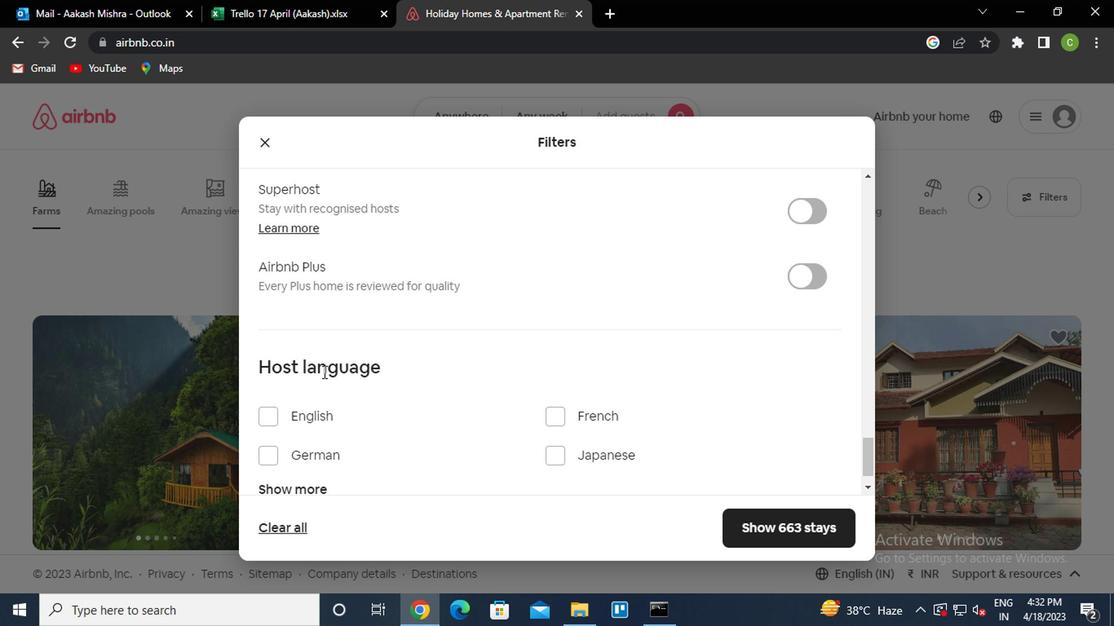 
Action: Mouse scrolled (316, 364) with delta (0, 0)
Screenshot: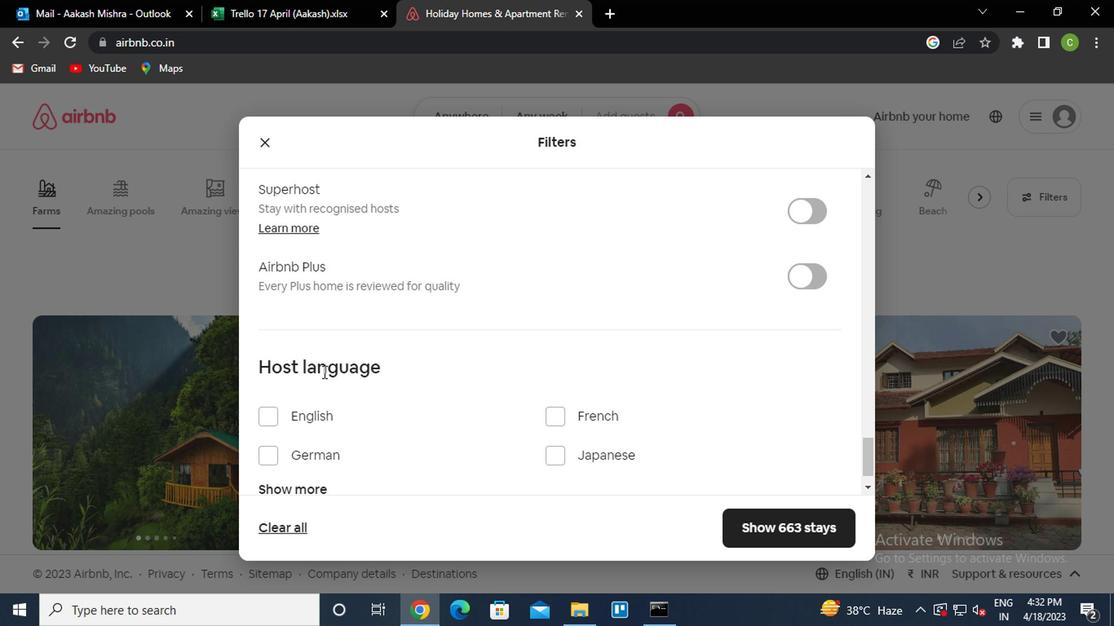 
Action: Mouse scrolled (316, 364) with delta (0, 0)
Screenshot: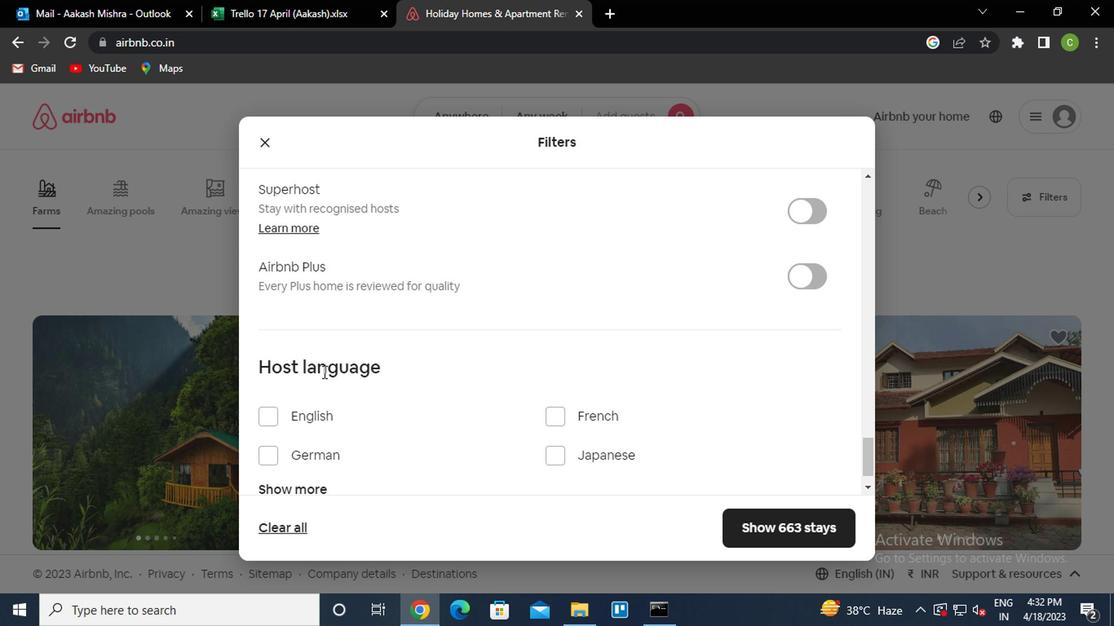
Action: Mouse scrolled (316, 364) with delta (0, 0)
Screenshot: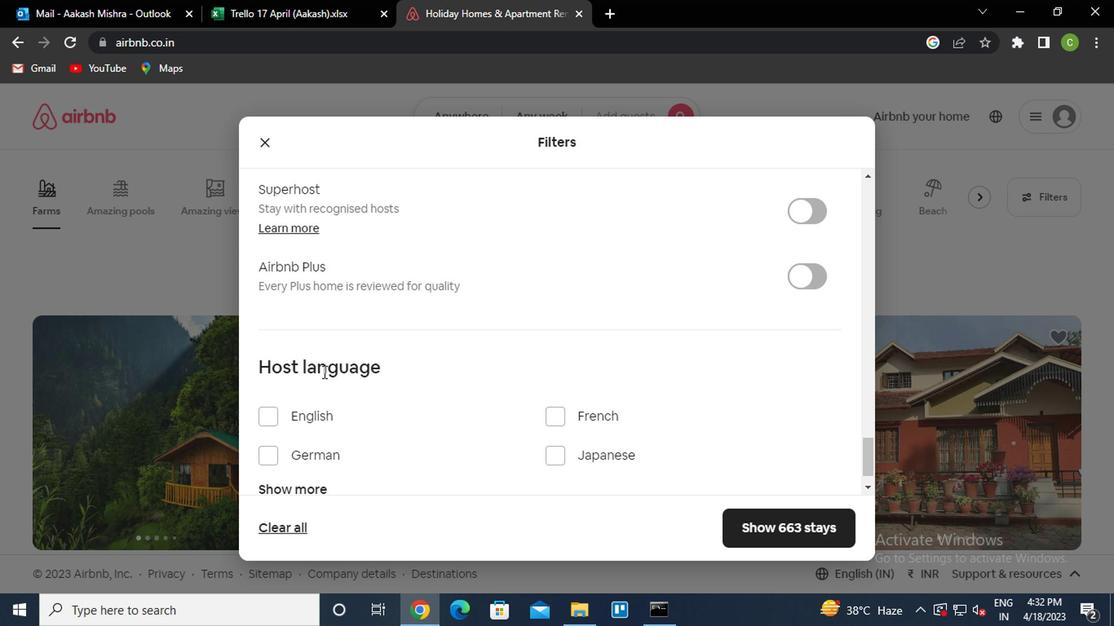 
Action: Mouse scrolled (316, 364) with delta (0, 0)
Screenshot: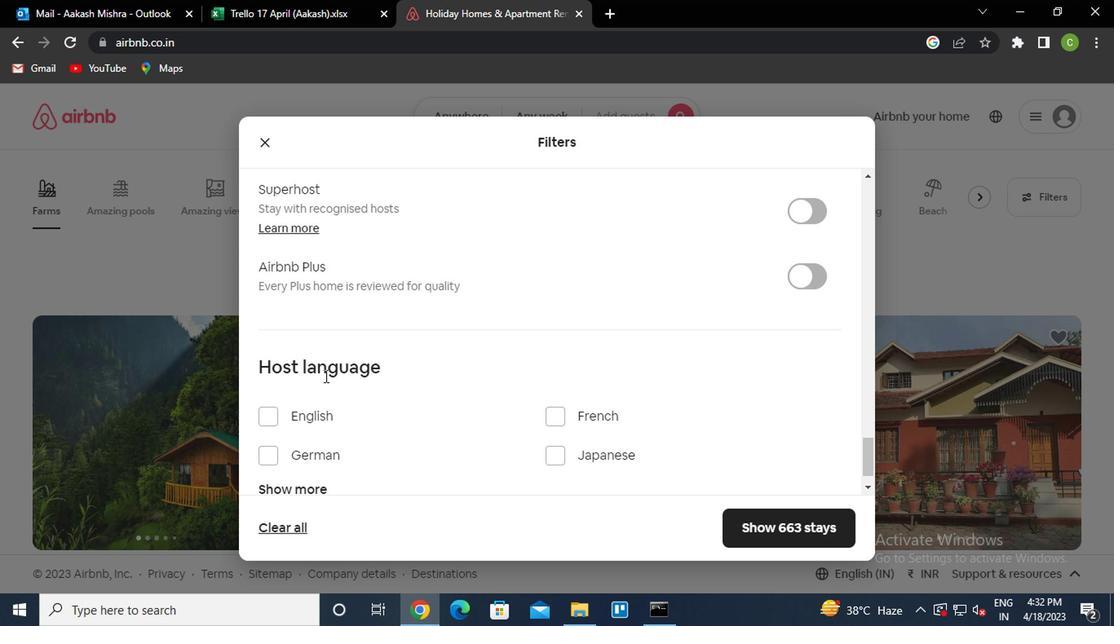 
Action: Mouse moved to (297, 426)
Screenshot: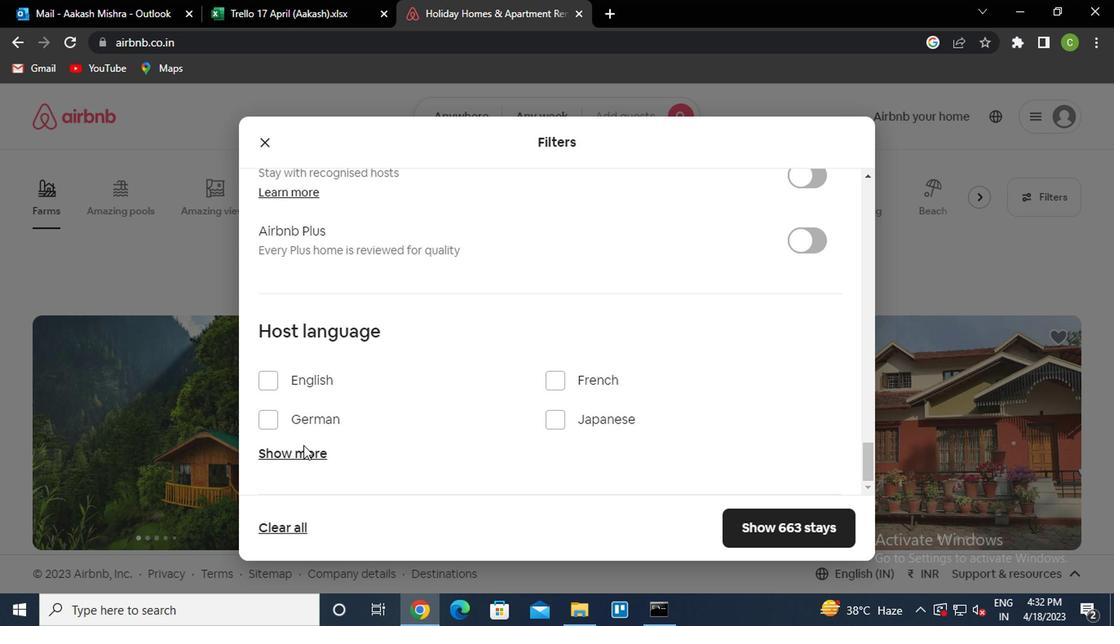 
Action: Mouse pressed left at (297, 426)
Screenshot: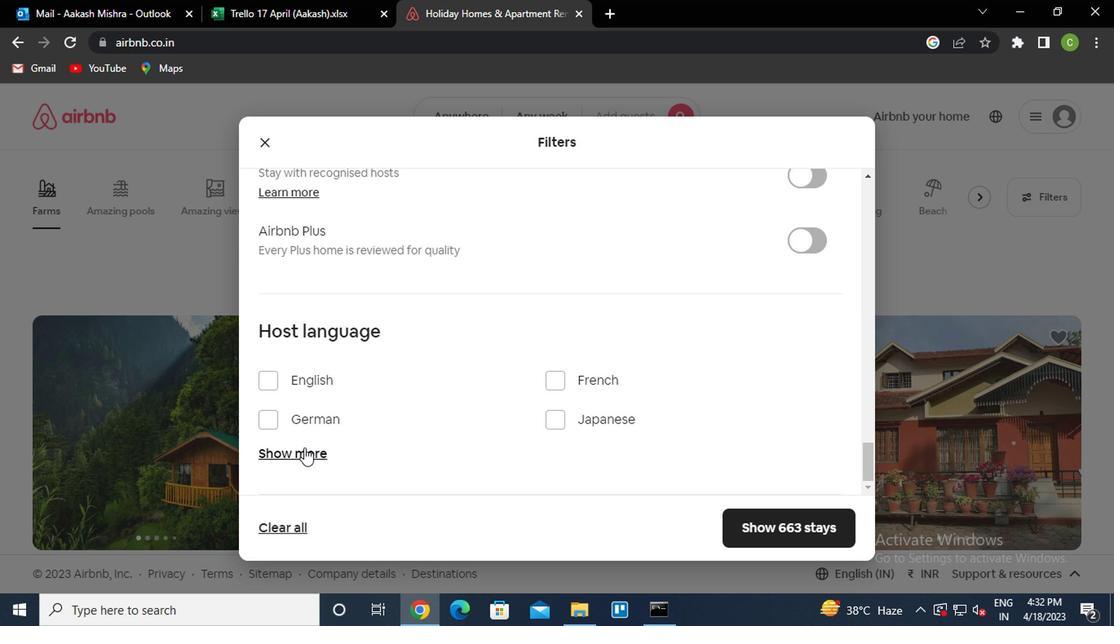 
Action: Mouse moved to (283, 401)
Screenshot: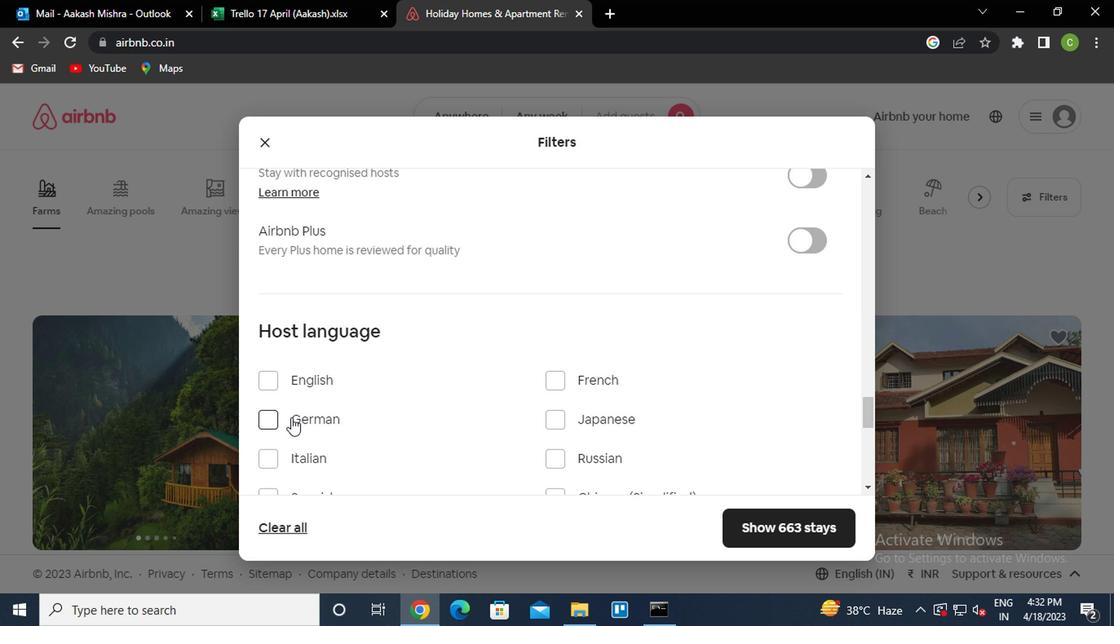 
Action: Mouse scrolled (283, 401) with delta (0, 0)
Screenshot: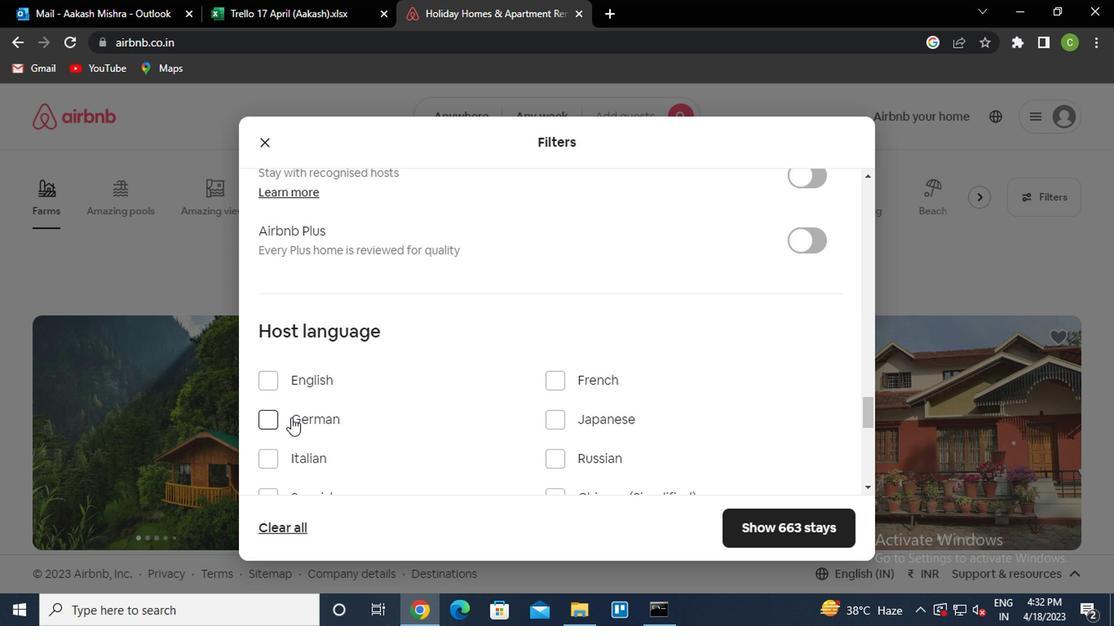 
Action: Mouse moved to (285, 402)
Screenshot: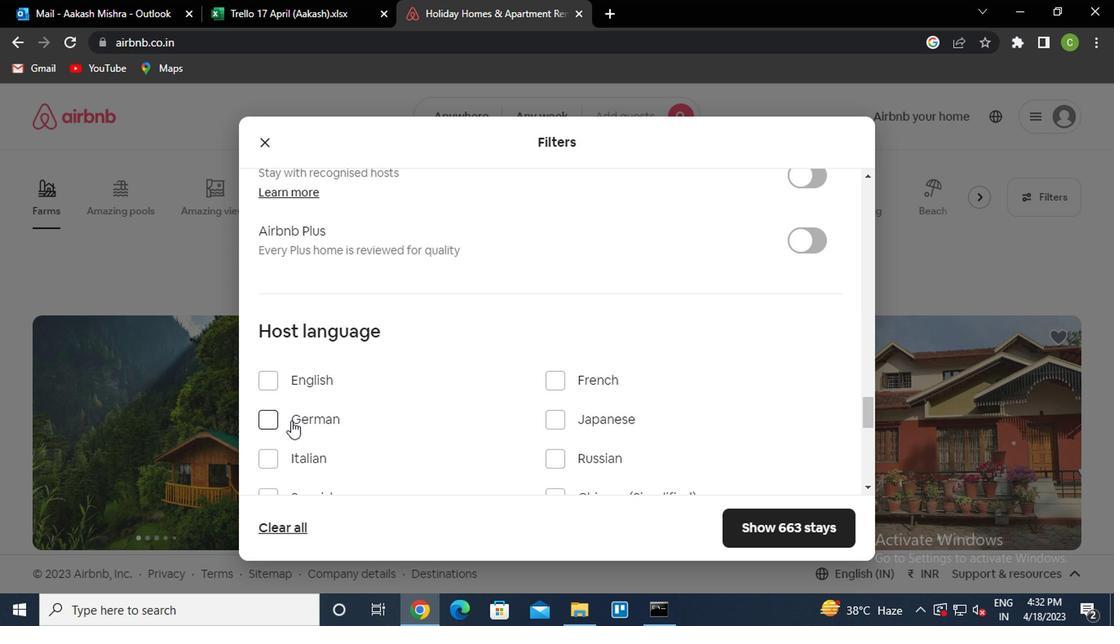 
Action: Mouse scrolled (285, 401) with delta (0, 0)
Screenshot: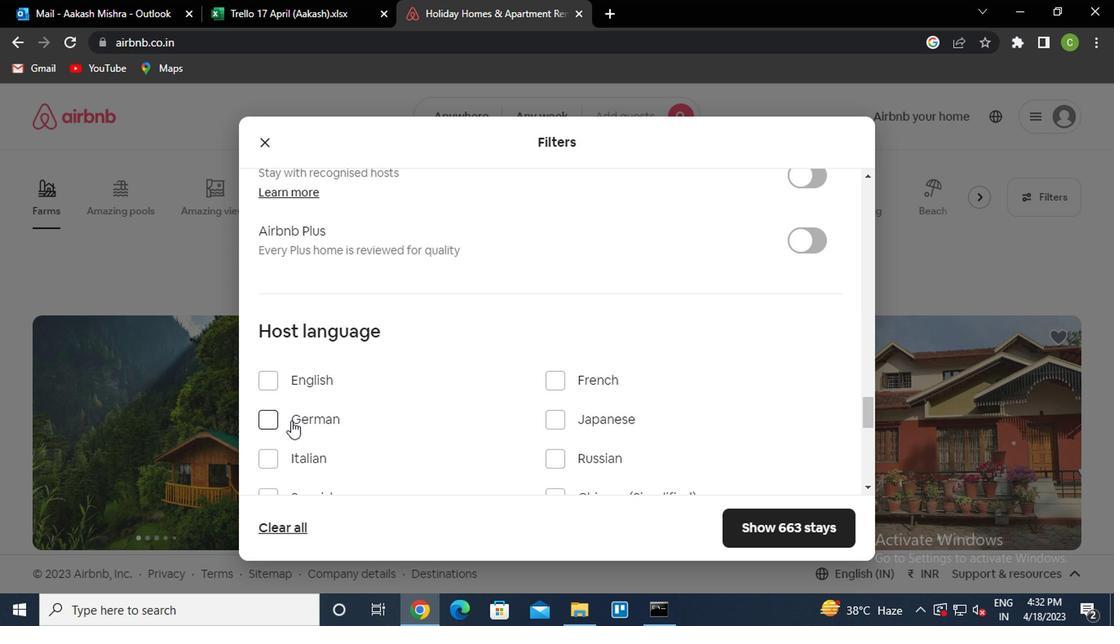 
Action: Mouse moved to (260, 325)
Screenshot: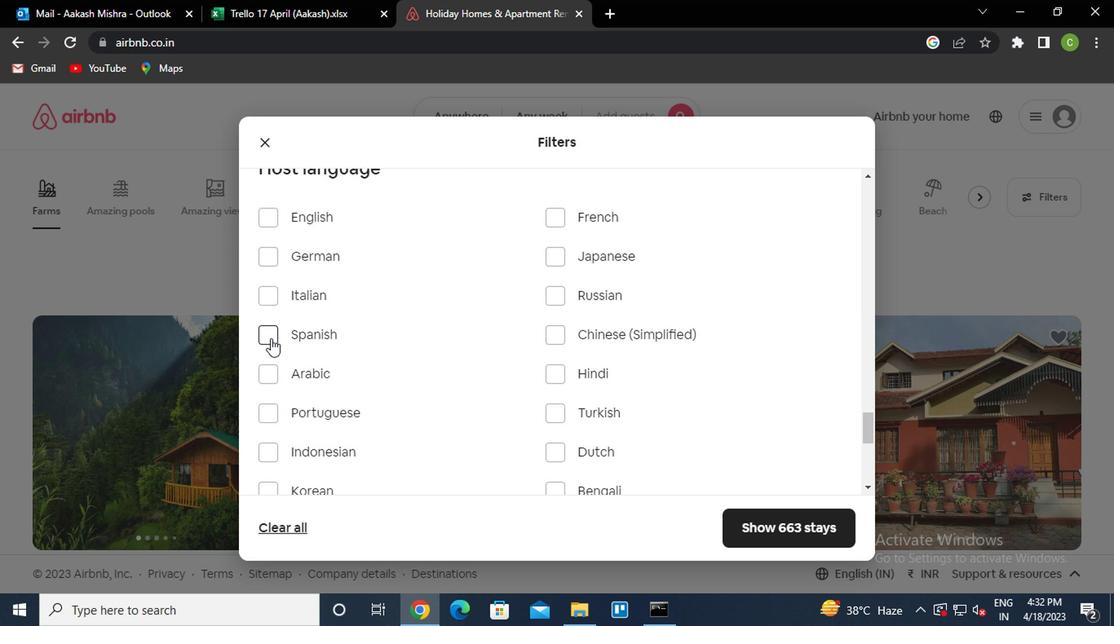 
Action: Mouse pressed left at (260, 325)
Screenshot: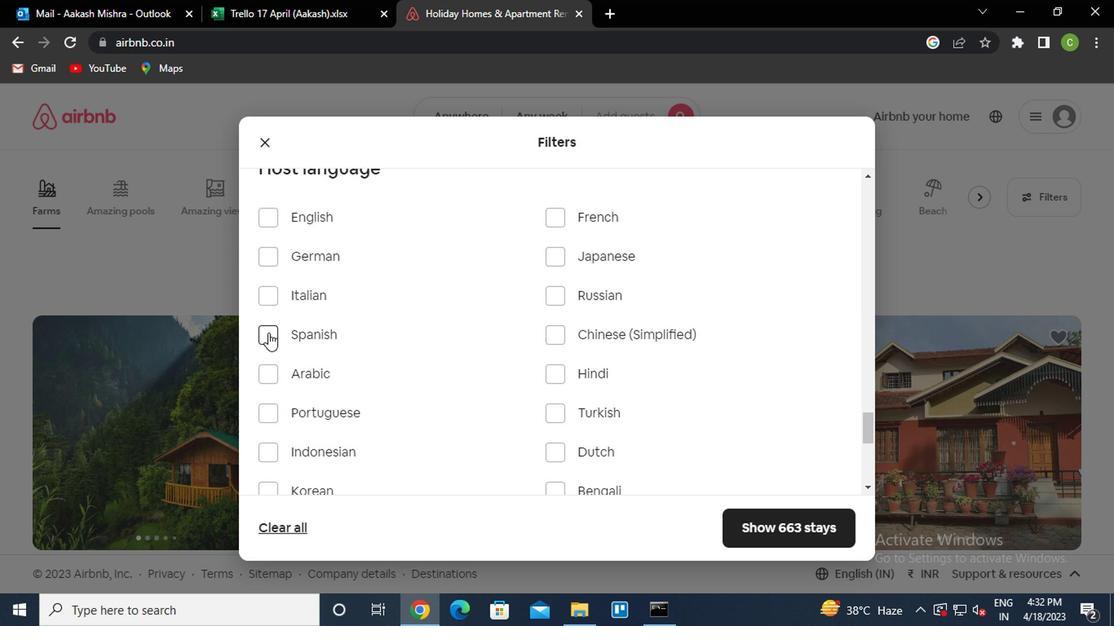 
Action: Mouse moved to (751, 488)
Screenshot: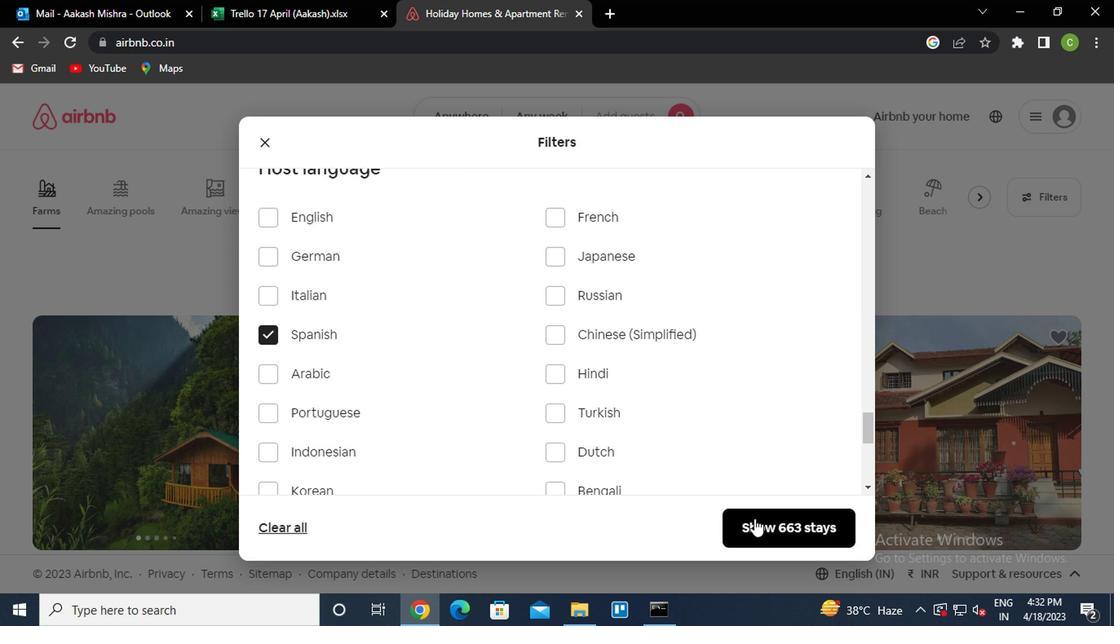
Action: Mouse pressed left at (751, 488)
Screenshot: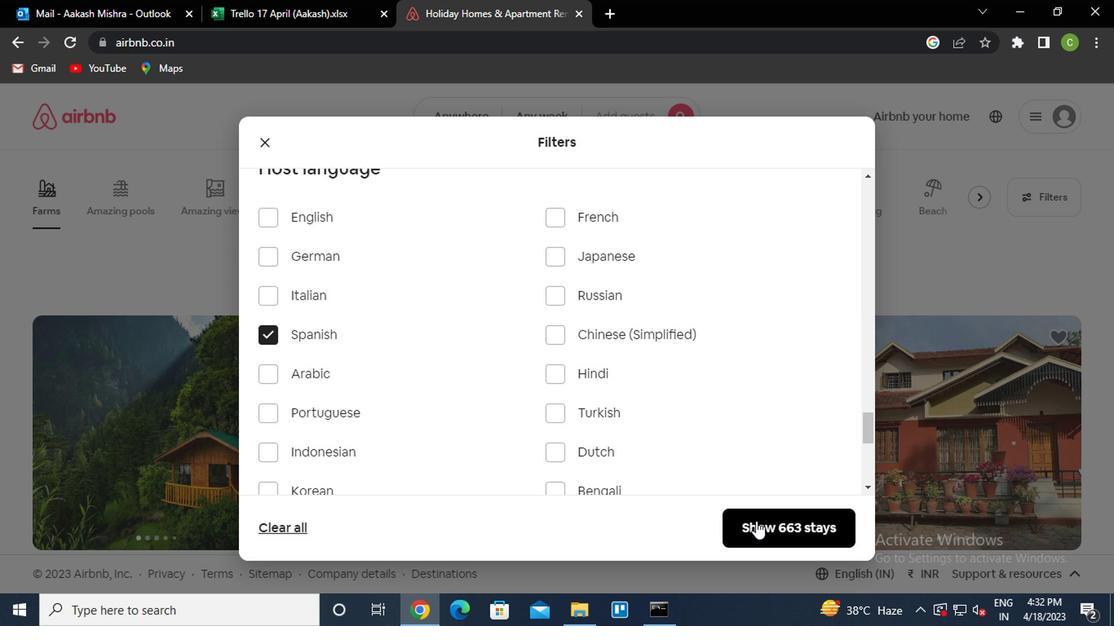 
Action: Mouse moved to (628, 361)
Screenshot: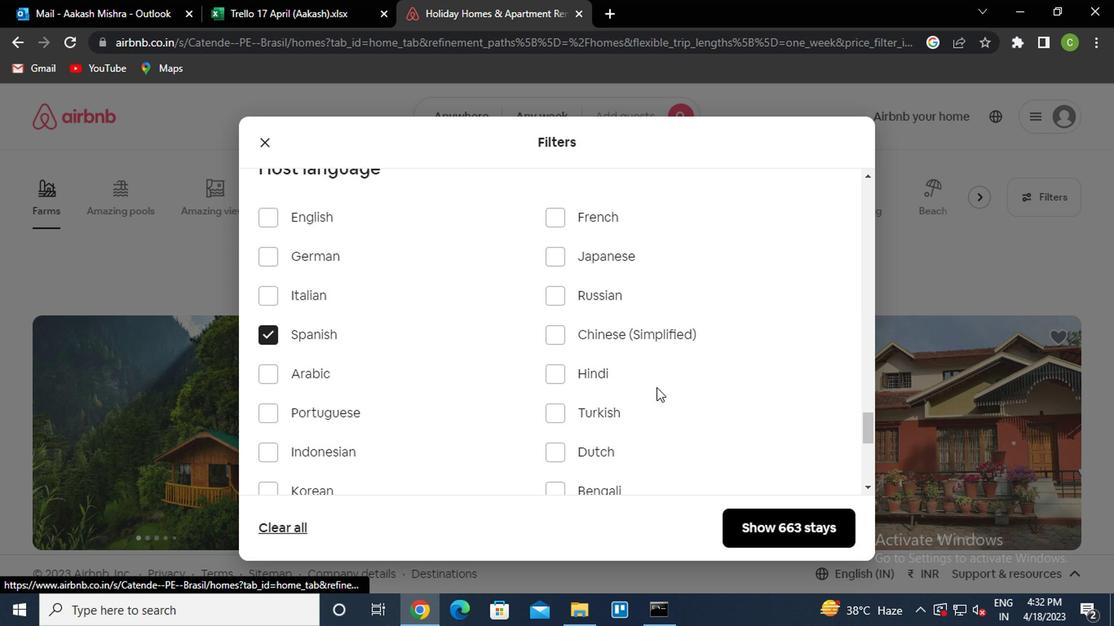 
